 Task: Look for space in Eagle Pass, United States from 12th August, 2023 to 16th August, 2023 for 8 adults in price range Rs.10000 to Rs.16000. Place can be private room with 8 bedrooms having 8 beds and 8 bathrooms. Property type can be house, flat, guest house, hotel. Amenities needed are: wifi, TV, free parkinig on premises, gym, breakfast. Booking option can be shelf check-in. Required host language is English.
Action: Mouse moved to (588, 143)
Screenshot: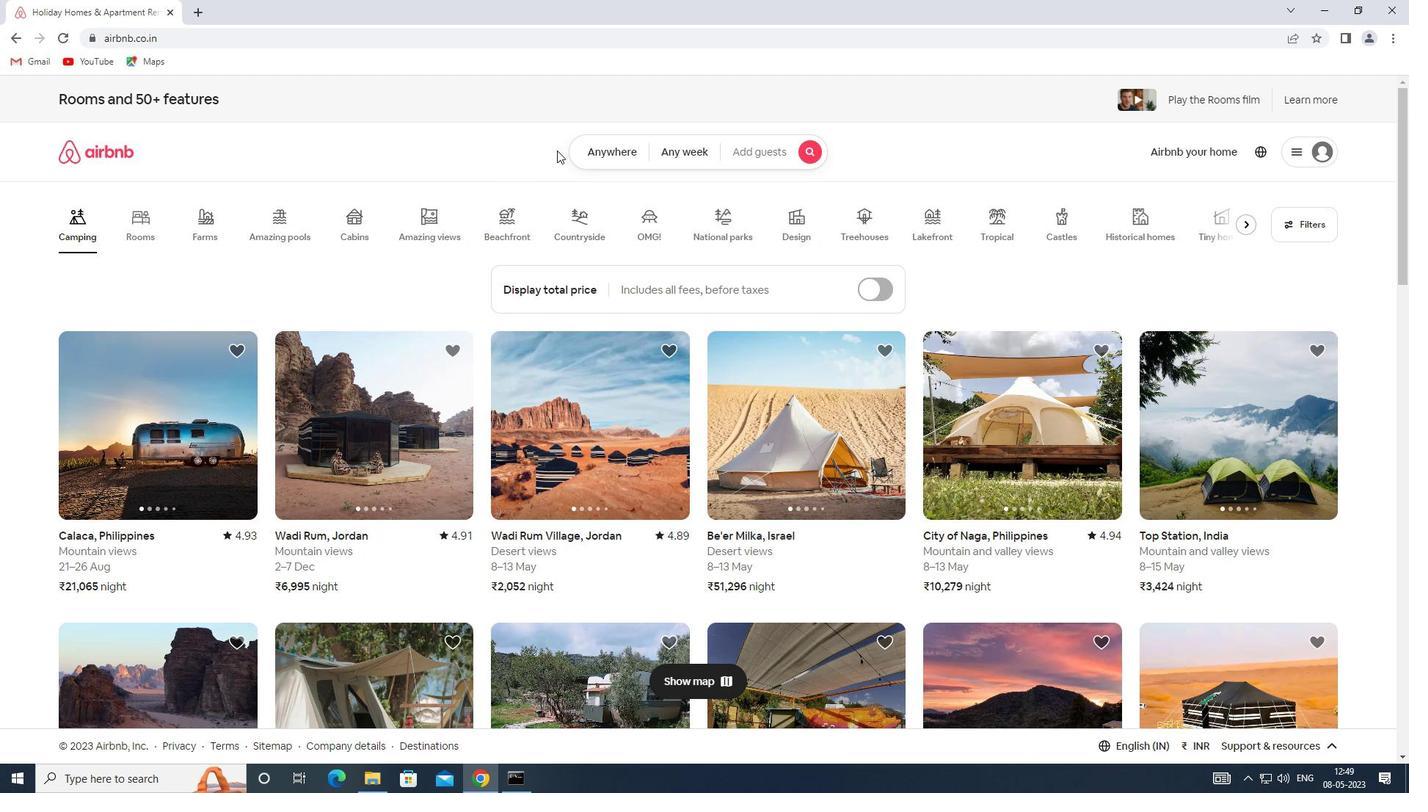 
Action: Mouse pressed left at (588, 143)
Screenshot: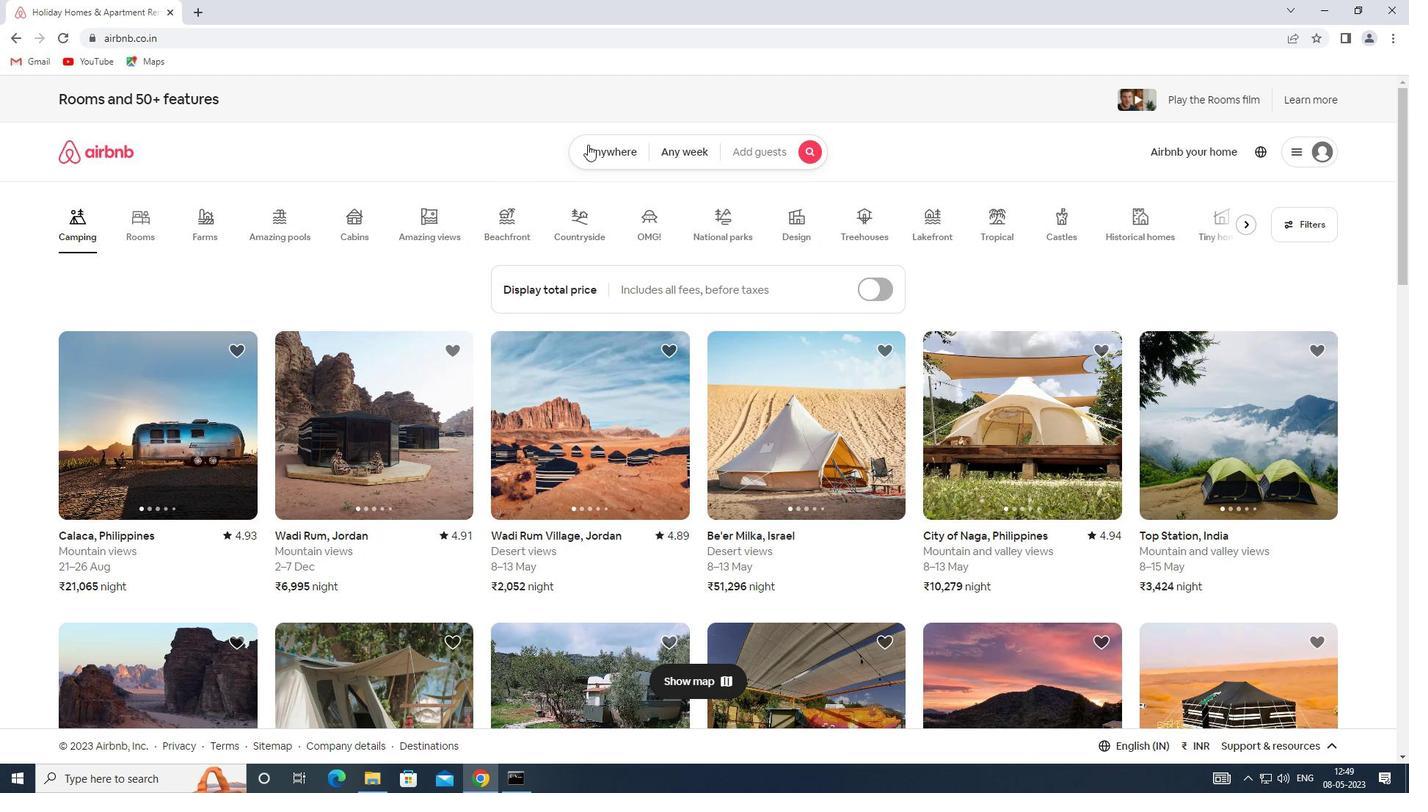 
Action: Mouse moved to (458, 213)
Screenshot: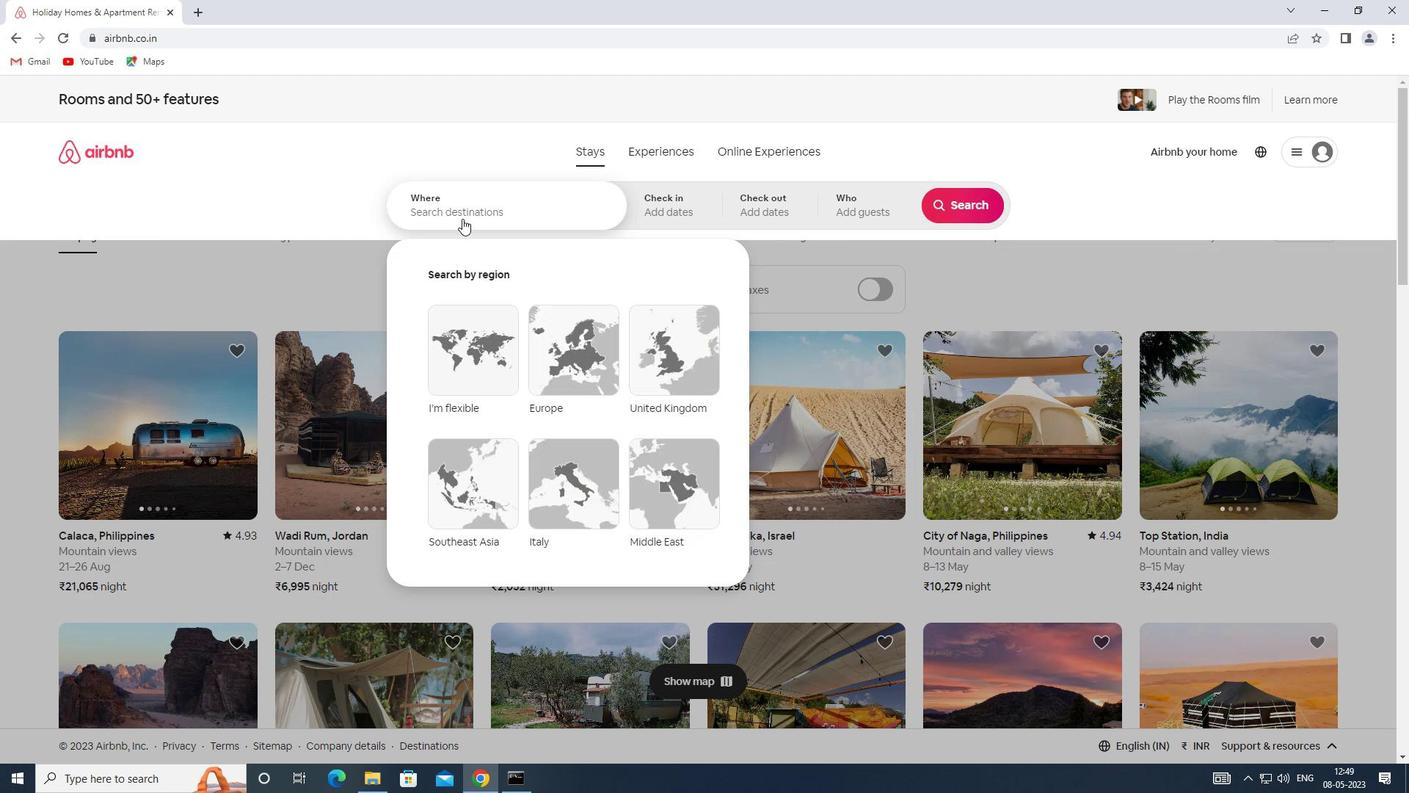 
Action: Mouse pressed left at (458, 213)
Screenshot: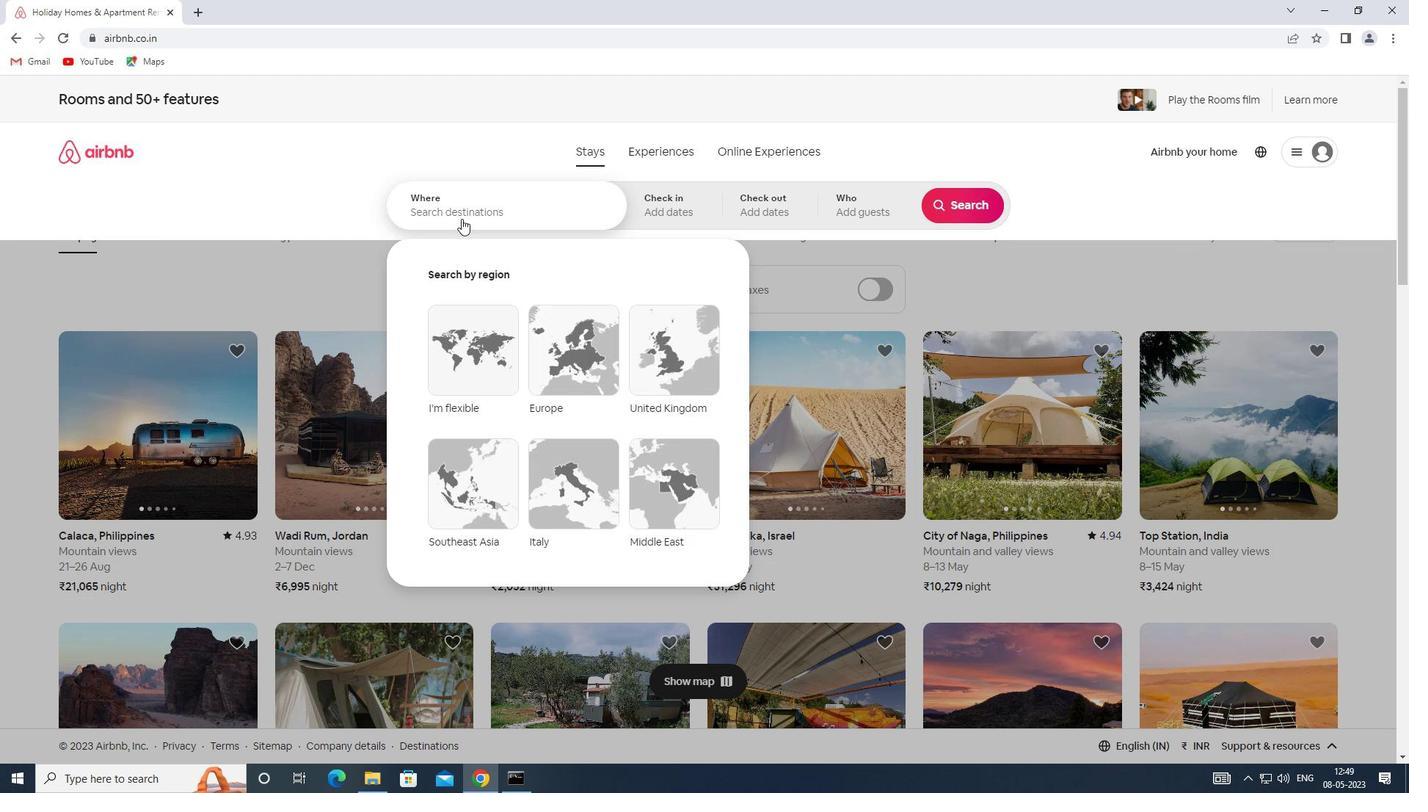 
Action: Key pressed <Key.shift>SPACE<Key.space>IN<Key.space><Key.shift>EAGLE<Key.space><Key.shift>PASS,<Key.shift>UNITED<Key.space><Key.shift><Key.shift>TA<Key.backspace><Key.backspace><Key.shift><Key.shift><Key.shift><Key.shift><Key.shift><Key.shift><Key.shift><Key.shift>STATES
Screenshot: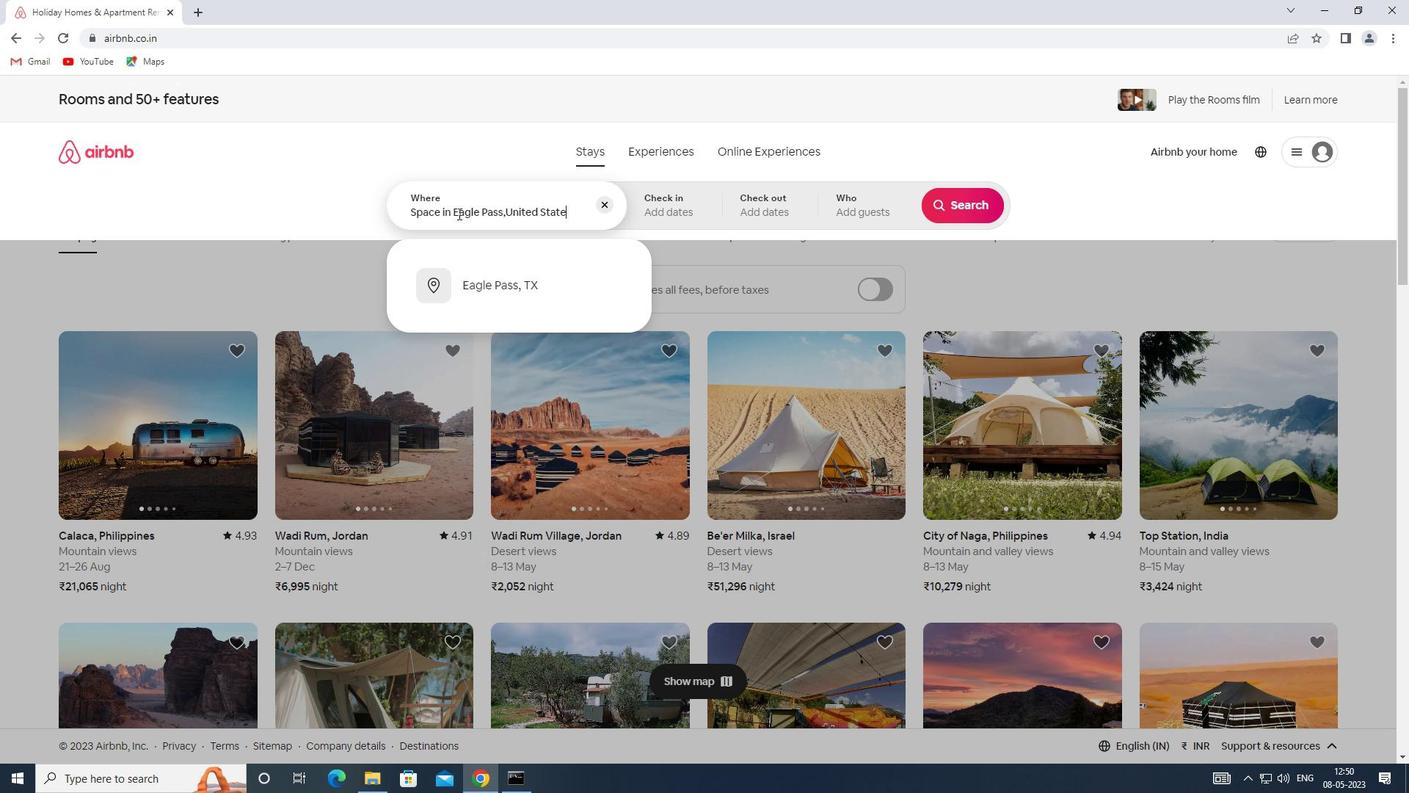 
Action: Mouse moved to (637, 194)
Screenshot: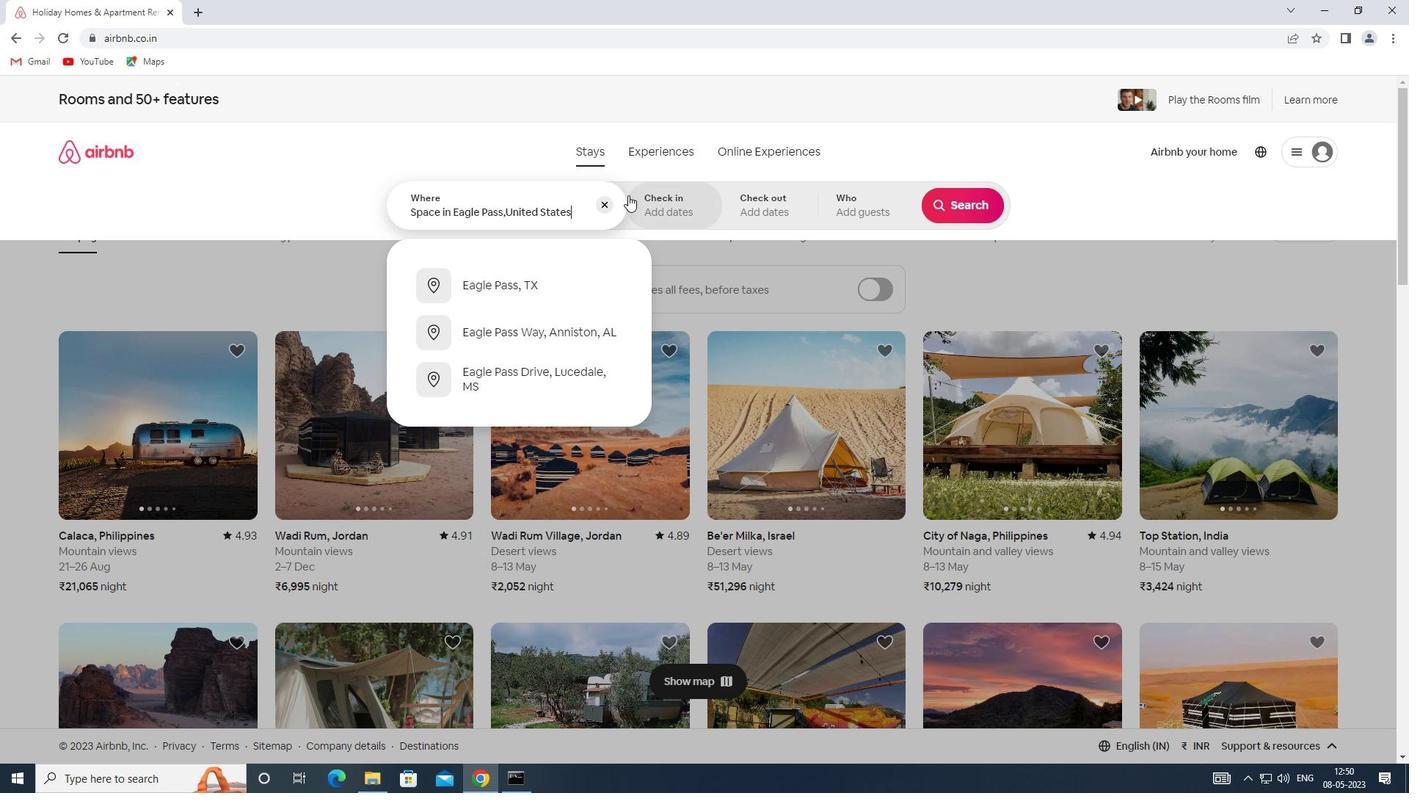 
Action: Mouse pressed left at (637, 194)
Screenshot: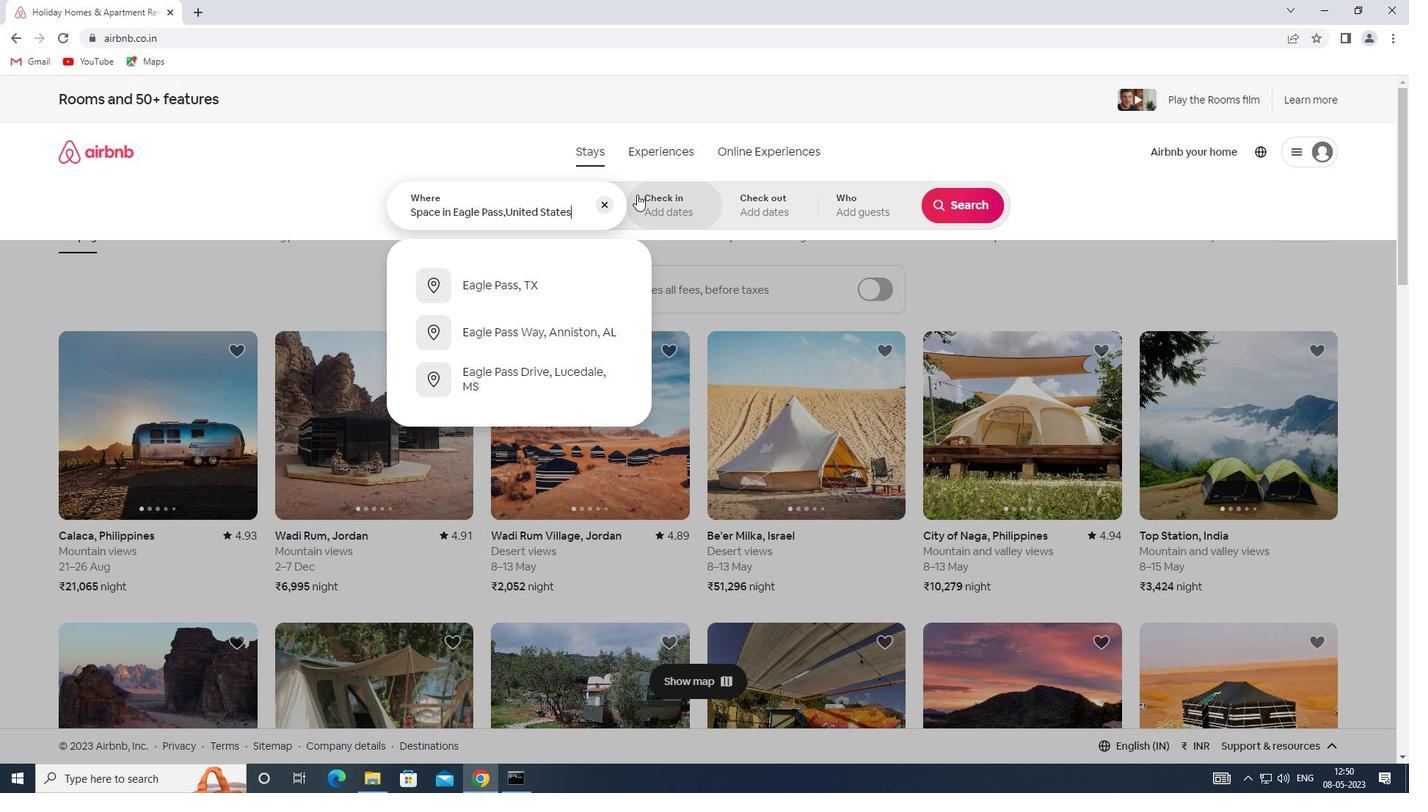 
Action: Mouse moved to (969, 318)
Screenshot: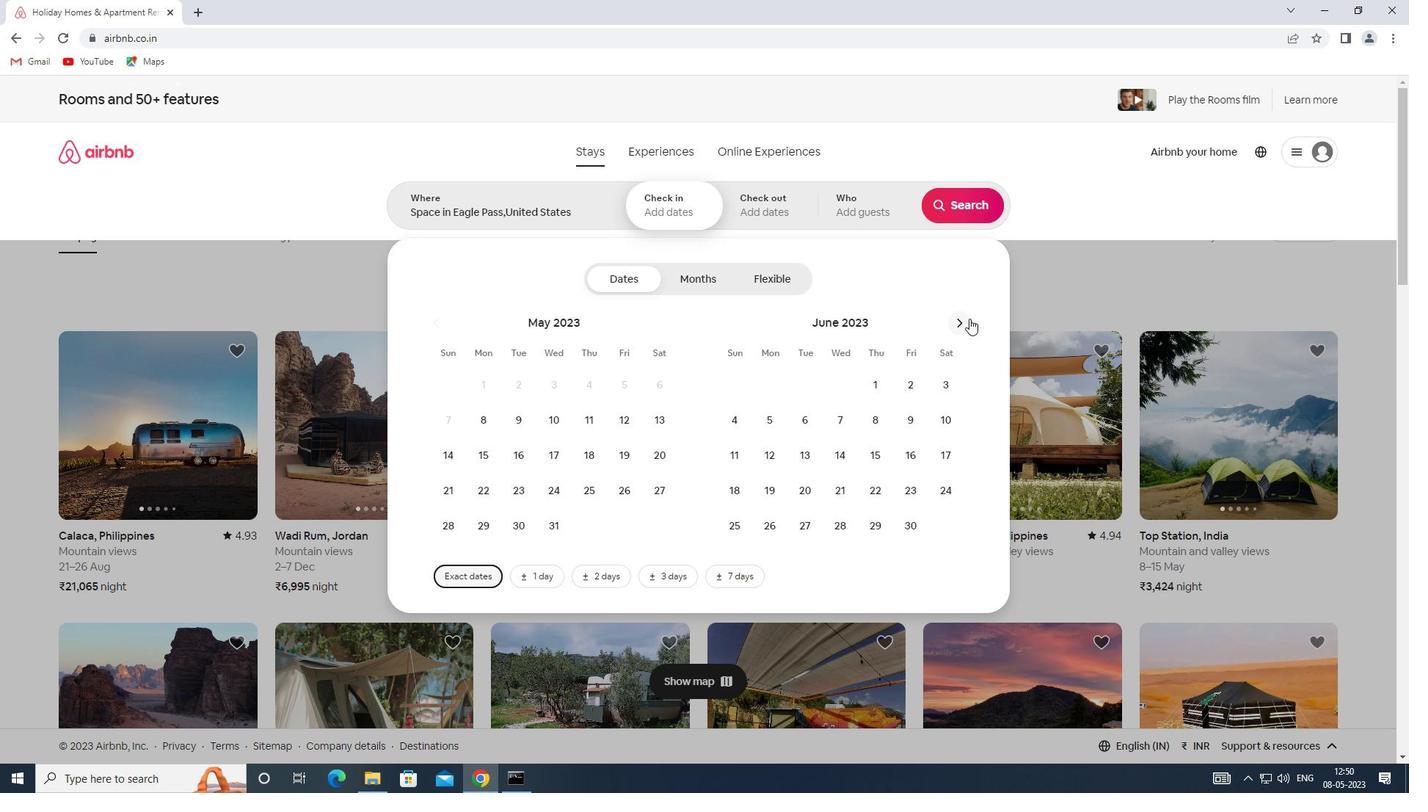
Action: Mouse pressed left at (969, 318)
Screenshot: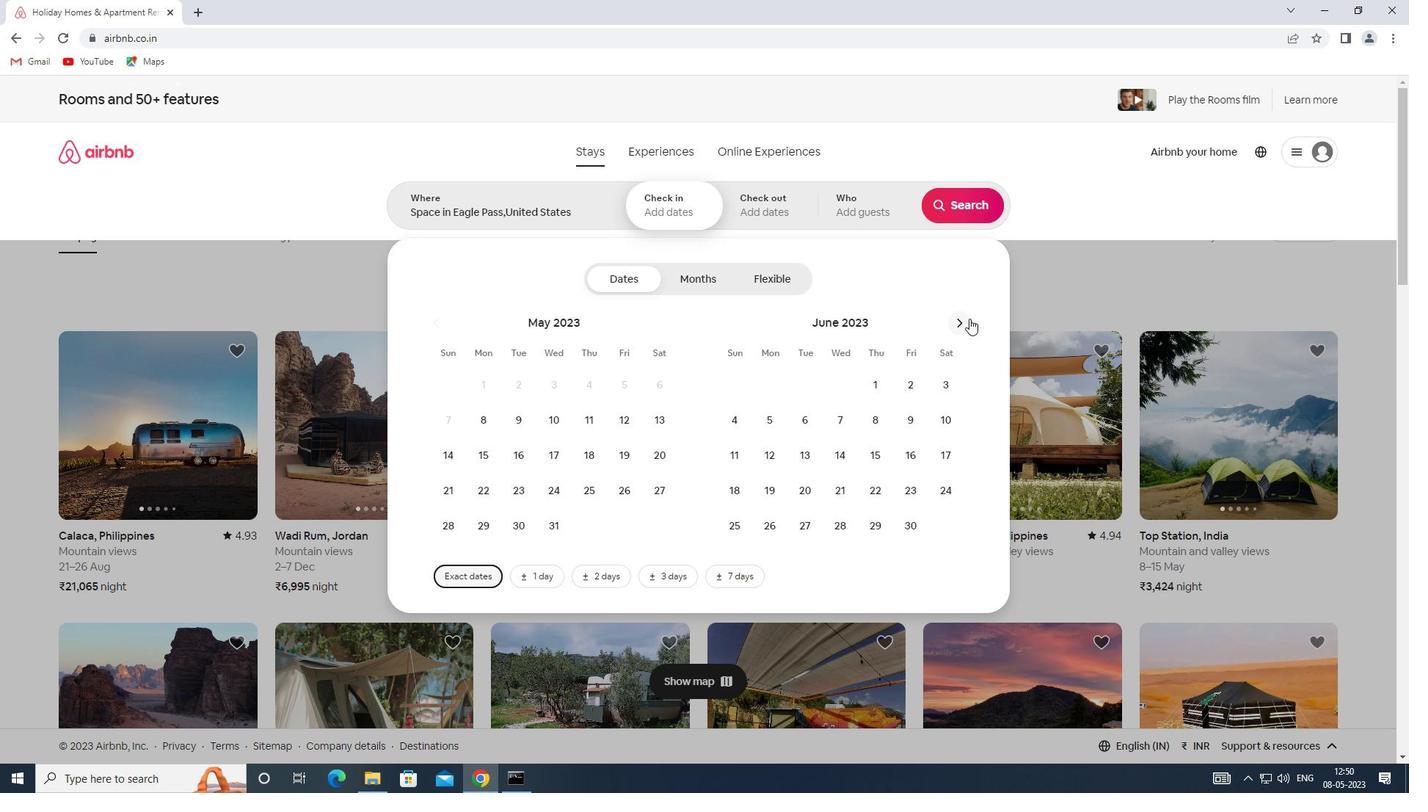 
Action: Mouse pressed left at (969, 318)
Screenshot: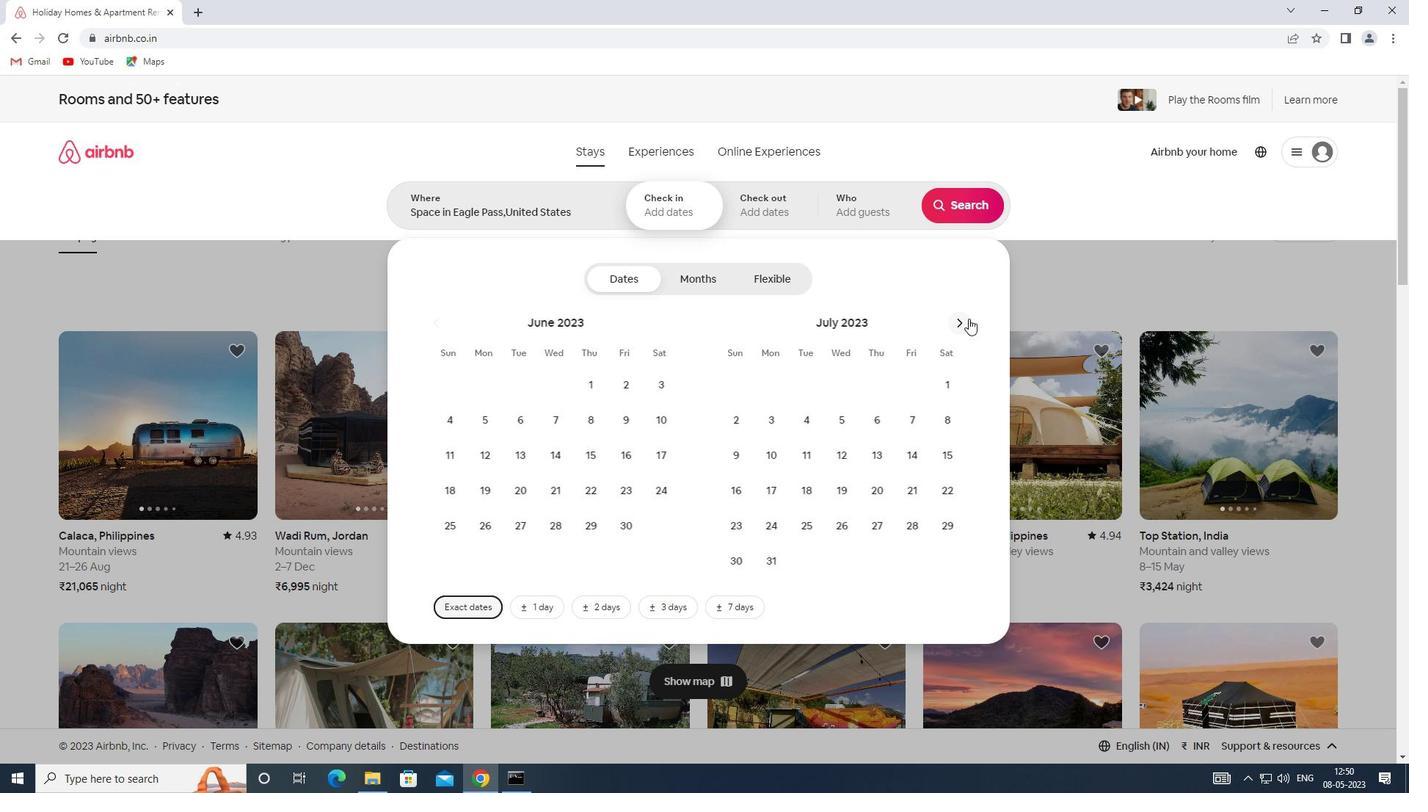 
Action: Mouse moved to (944, 423)
Screenshot: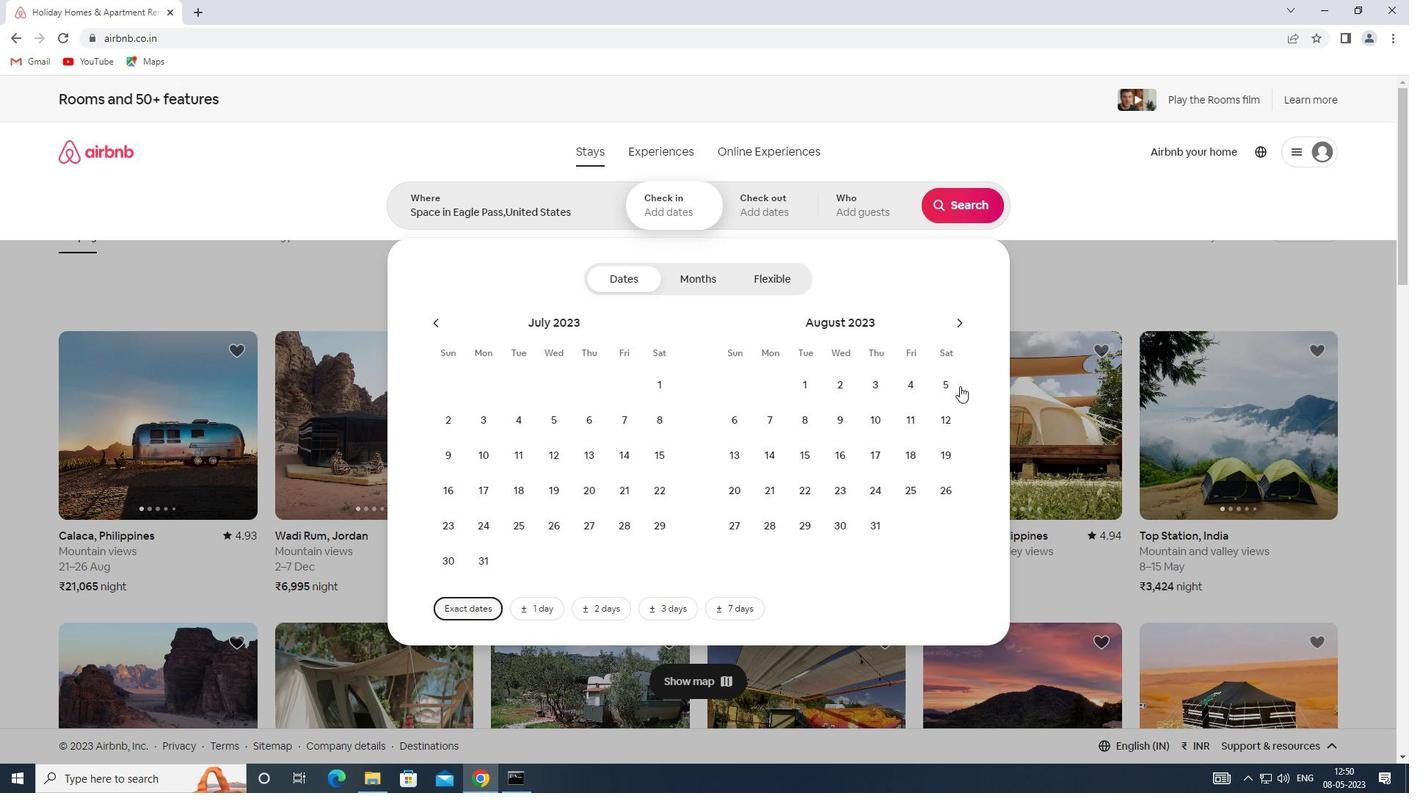 
Action: Mouse pressed left at (944, 423)
Screenshot: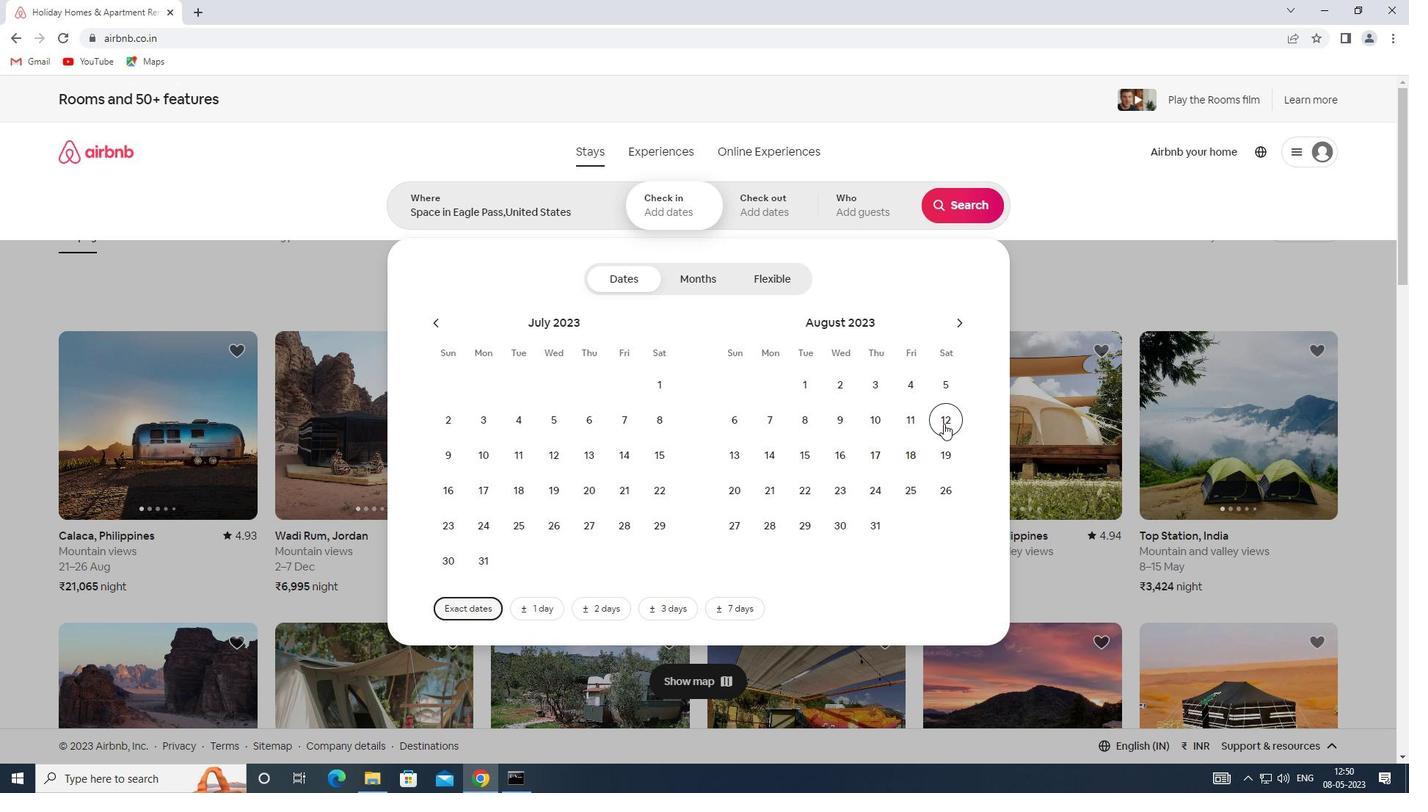 
Action: Mouse moved to (846, 467)
Screenshot: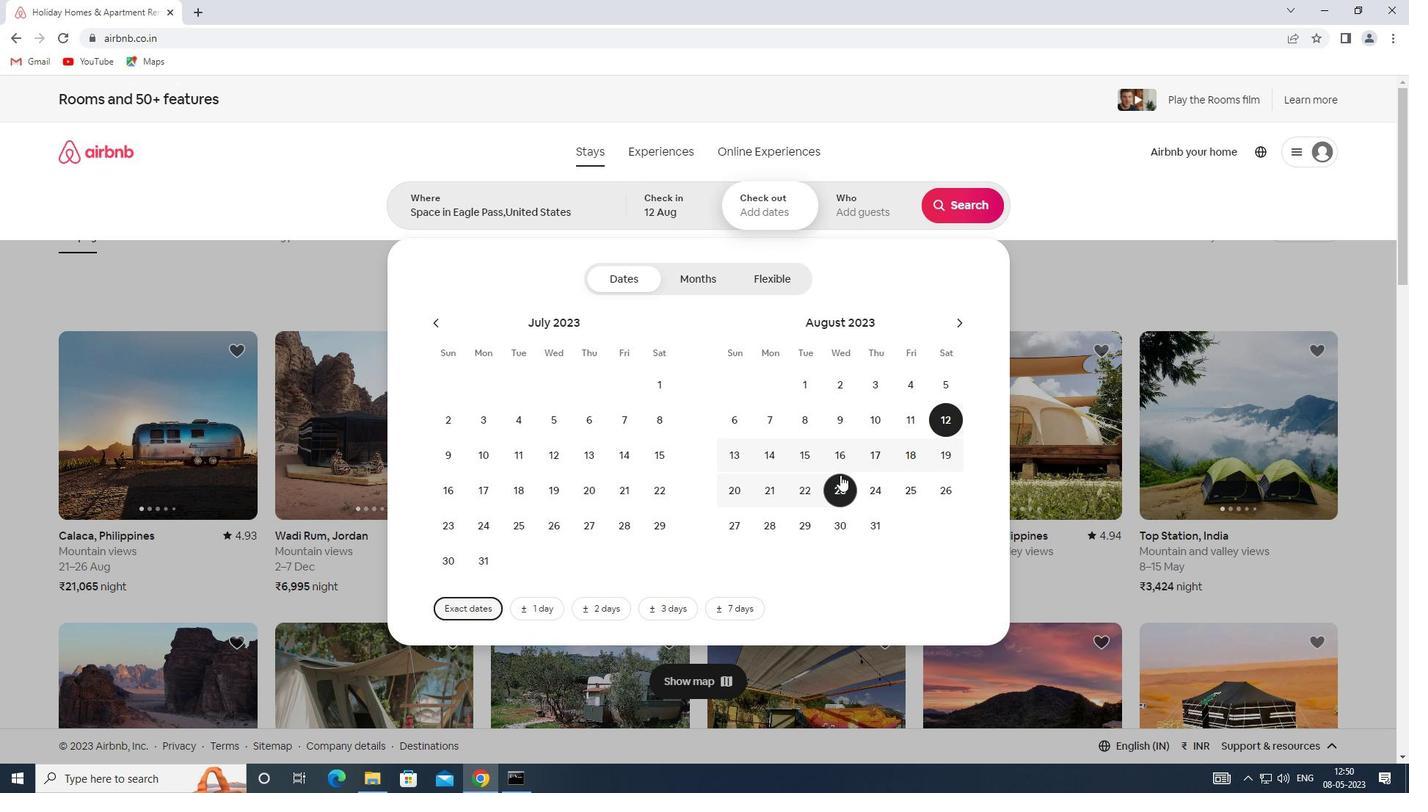 
Action: Mouse pressed left at (846, 467)
Screenshot: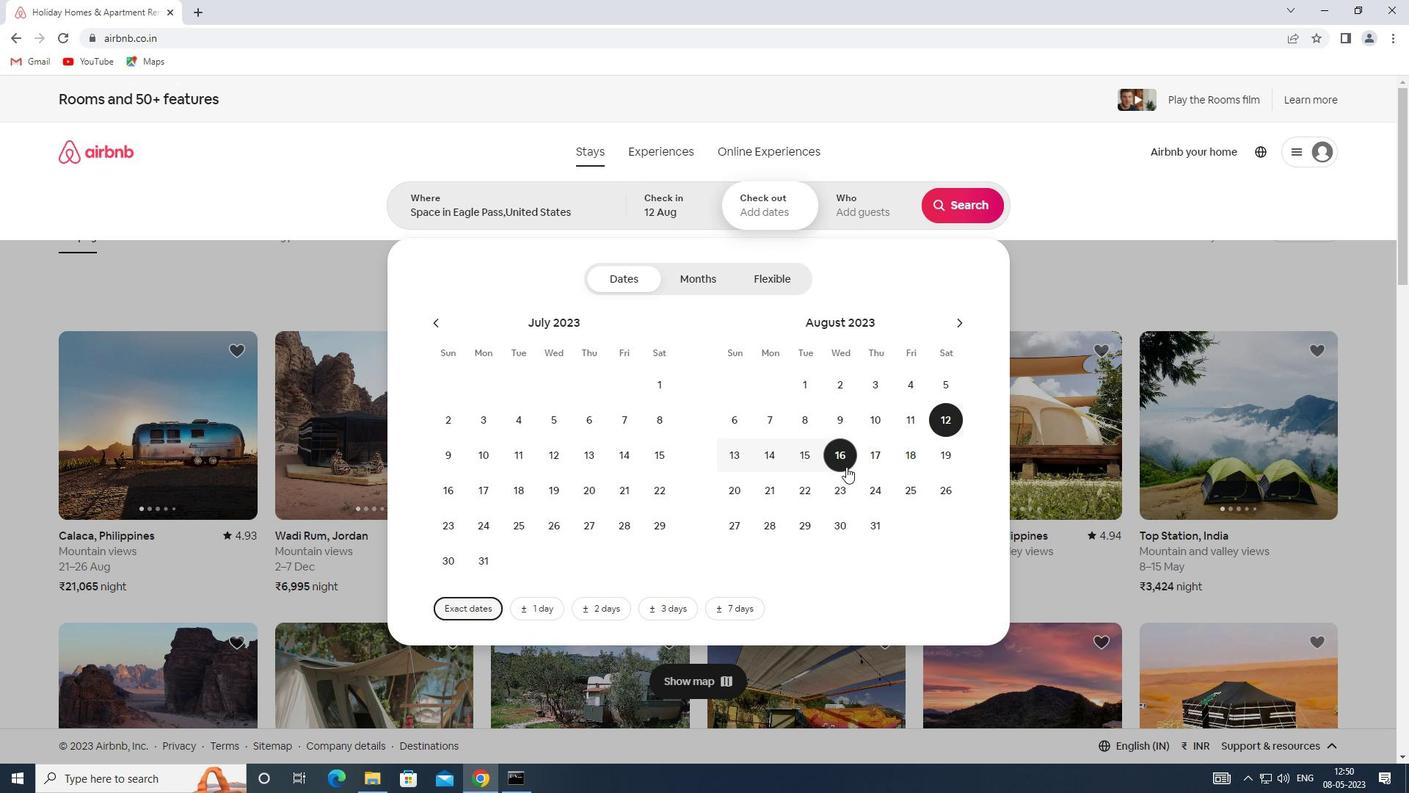 
Action: Mouse moved to (848, 216)
Screenshot: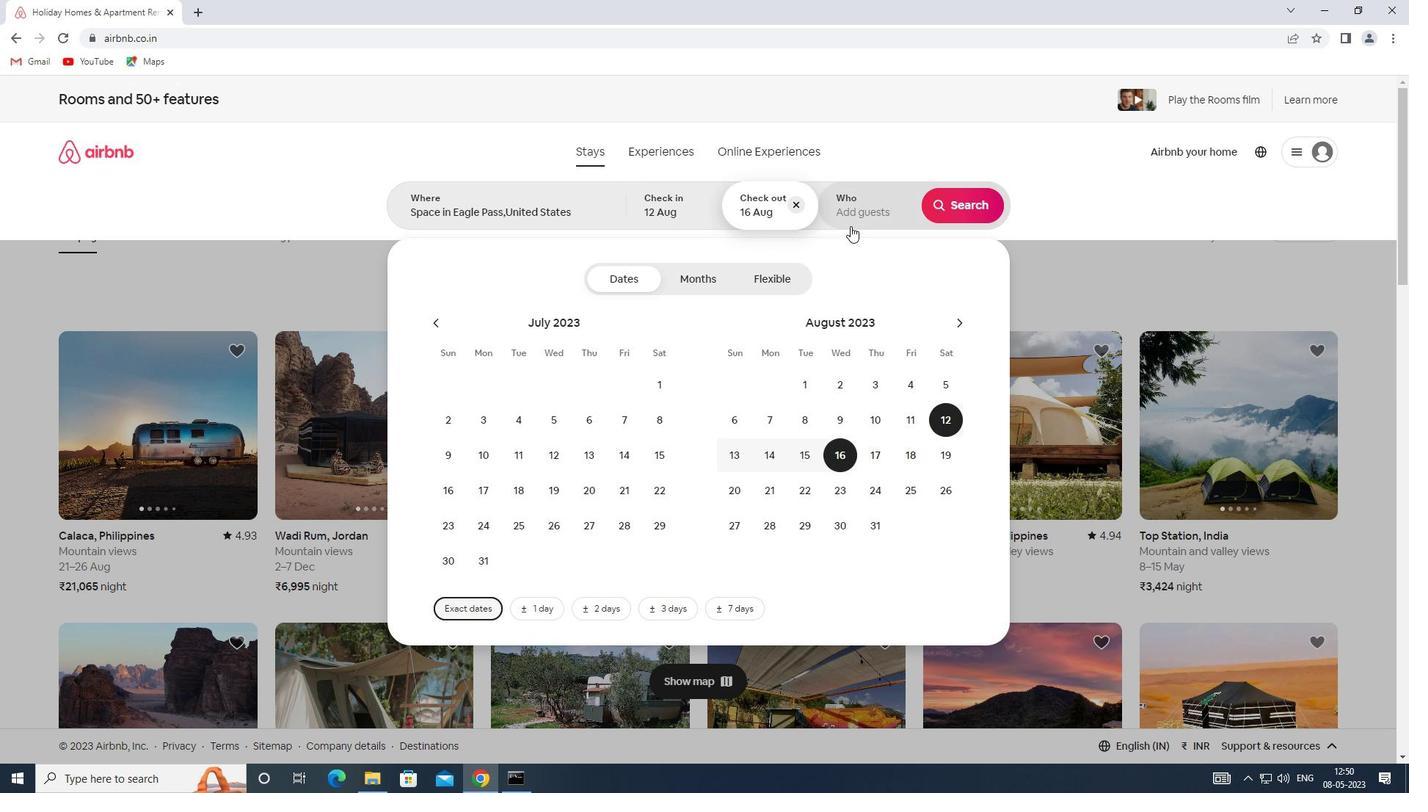 
Action: Mouse pressed left at (848, 216)
Screenshot: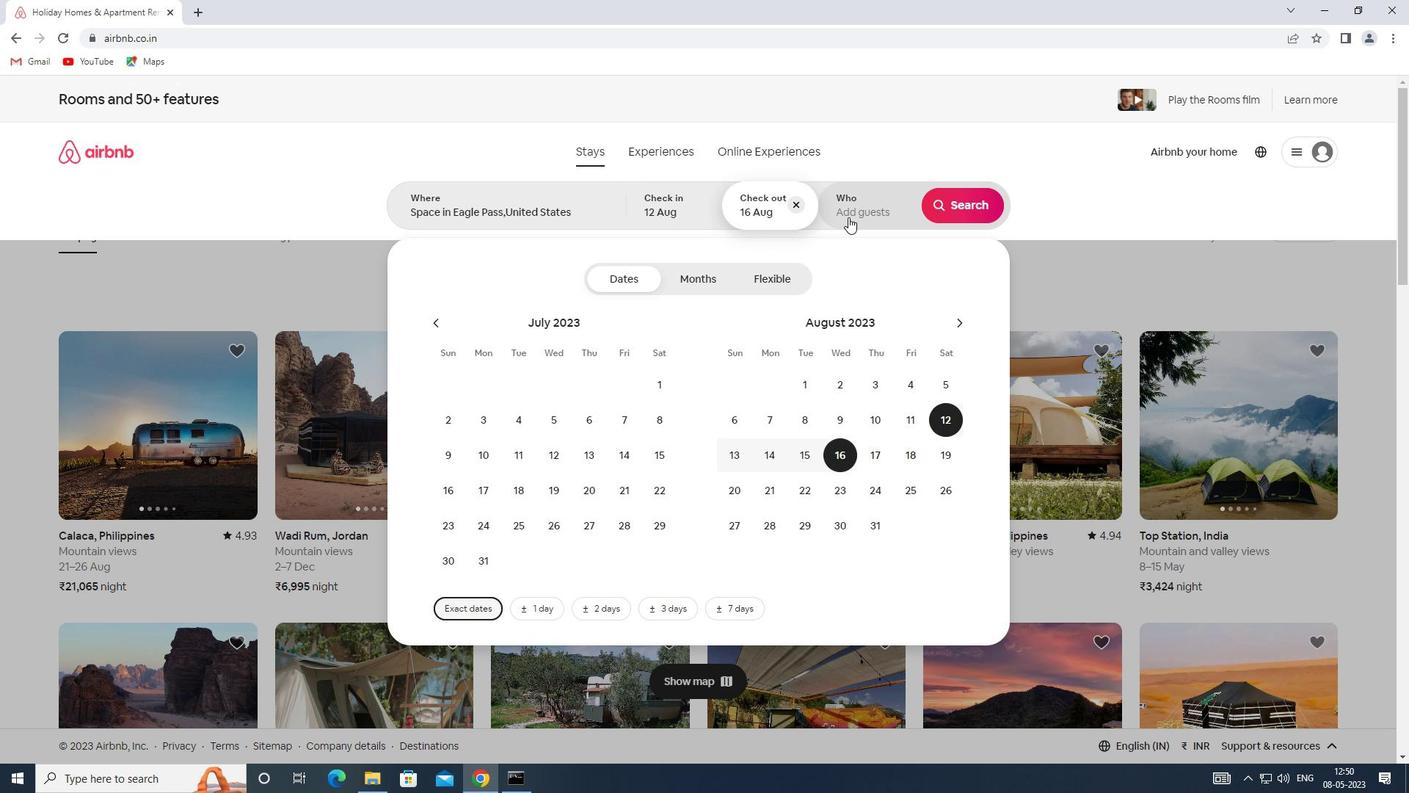 
Action: Mouse moved to (962, 276)
Screenshot: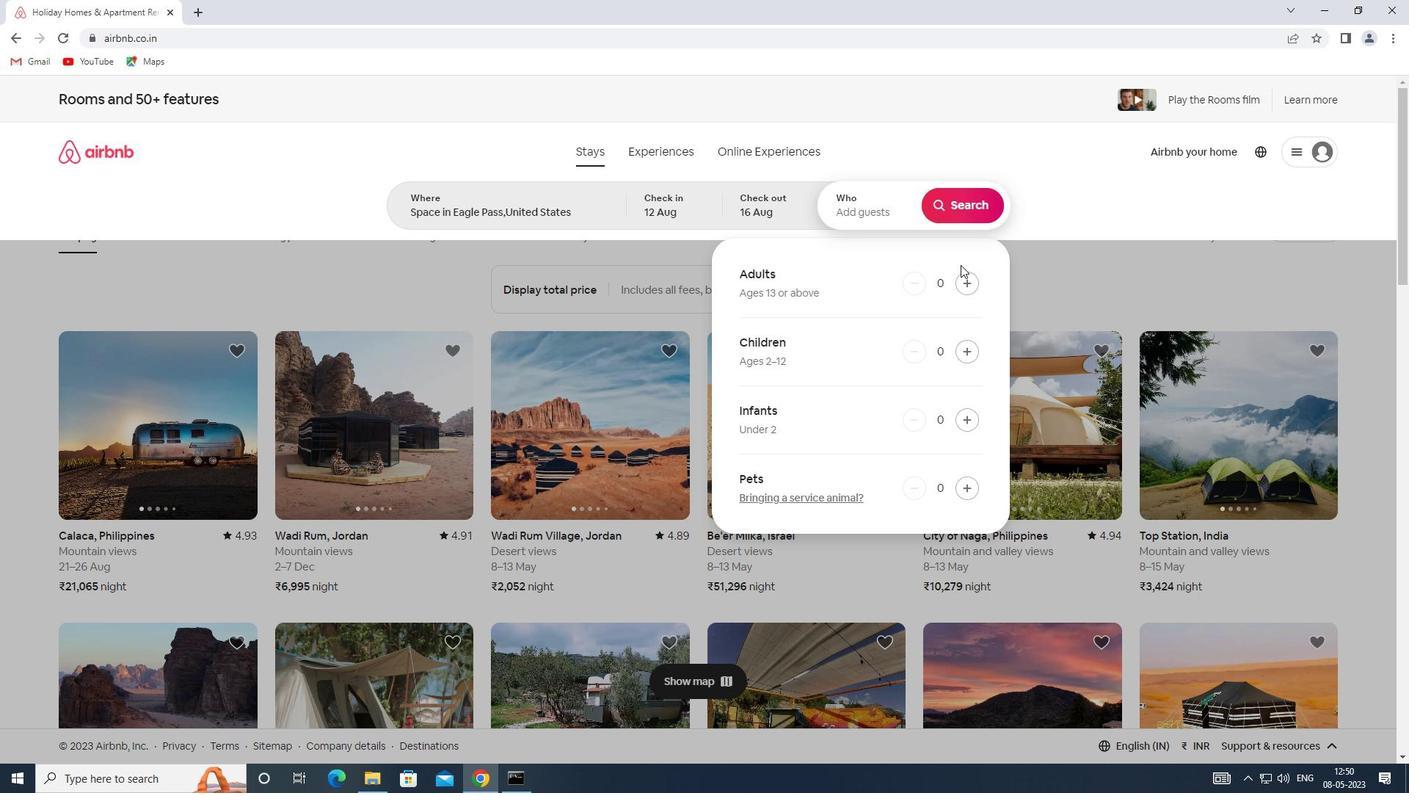 
Action: Mouse pressed left at (962, 276)
Screenshot: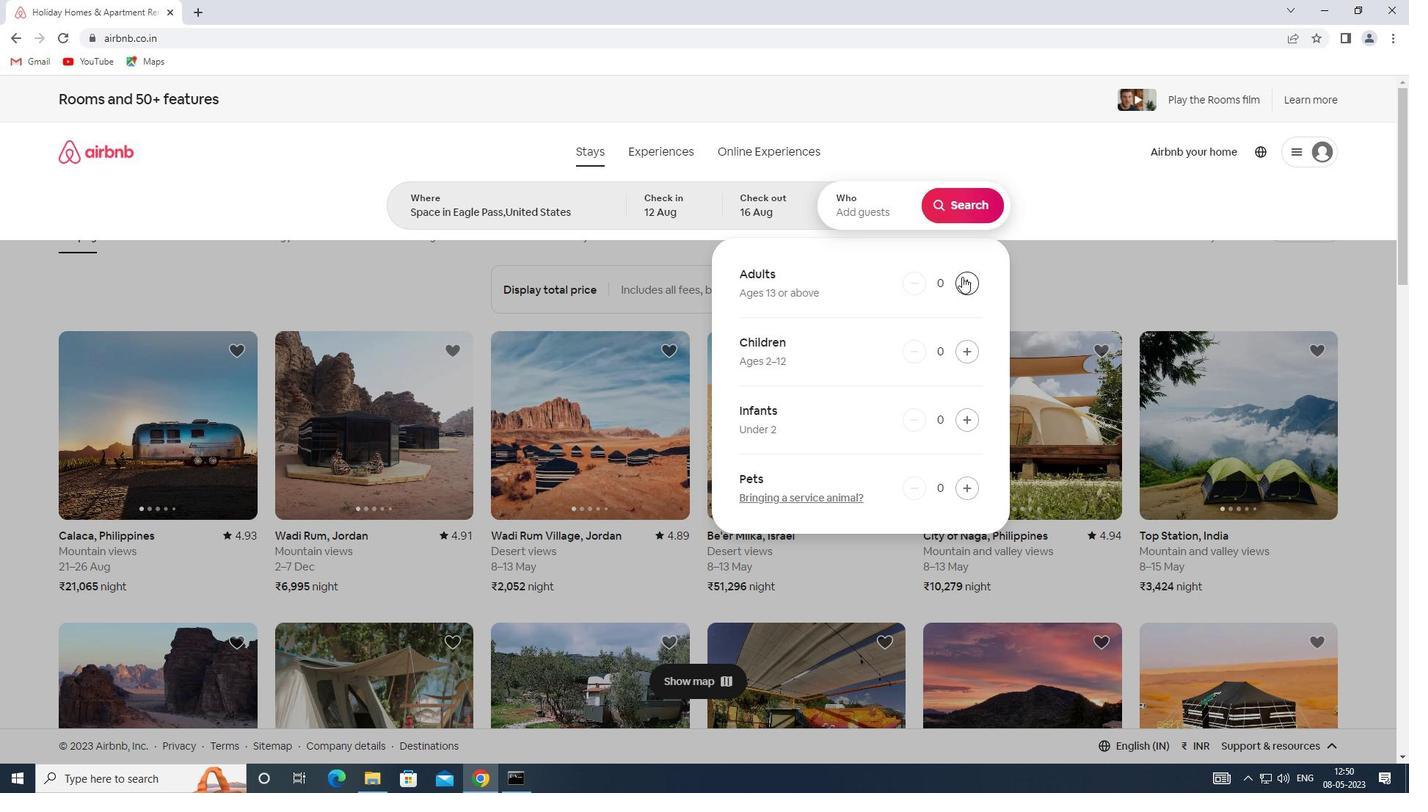 
Action: Mouse pressed left at (962, 276)
Screenshot: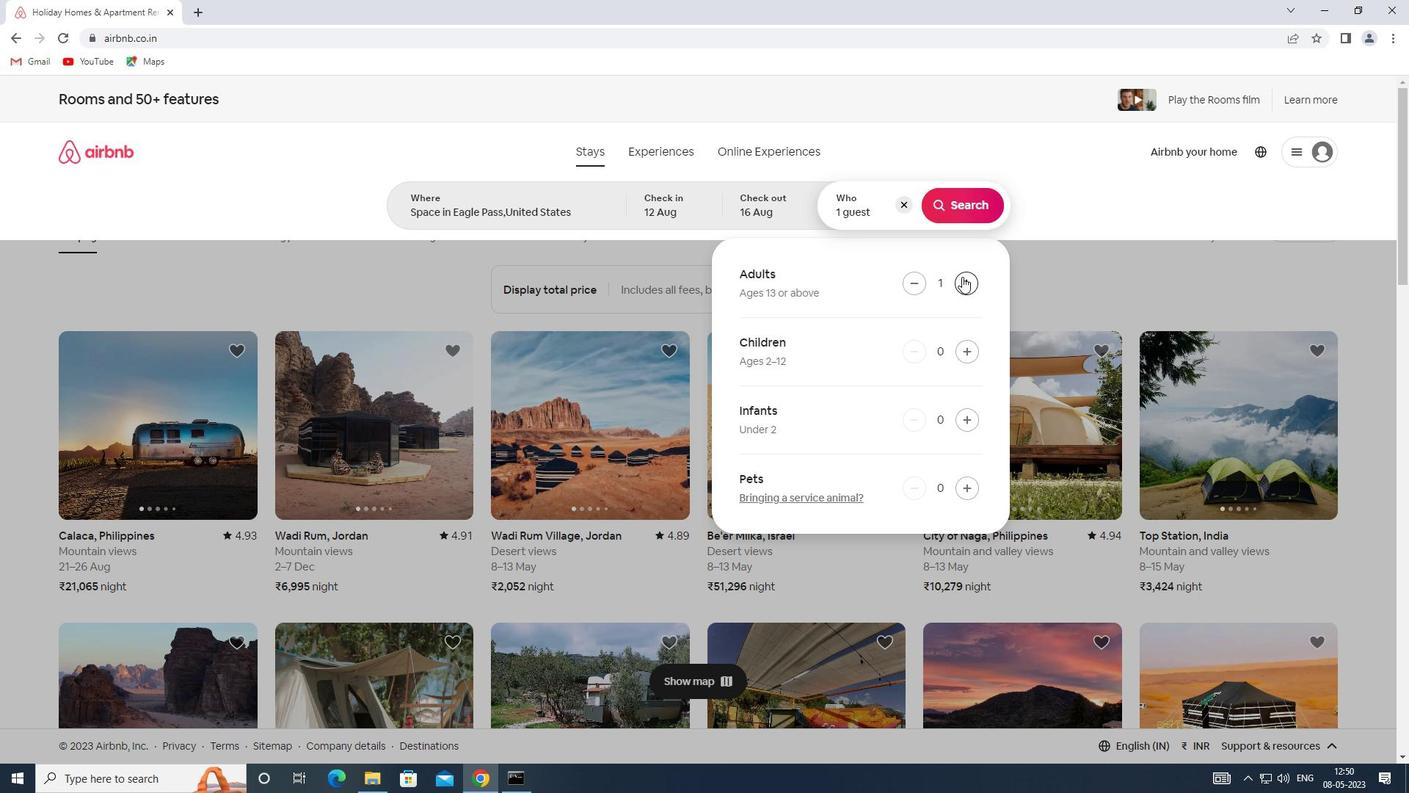 
Action: Mouse pressed left at (962, 276)
Screenshot: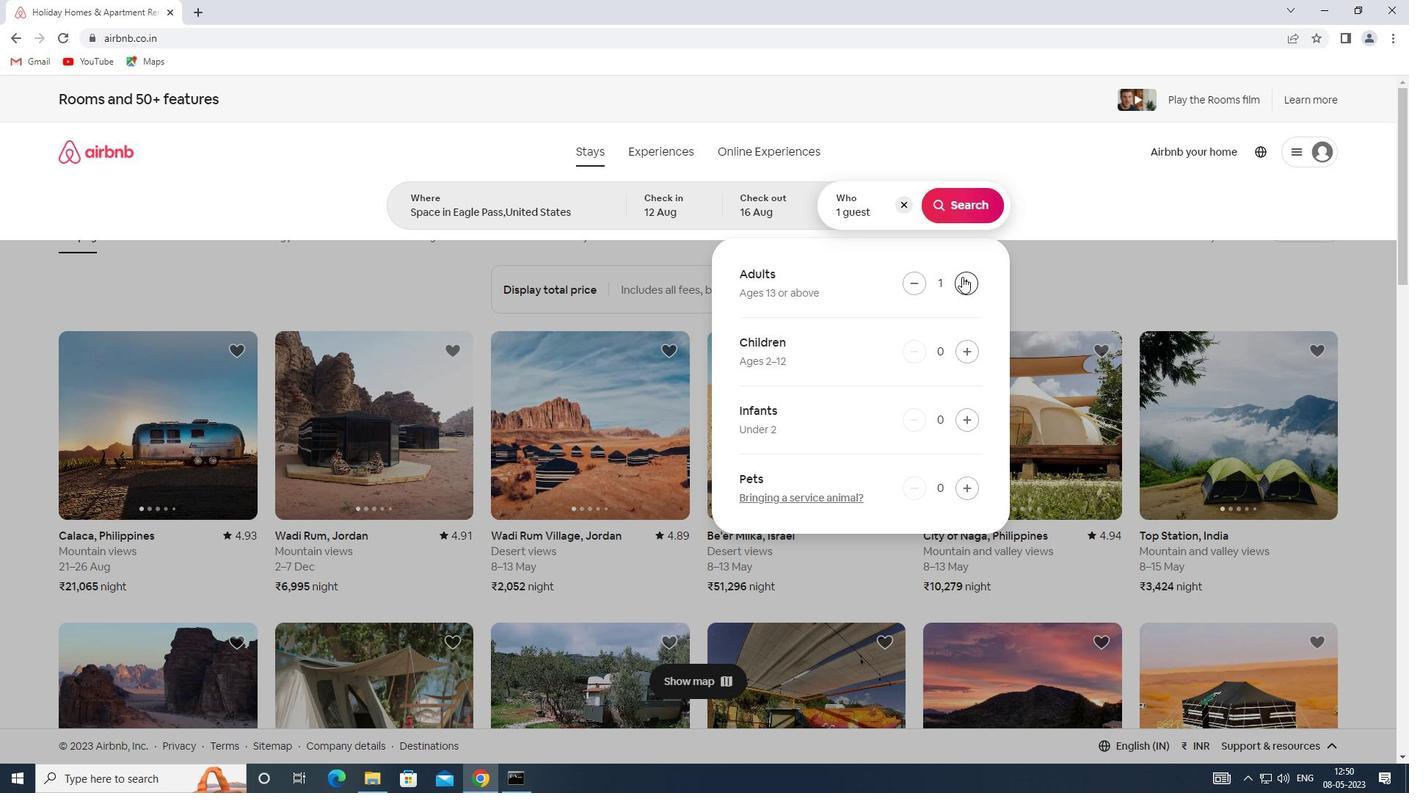 
Action: Mouse pressed left at (962, 276)
Screenshot: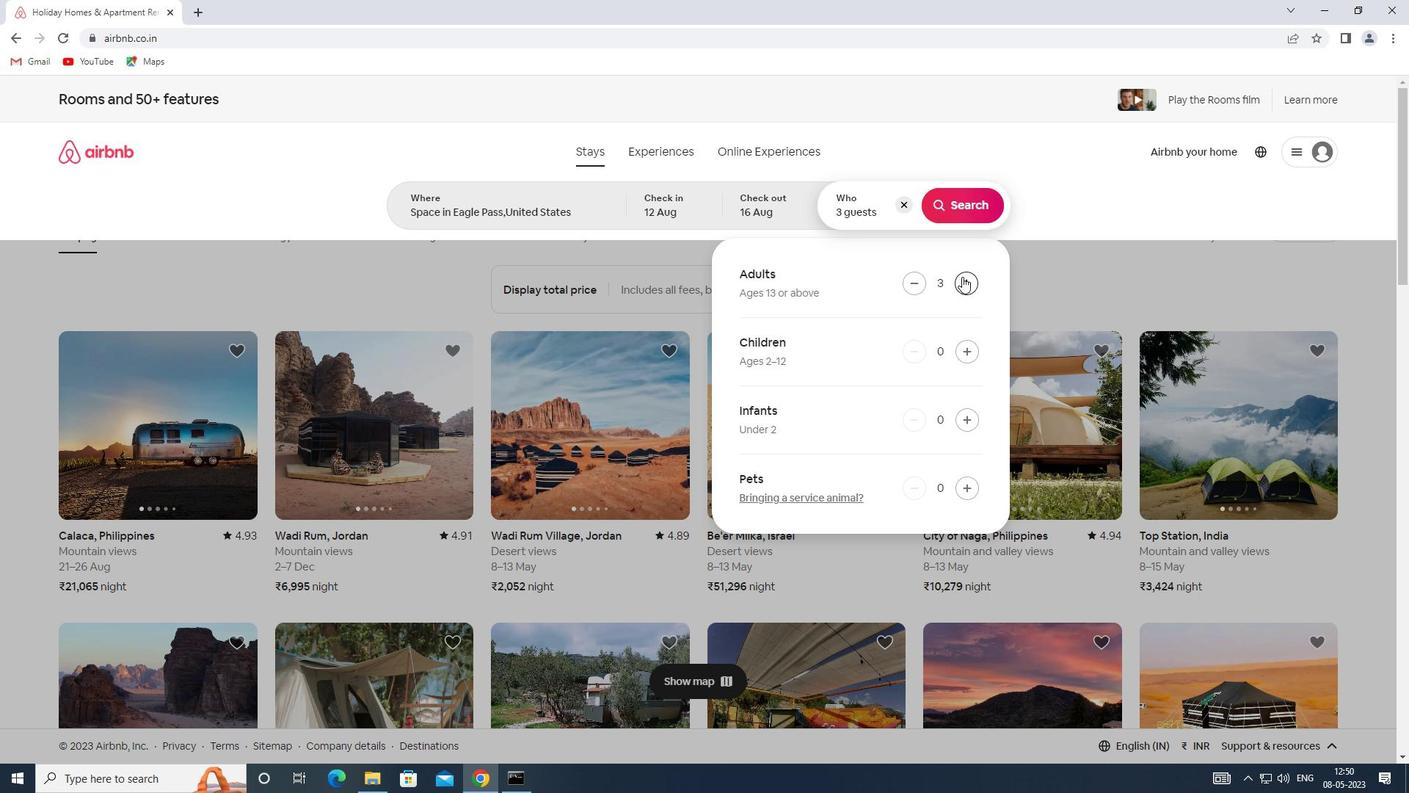 
Action: Mouse pressed left at (962, 276)
Screenshot: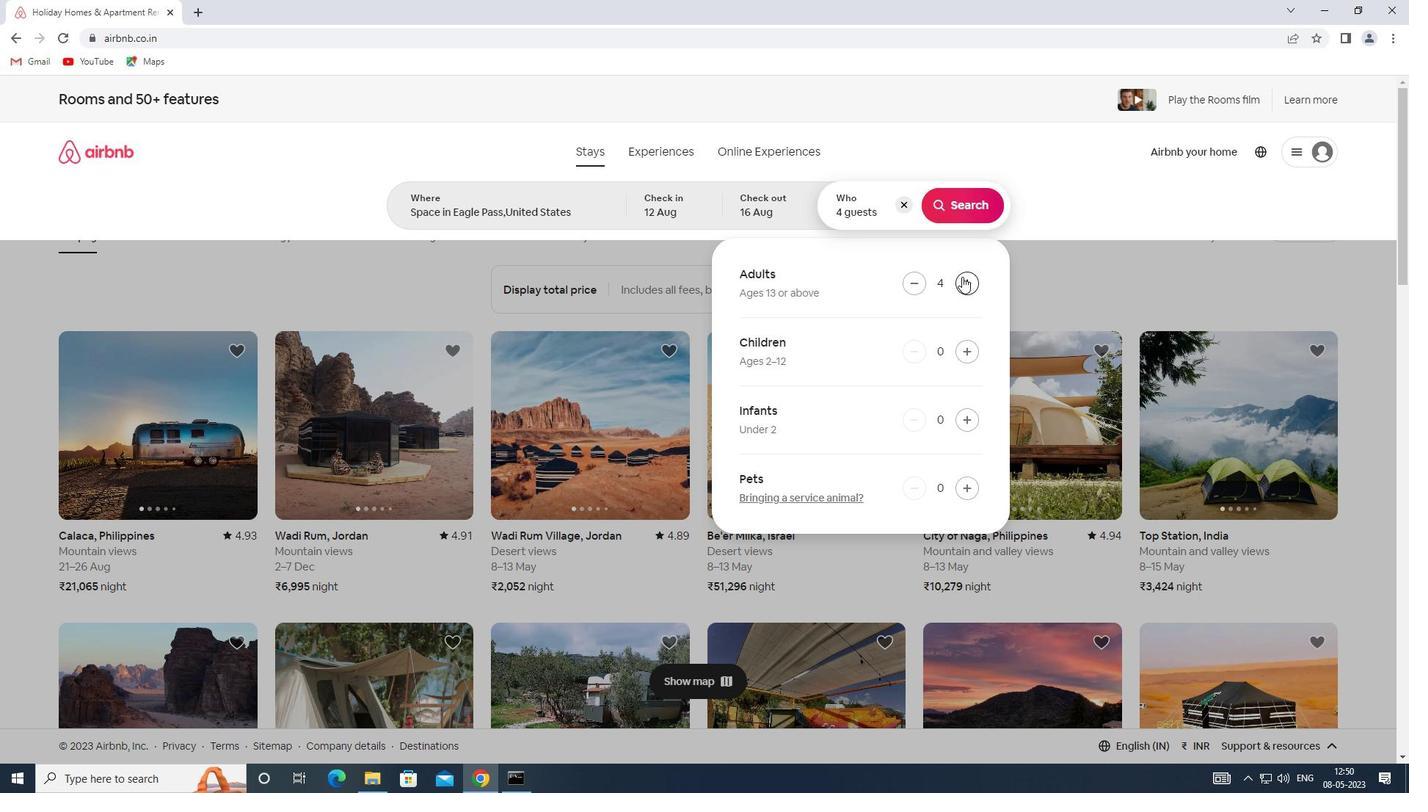 
Action: Mouse pressed left at (962, 276)
Screenshot: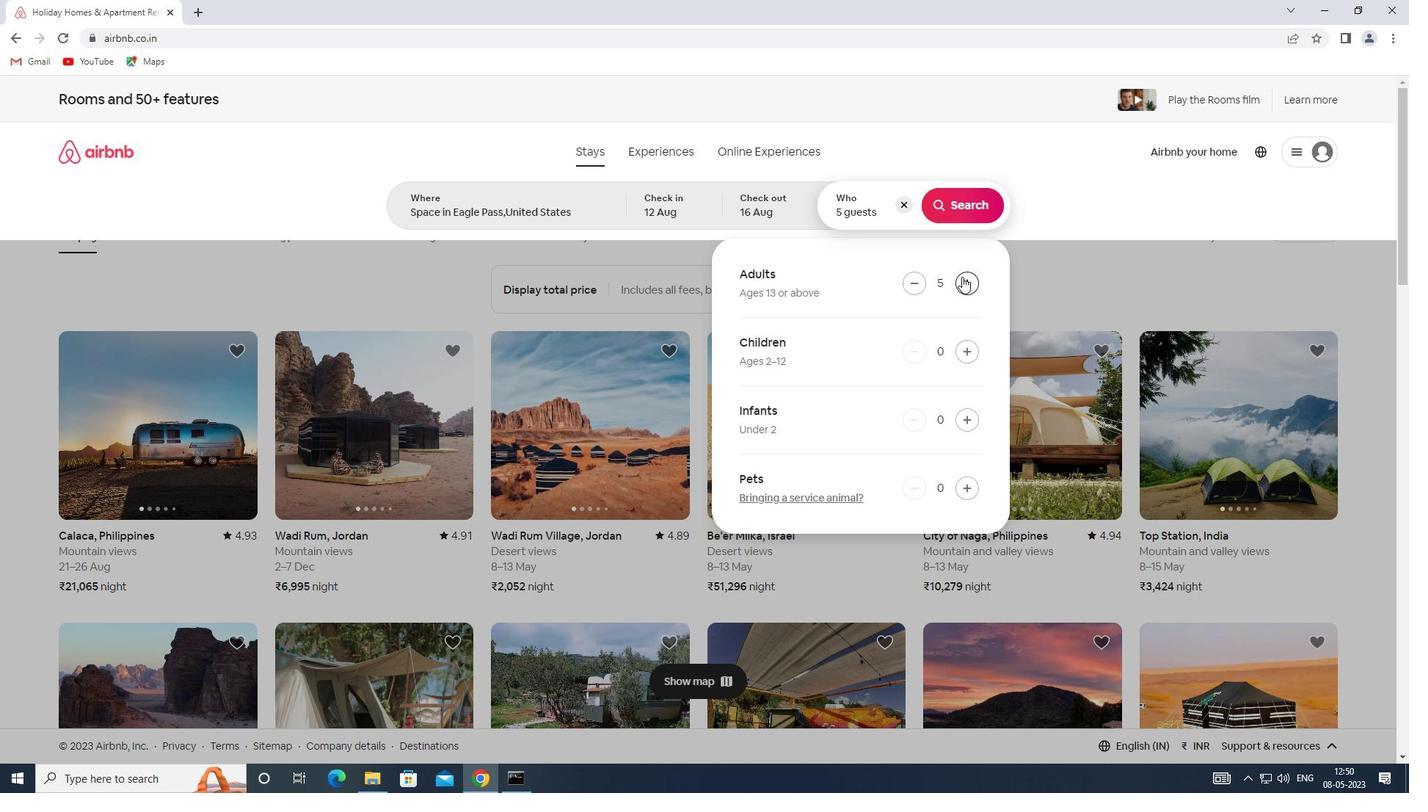 
Action: Mouse pressed left at (962, 276)
Screenshot: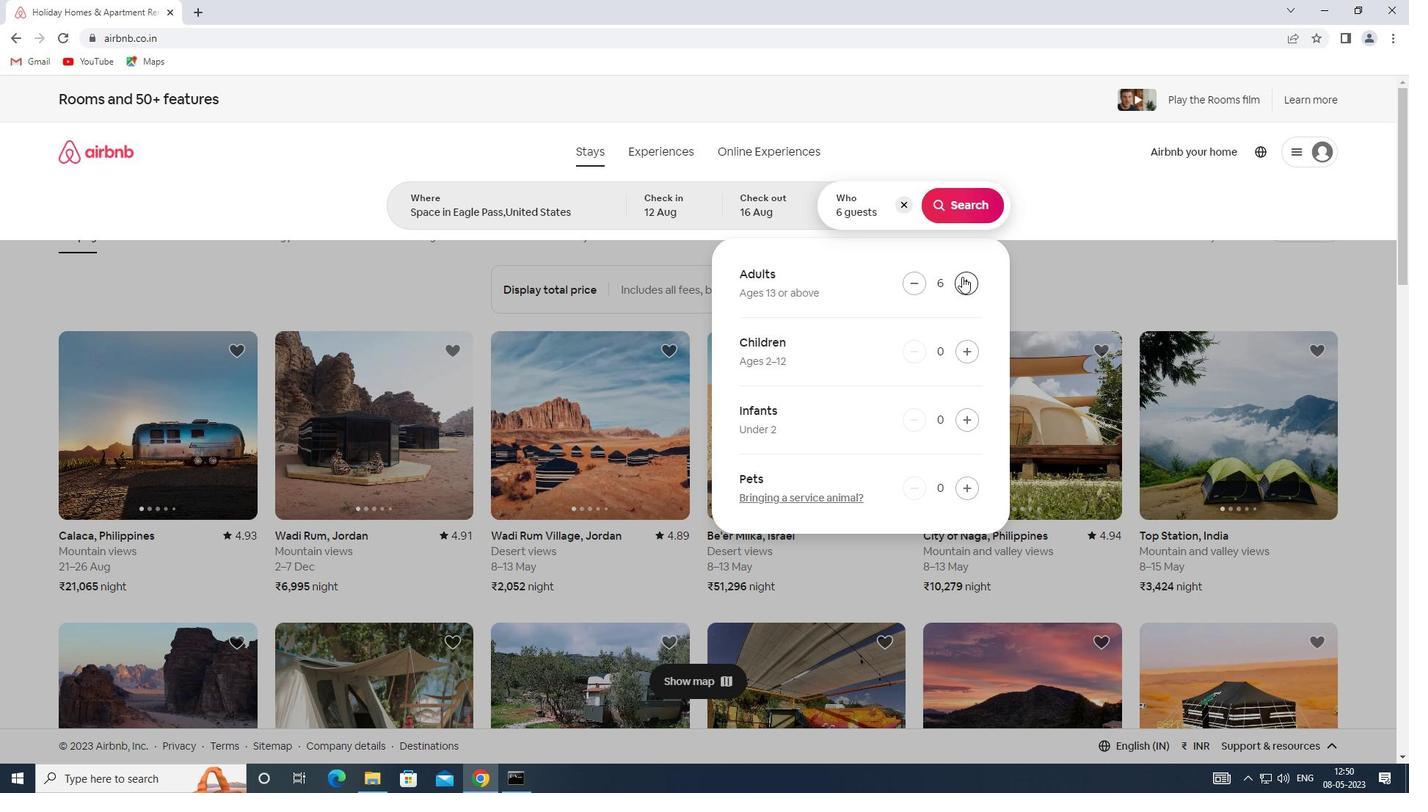 
Action: Mouse pressed left at (962, 276)
Screenshot: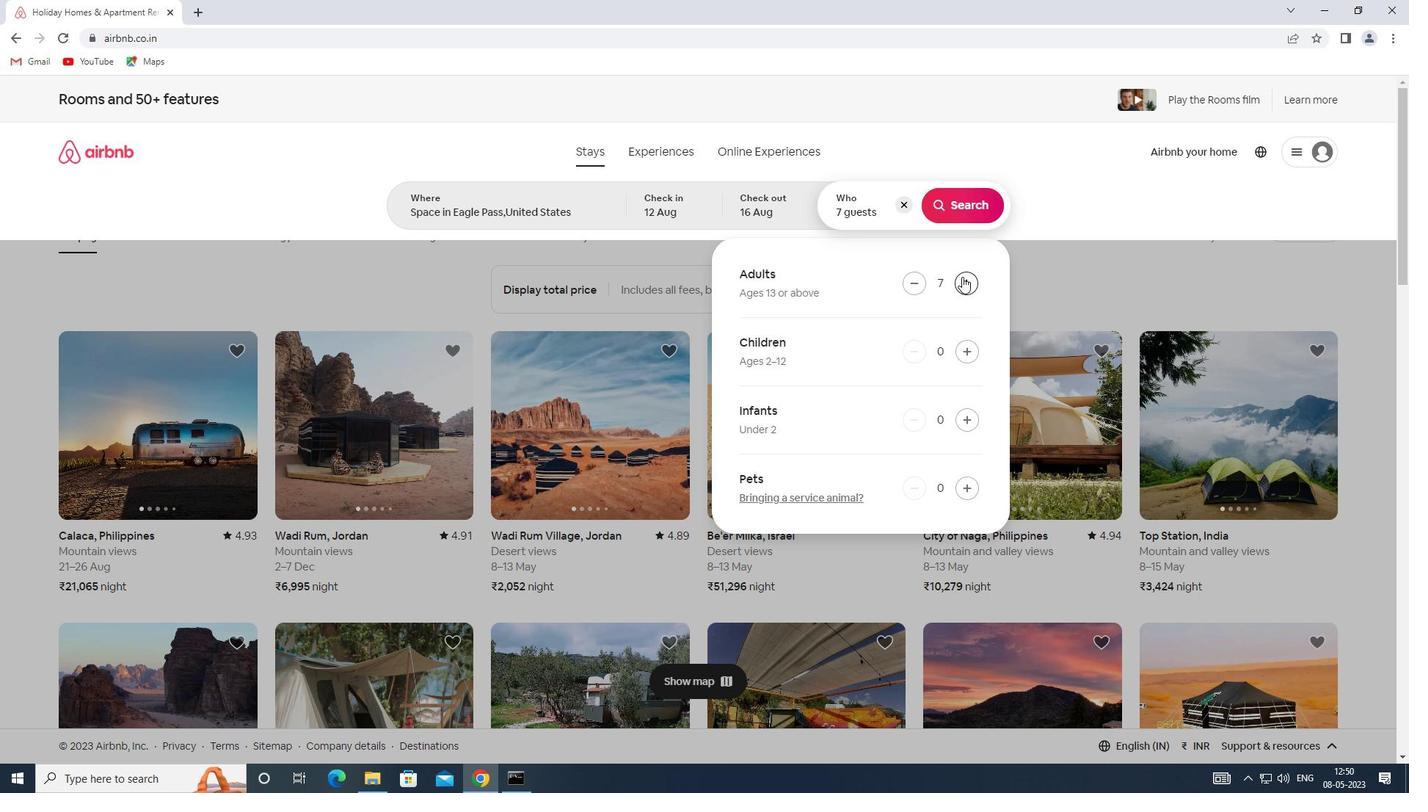 
Action: Mouse moved to (966, 194)
Screenshot: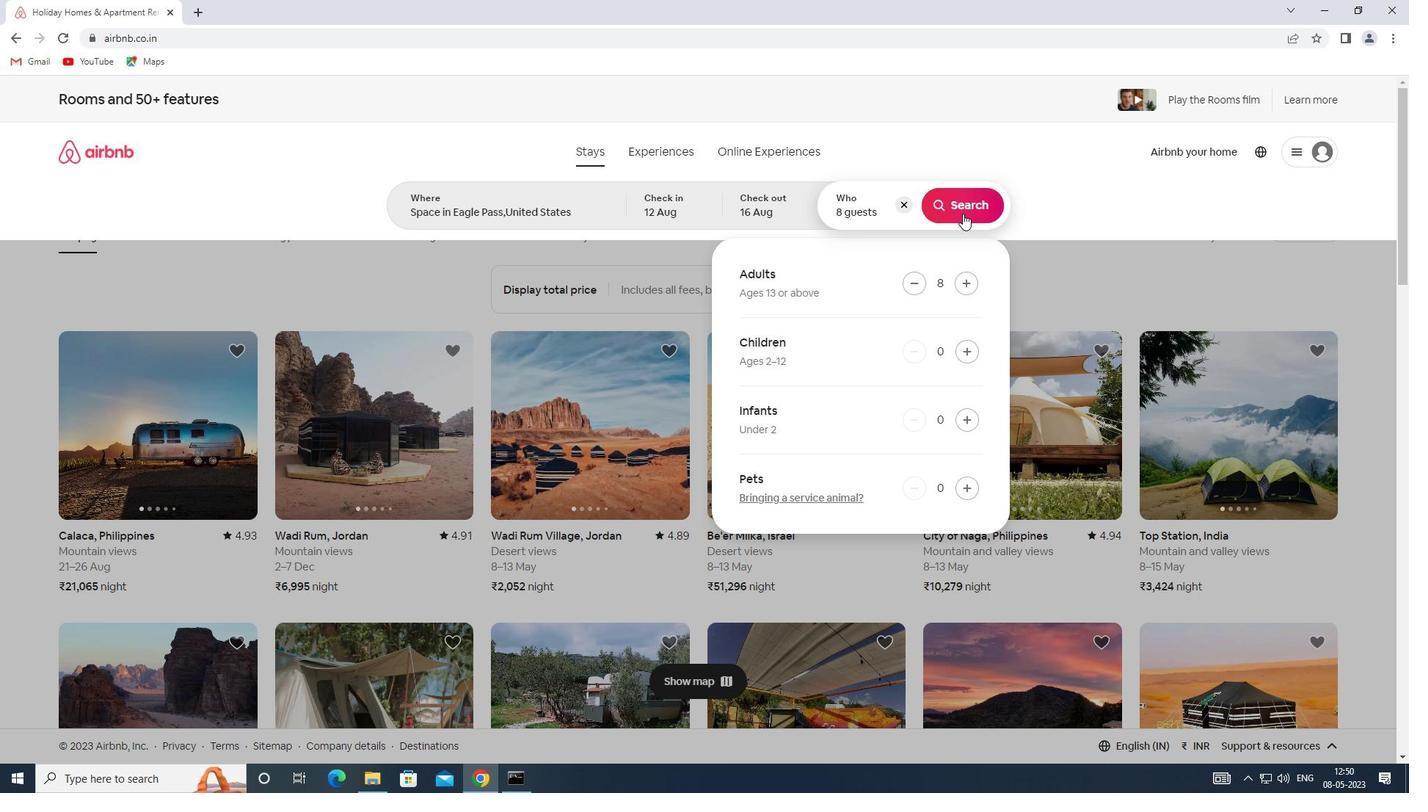 
Action: Mouse pressed left at (966, 194)
Screenshot: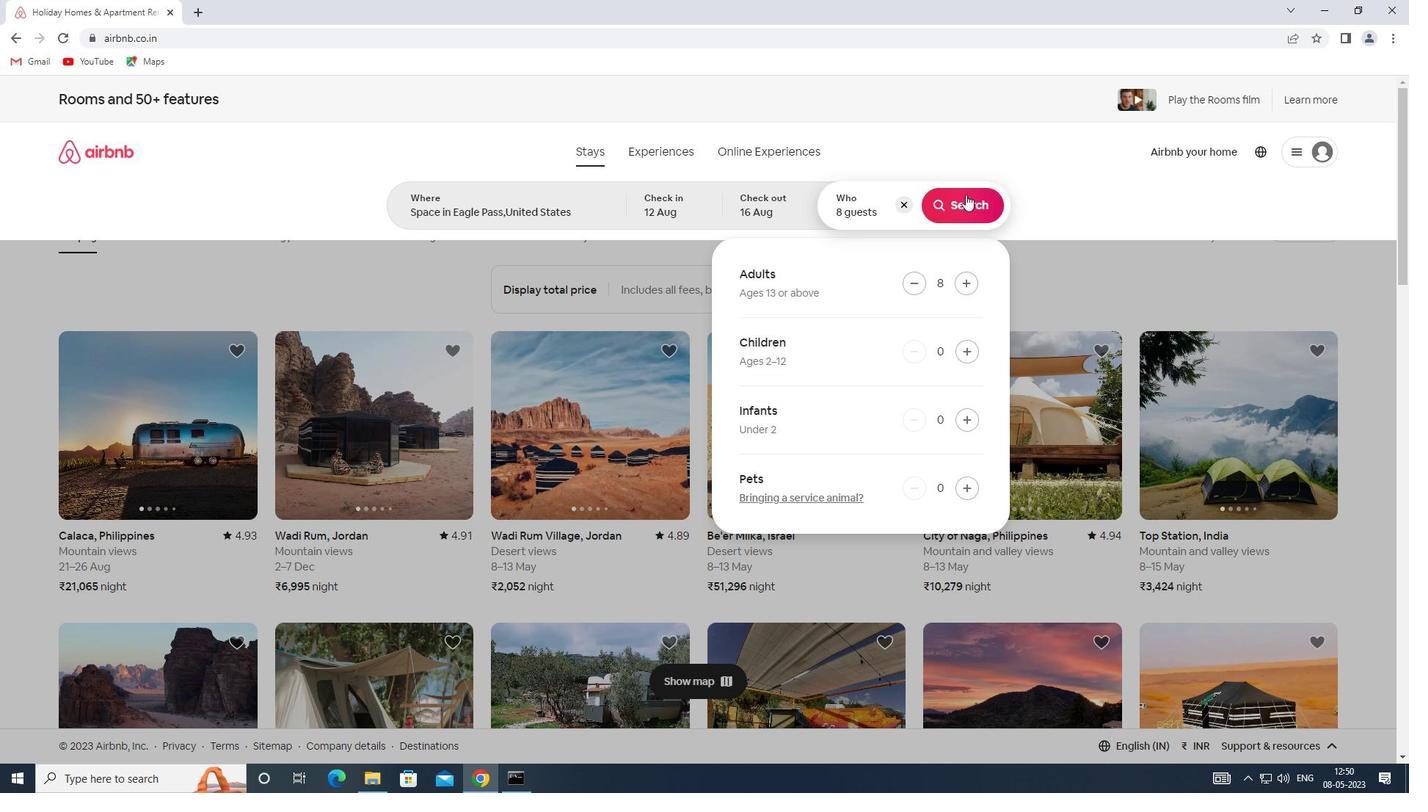 
Action: Mouse moved to (1336, 160)
Screenshot: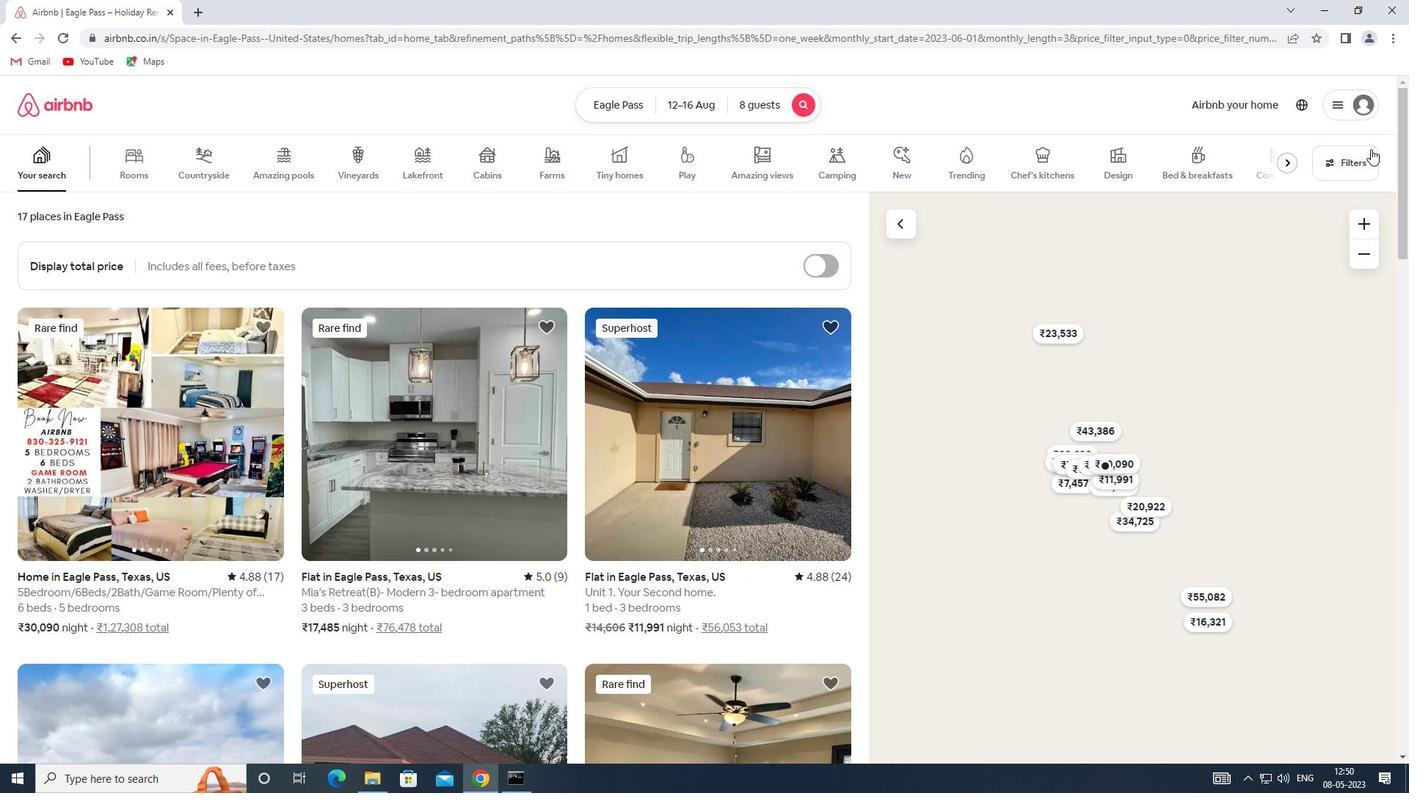
Action: Mouse pressed left at (1336, 160)
Screenshot: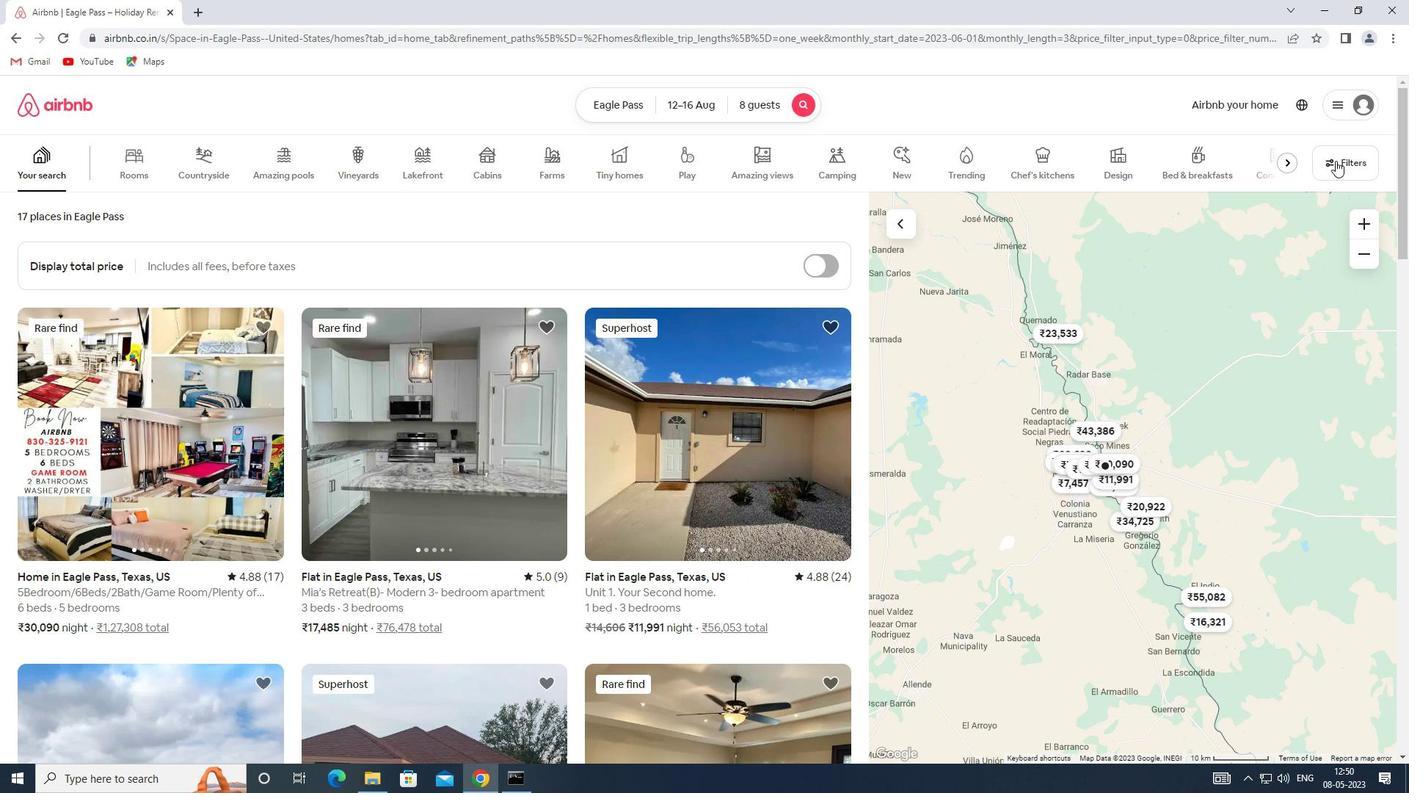 
Action: Mouse moved to (507, 525)
Screenshot: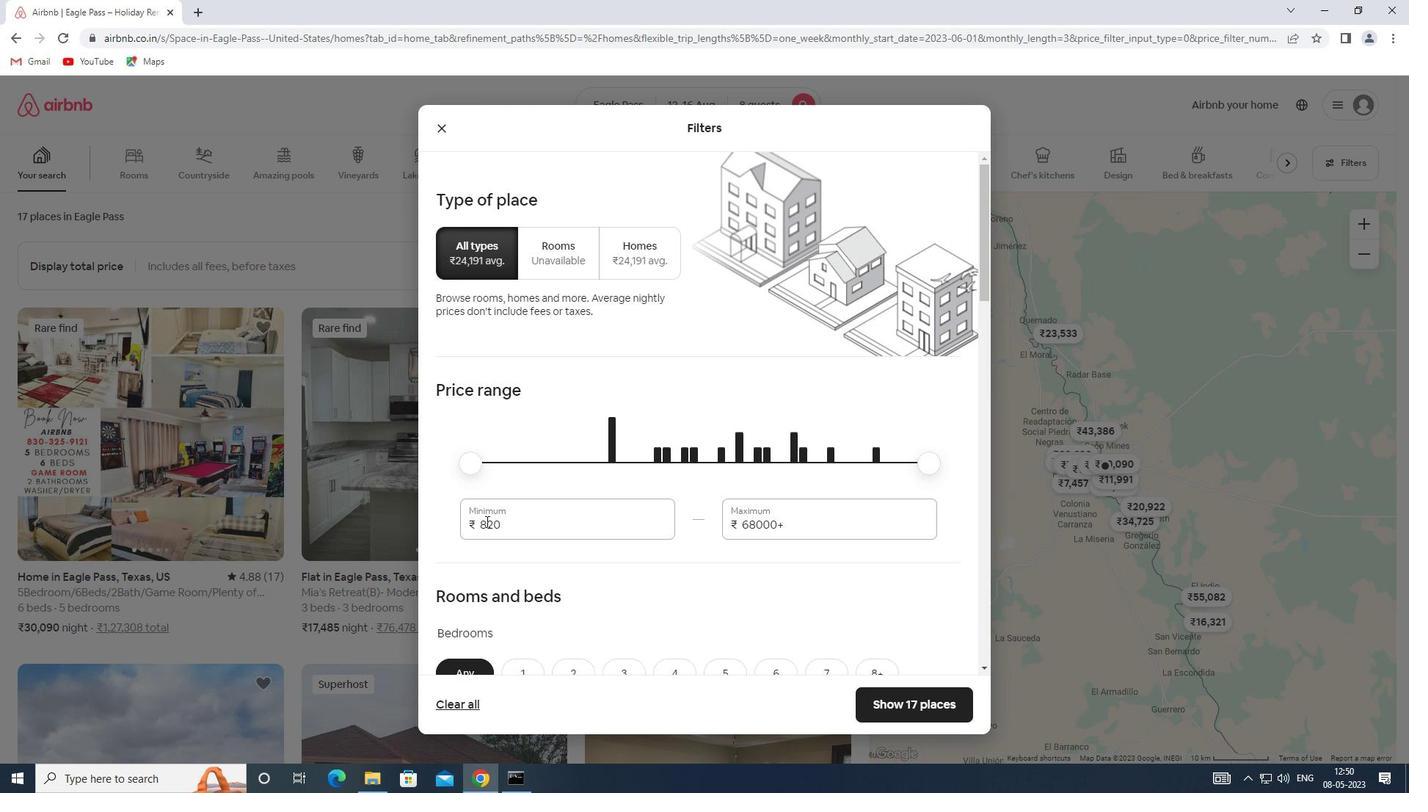 
Action: Mouse pressed left at (507, 525)
Screenshot: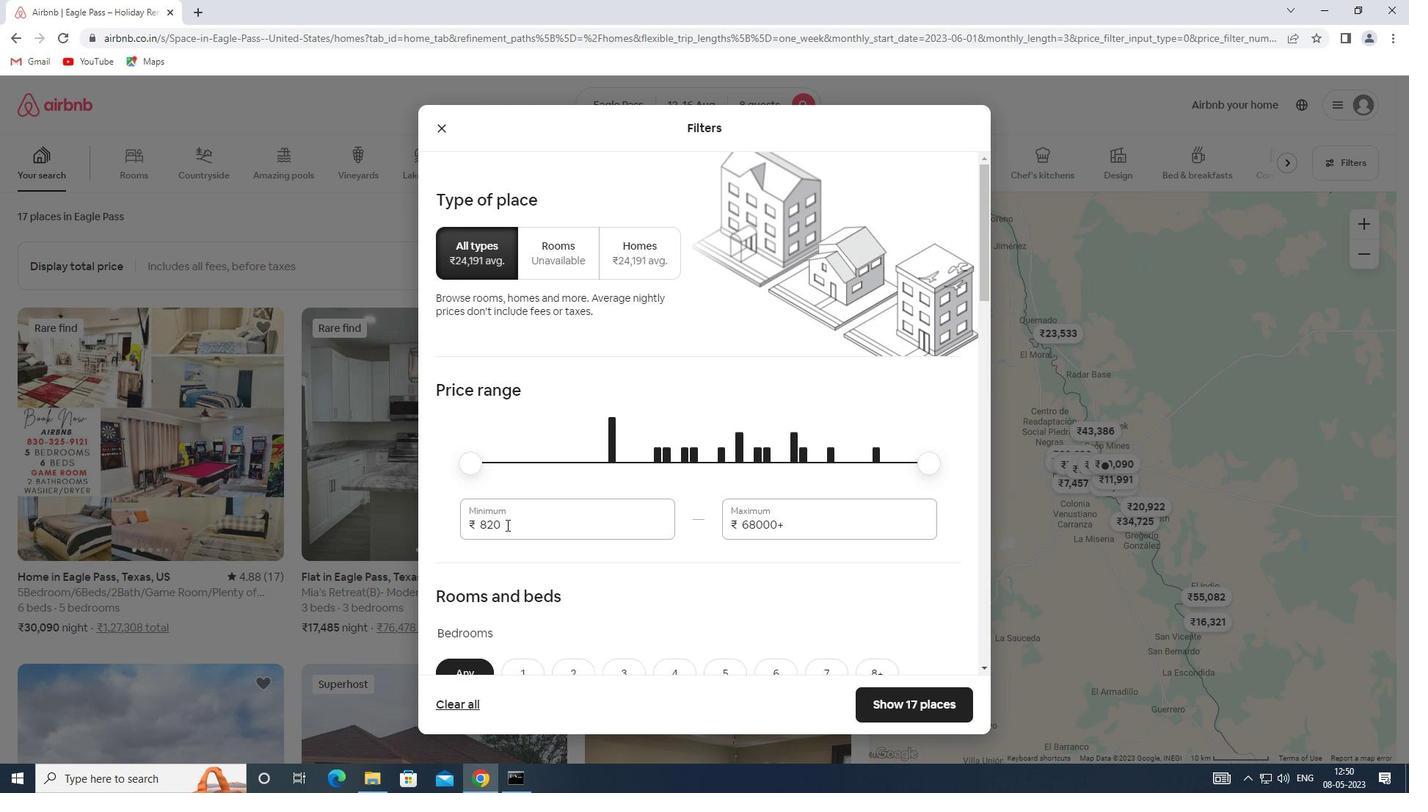 
Action: Mouse moved to (431, 525)
Screenshot: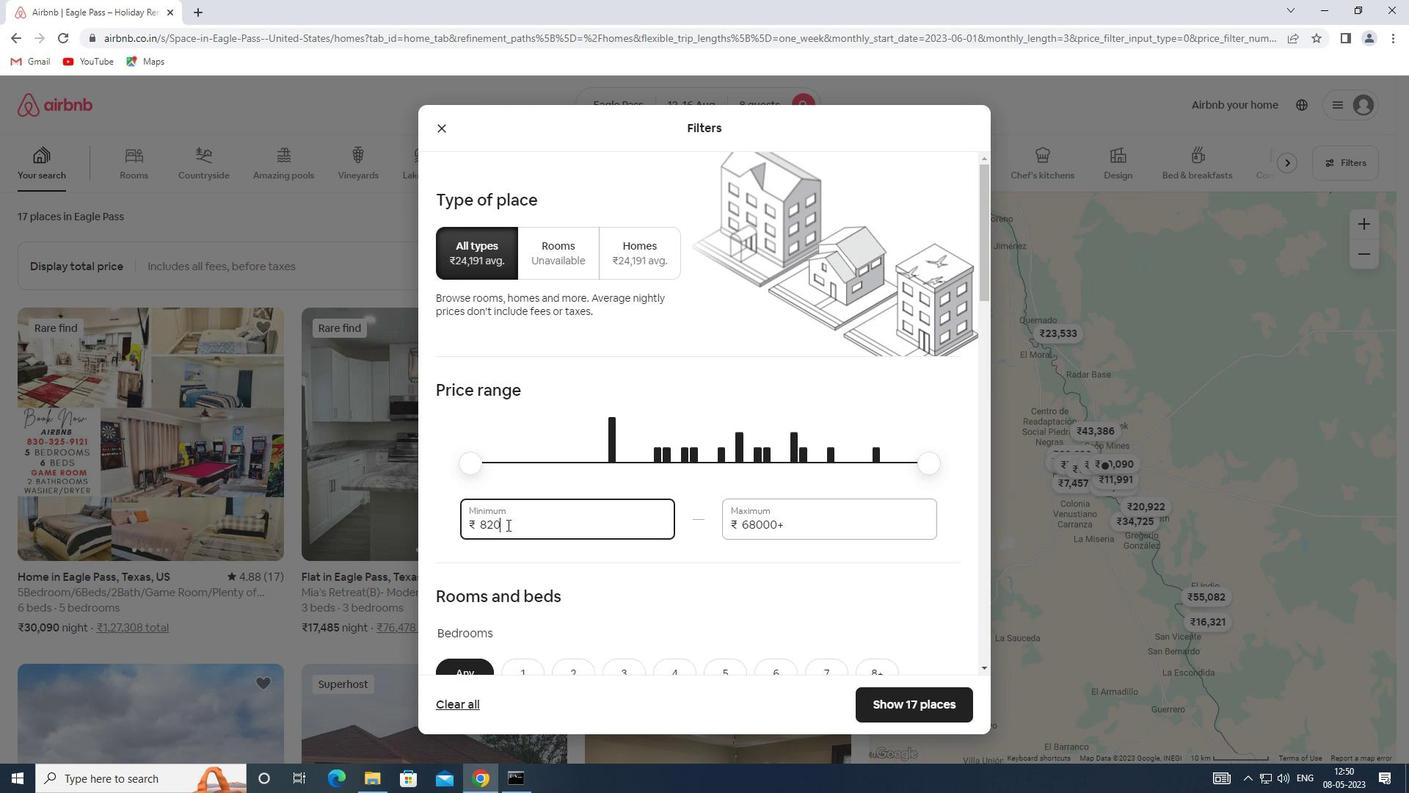 
Action: Key pressed 10000
Screenshot: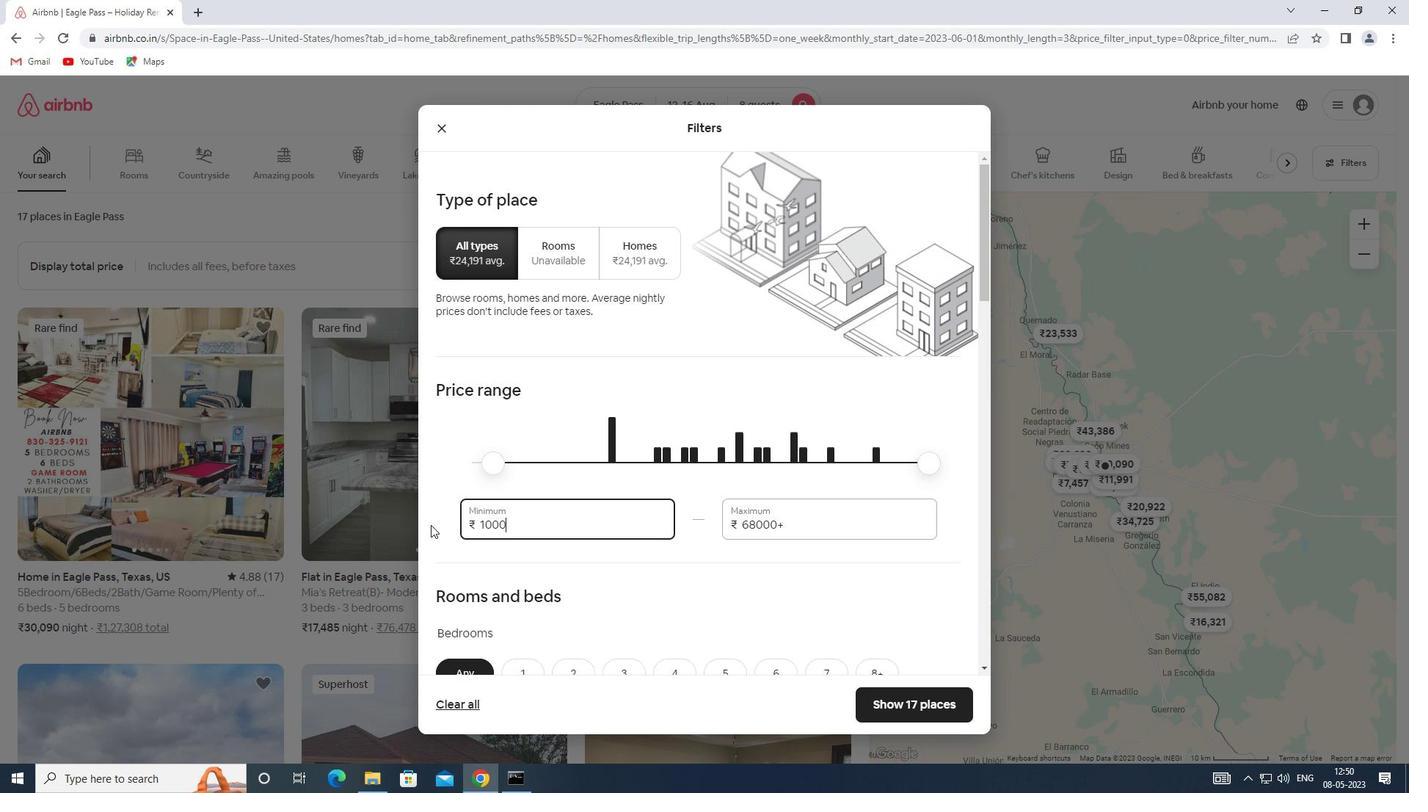 
Action: Mouse moved to (784, 530)
Screenshot: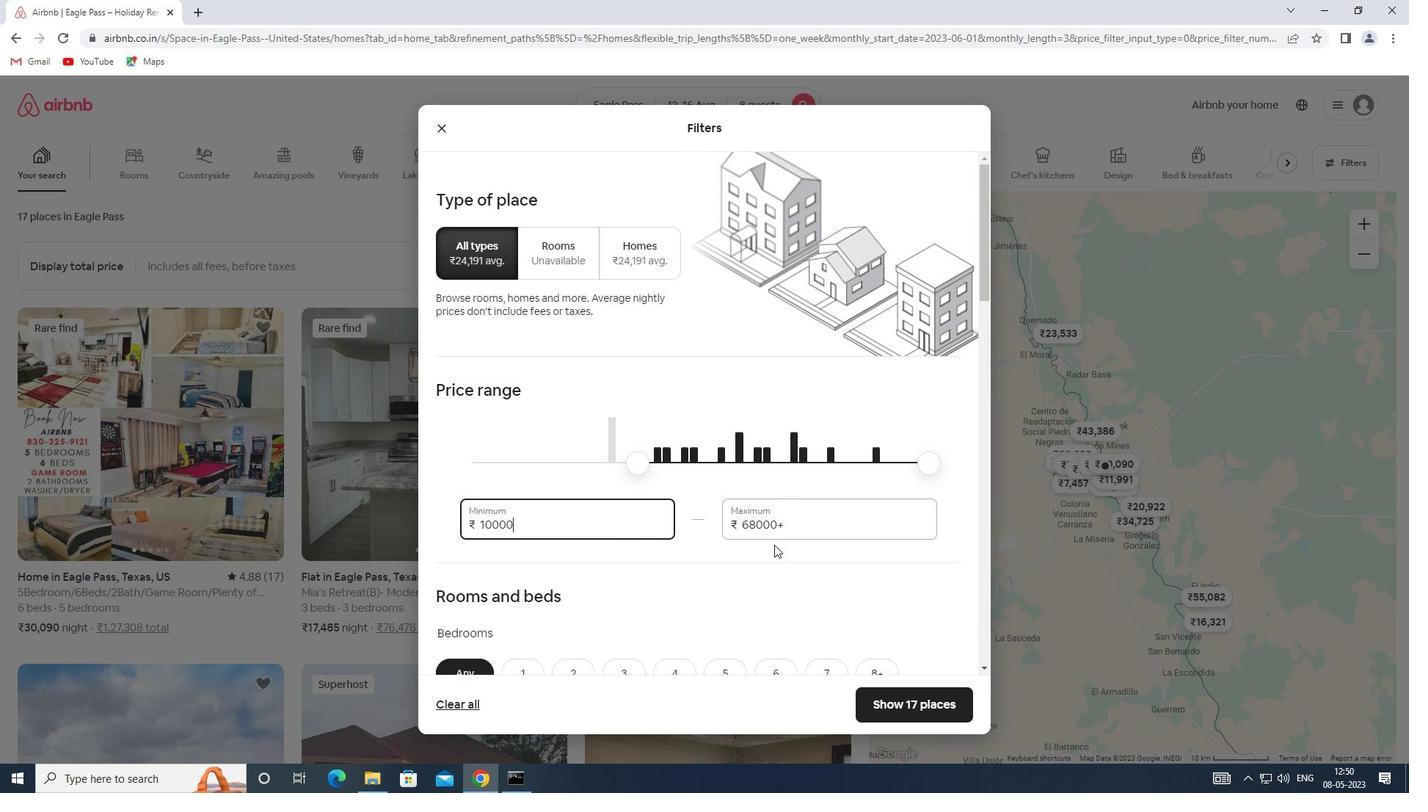 
Action: Mouse pressed left at (784, 530)
Screenshot: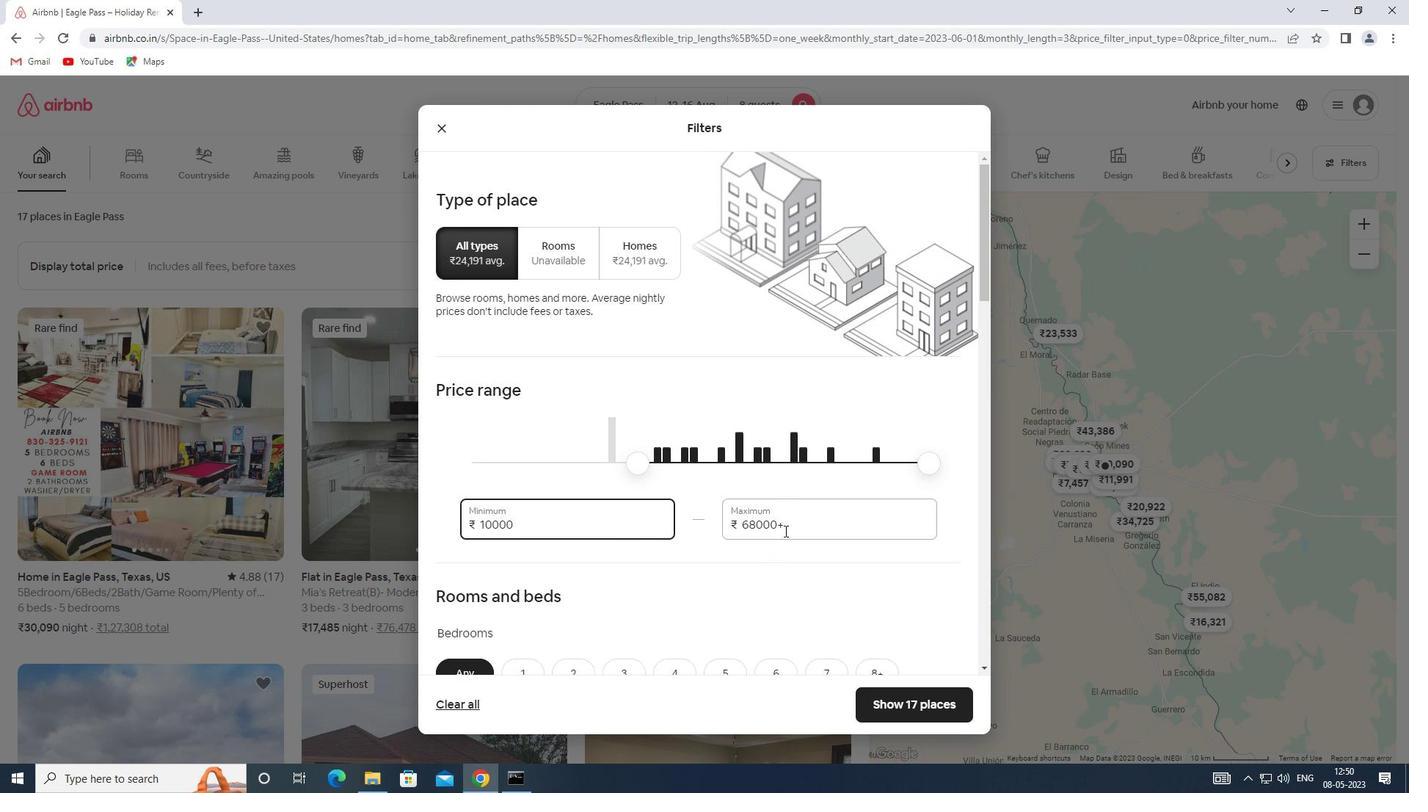
Action: Mouse moved to (697, 532)
Screenshot: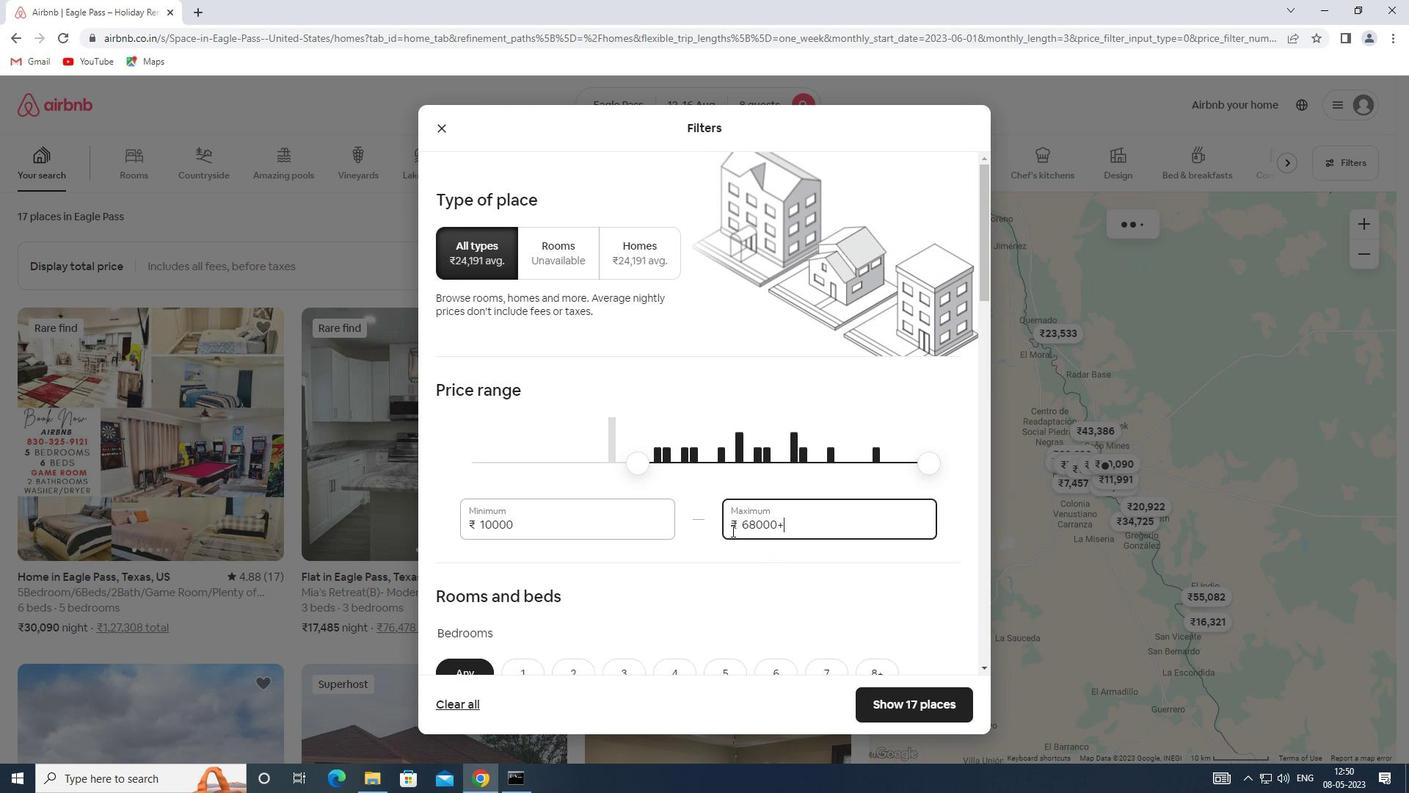 
Action: Key pressed 16000
Screenshot: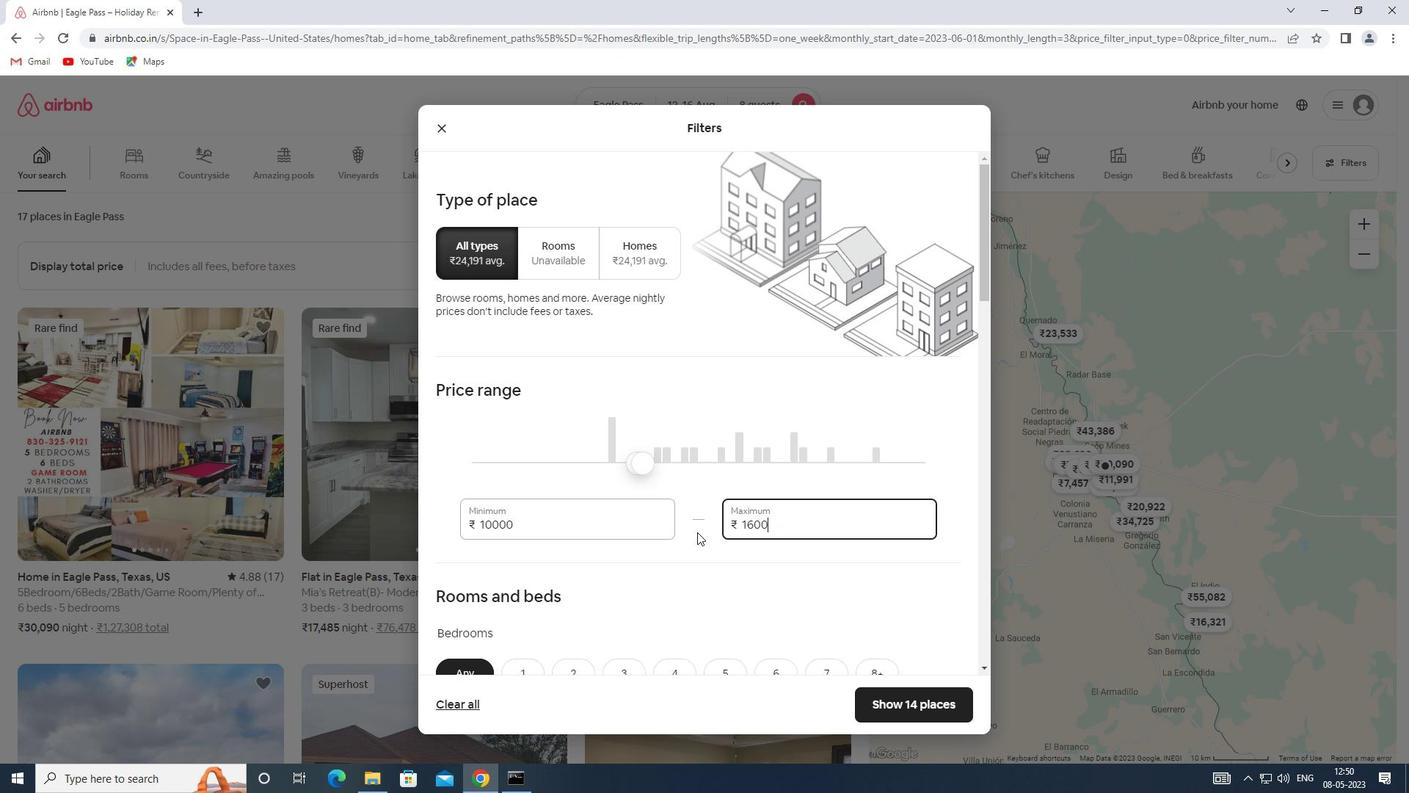 
Action: Mouse scrolled (697, 531) with delta (0, 0)
Screenshot: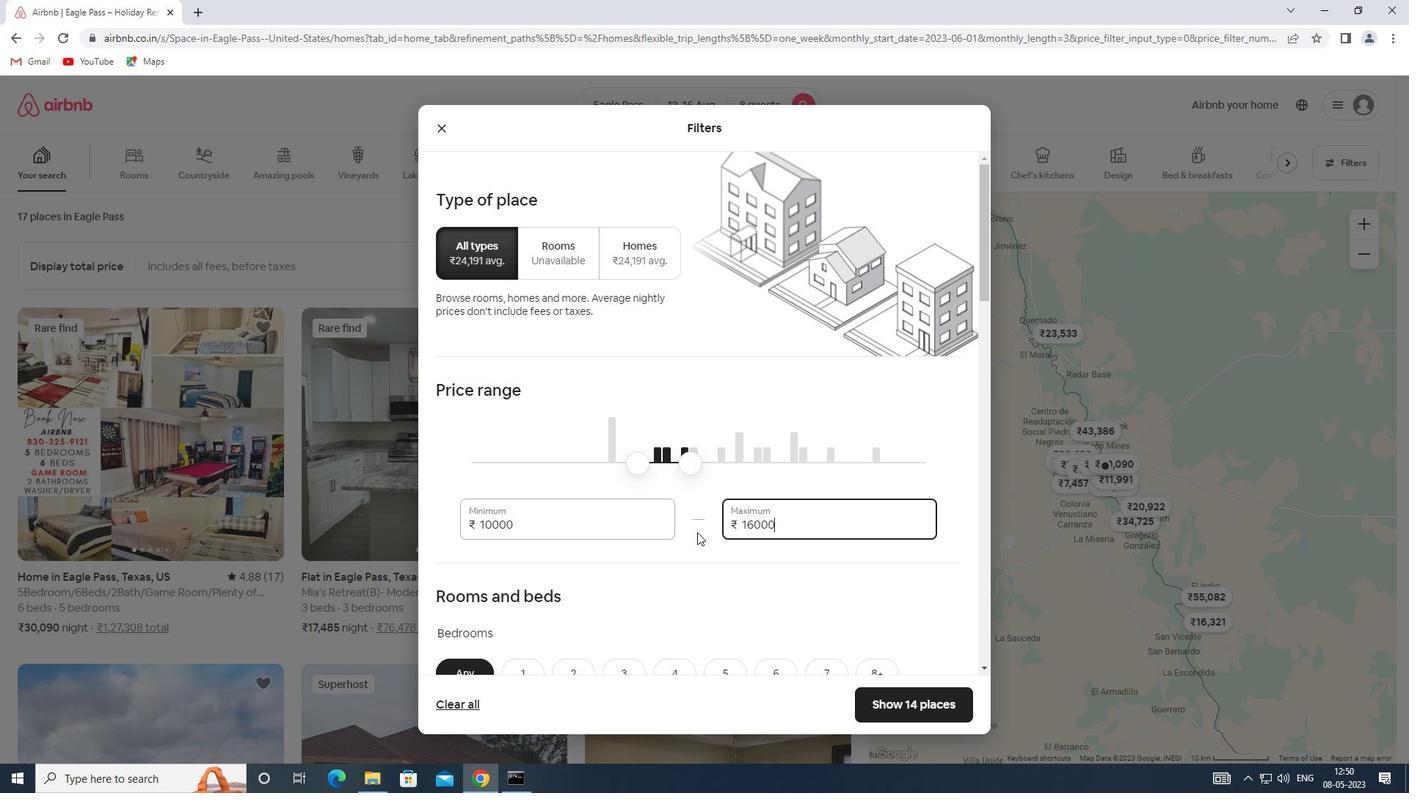 
Action: Mouse scrolled (697, 531) with delta (0, 0)
Screenshot: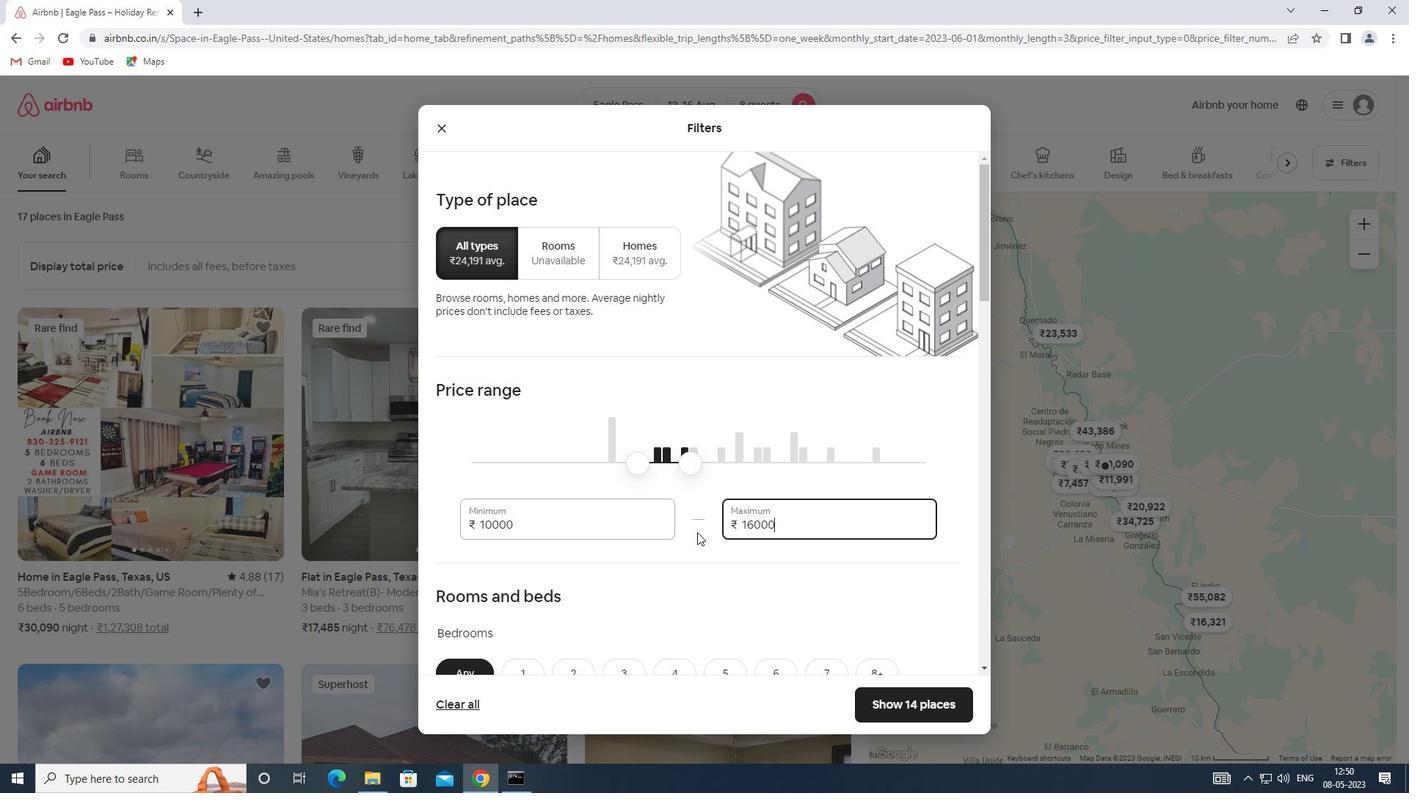 
Action: Mouse scrolled (697, 531) with delta (0, 0)
Screenshot: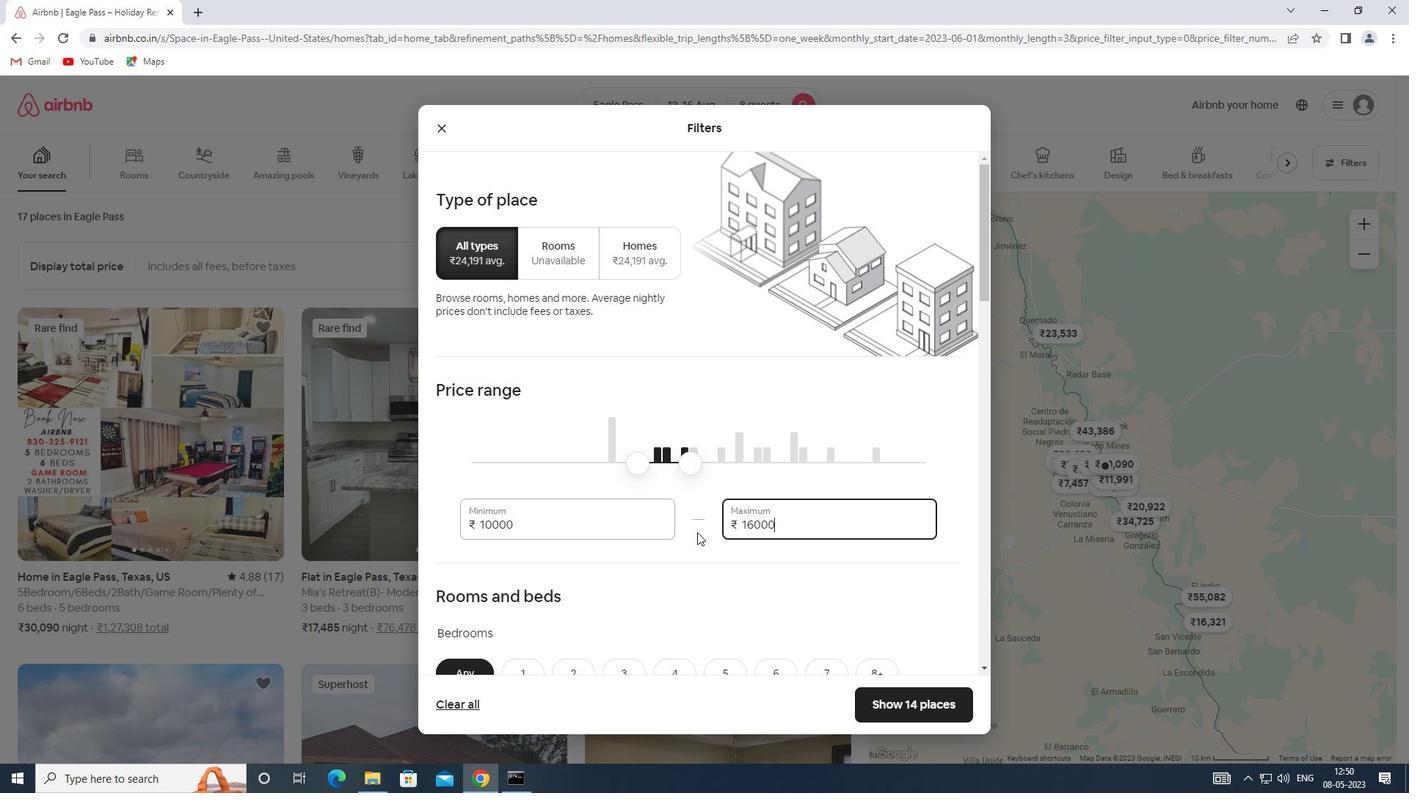 
Action: Mouse moved to (861, 459)
Screenshot: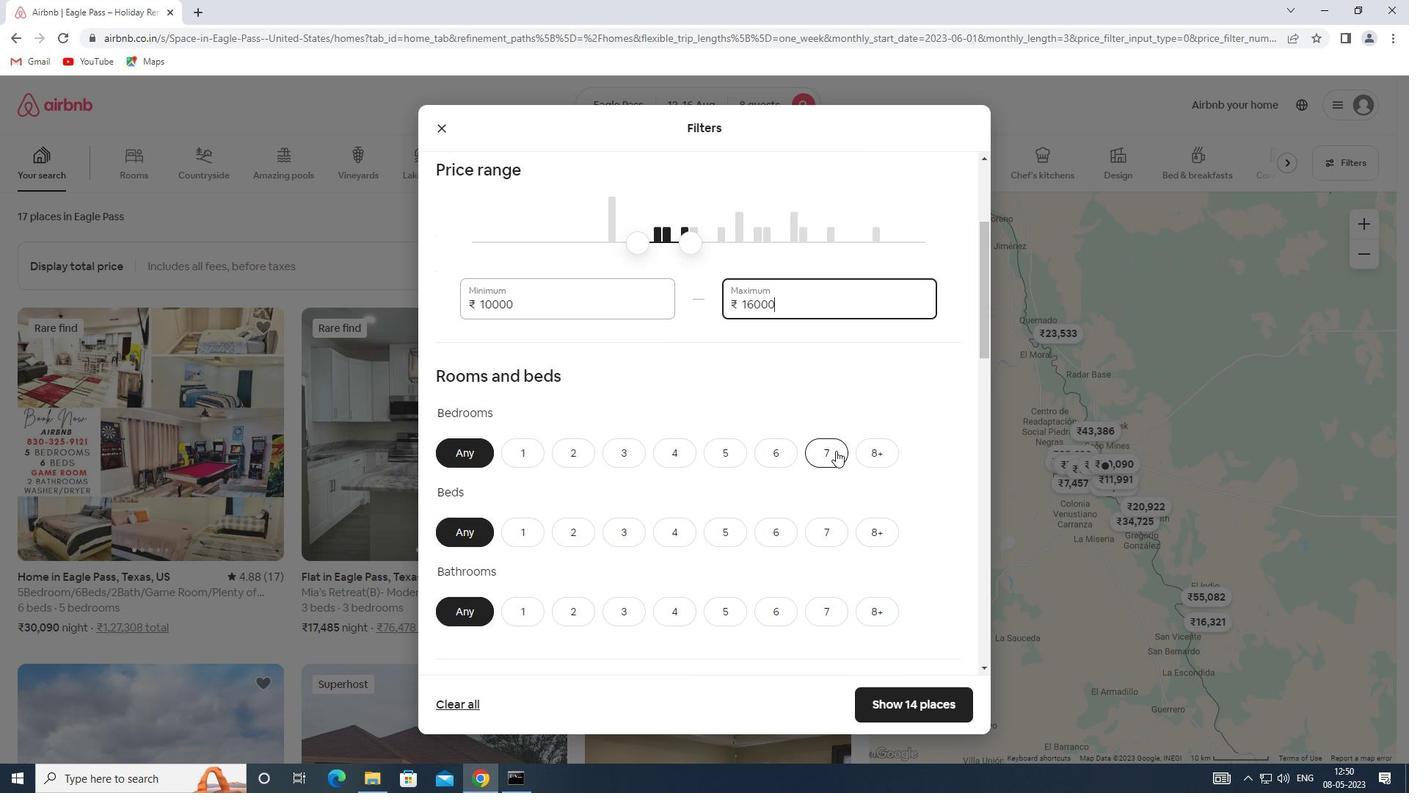 
Action: Mouse pressed left at (861, 459)
Screenshot: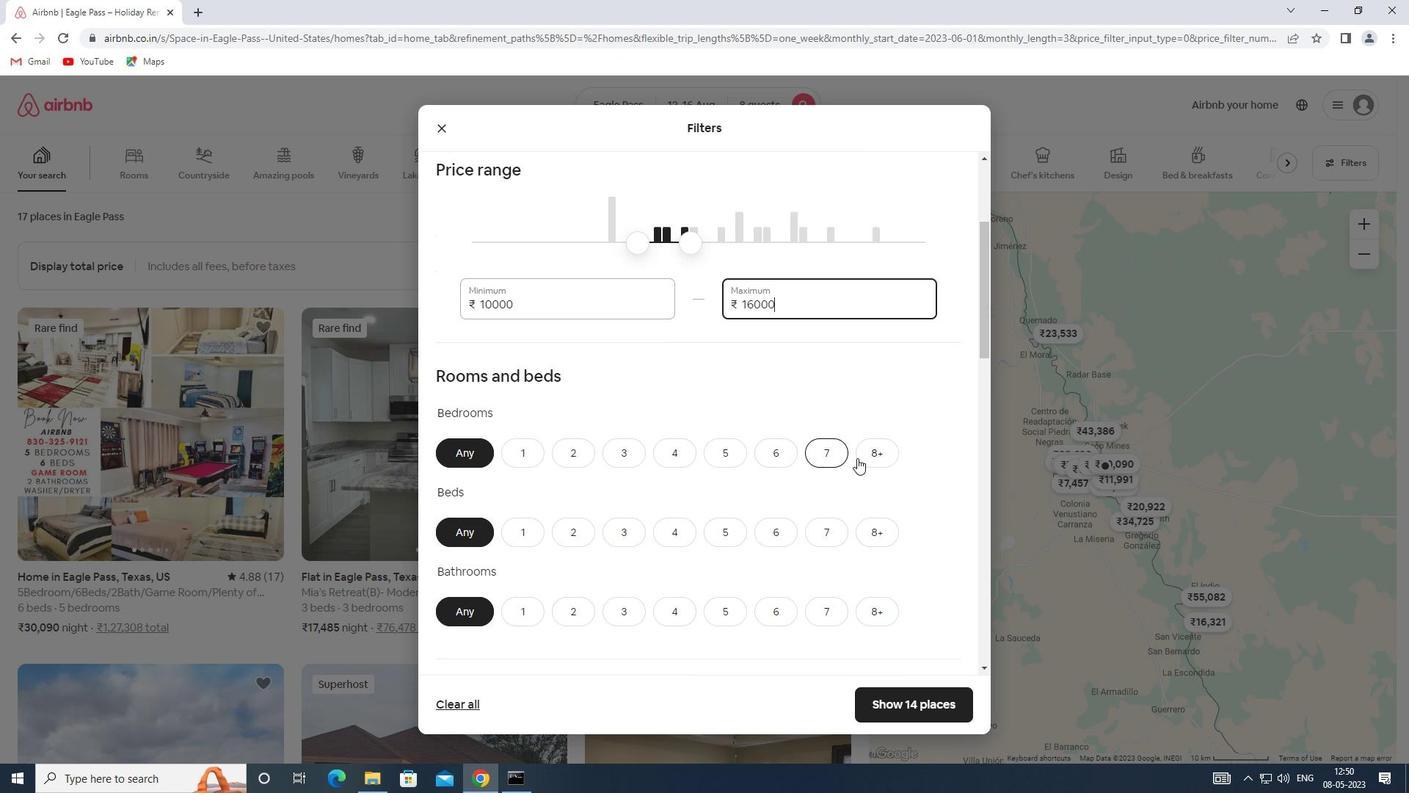 
Action: Mouse moved to (862, 524)
Screenshot: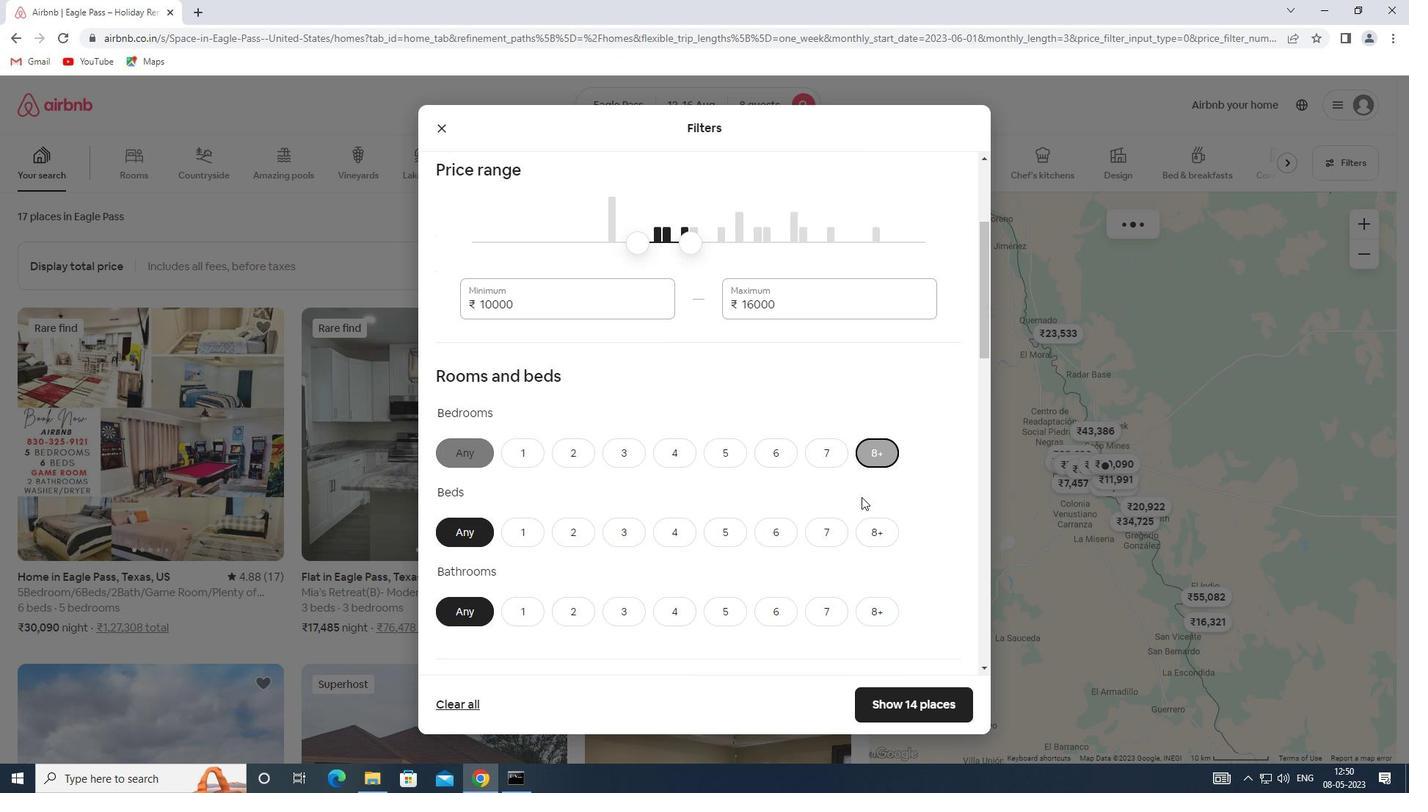 
Action: Mouse pressed left at (862, 524)
Screenshot: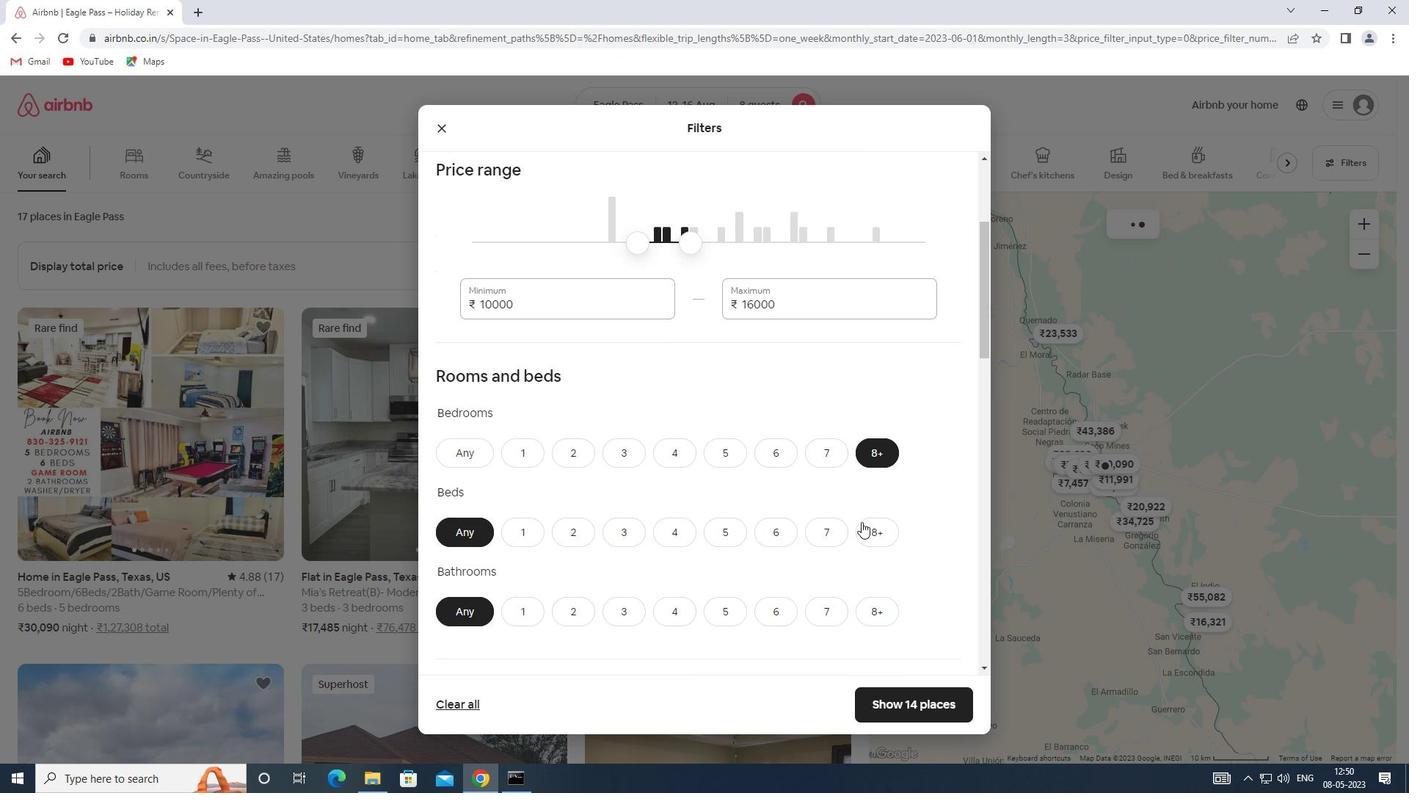 
Action: Mouse moved to (867, 608)
Screenshot: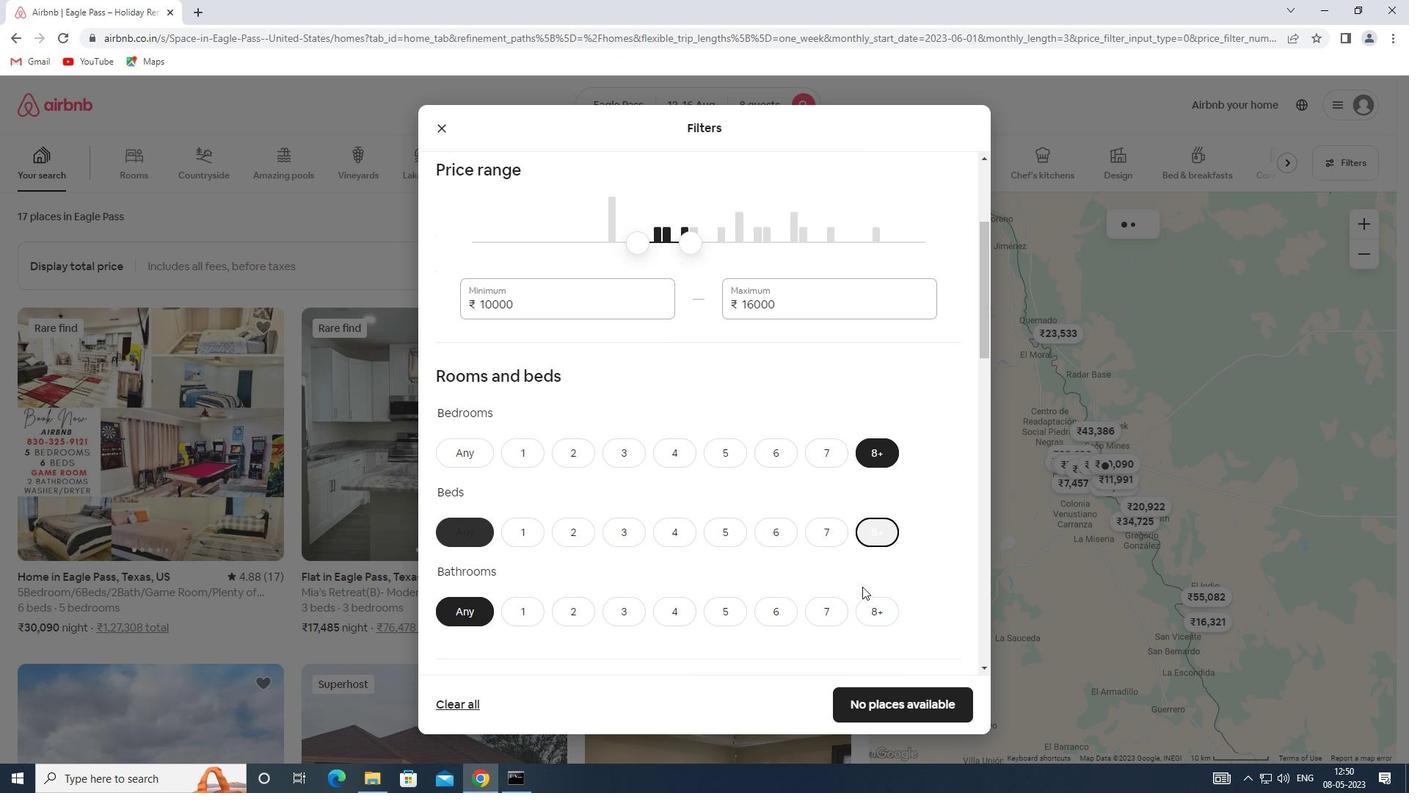 
Action: Mouse pressed left at (867, 608)
Screenshot: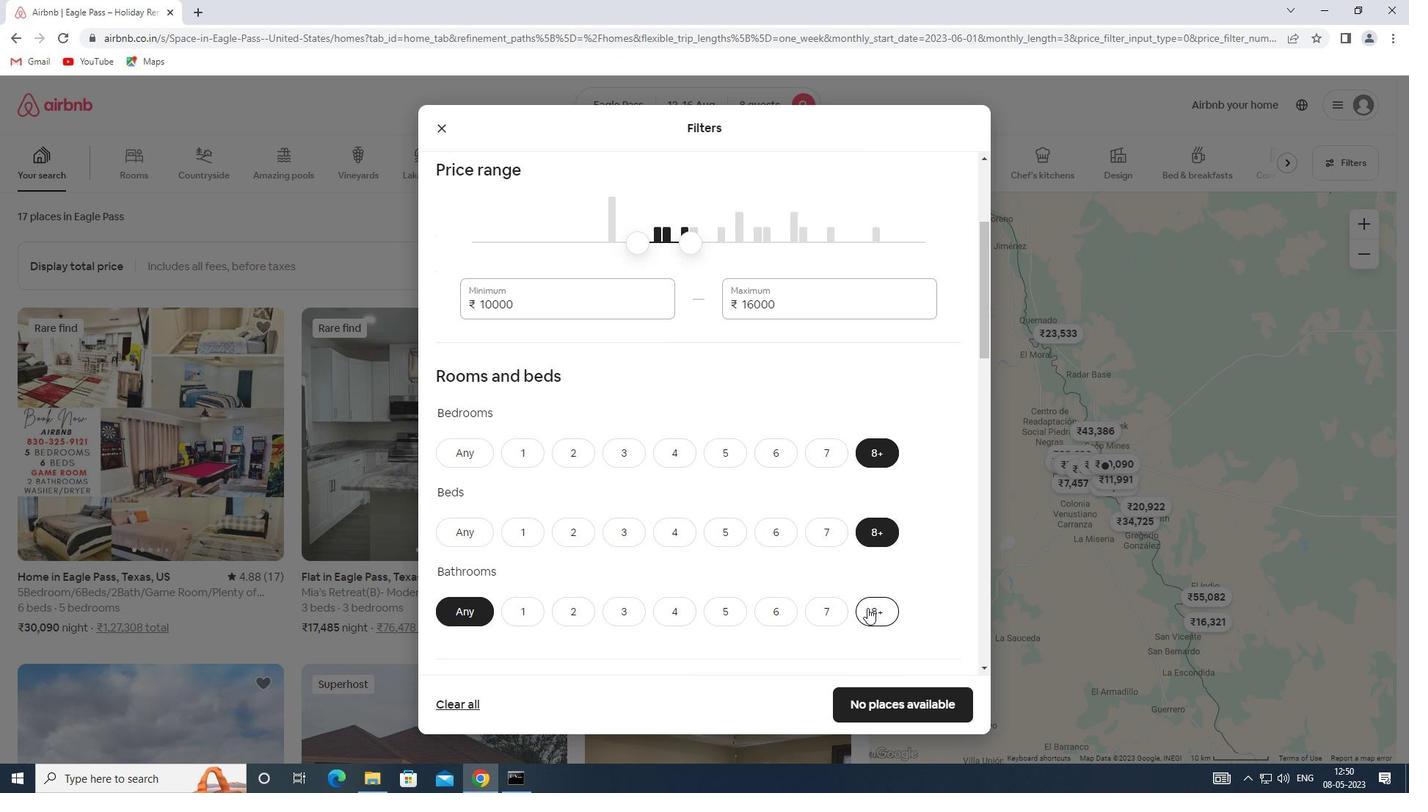 
Action: Mouse moved to (867, 599)
Screenshot: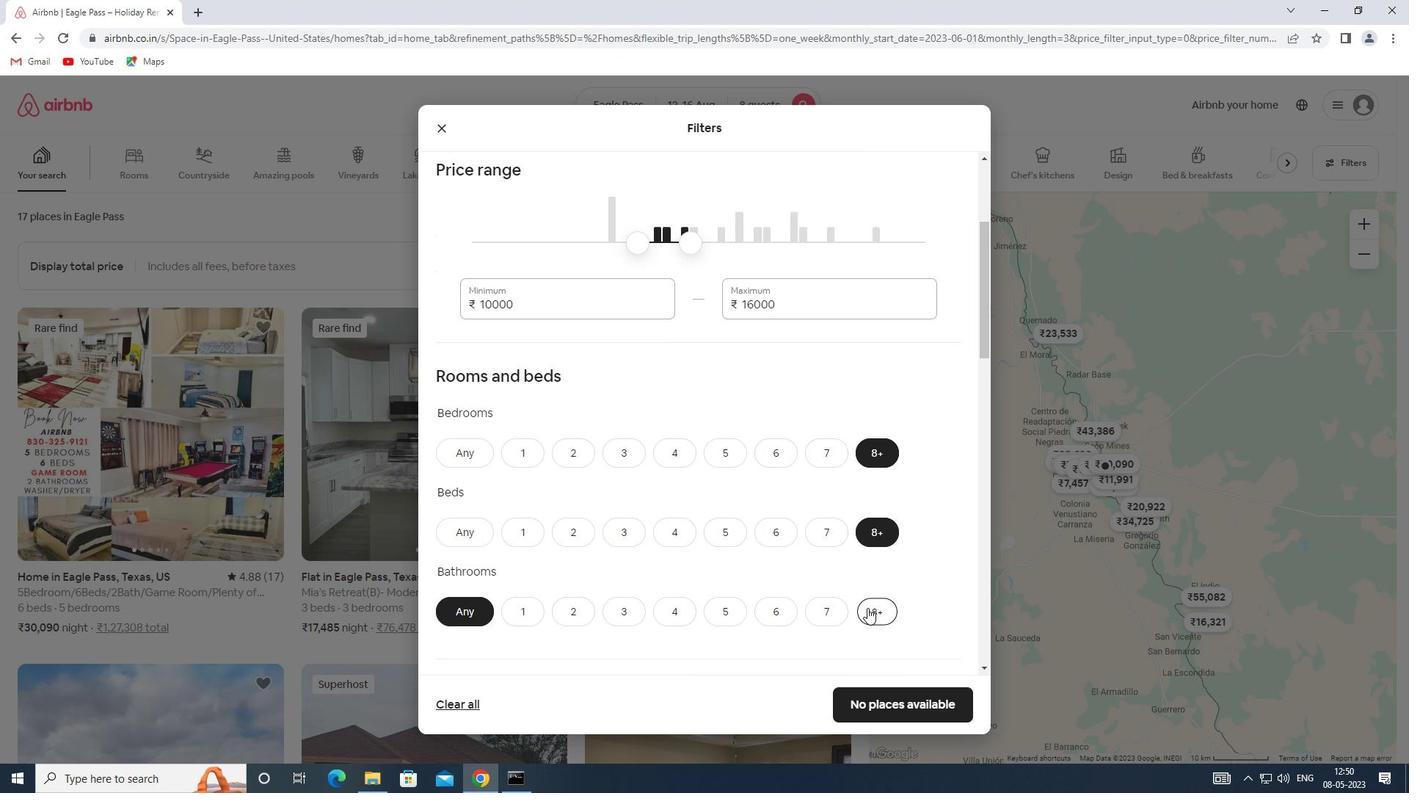 
Action: Mouse scrolled (867, 598) with delta (0, 0)
Screenshot: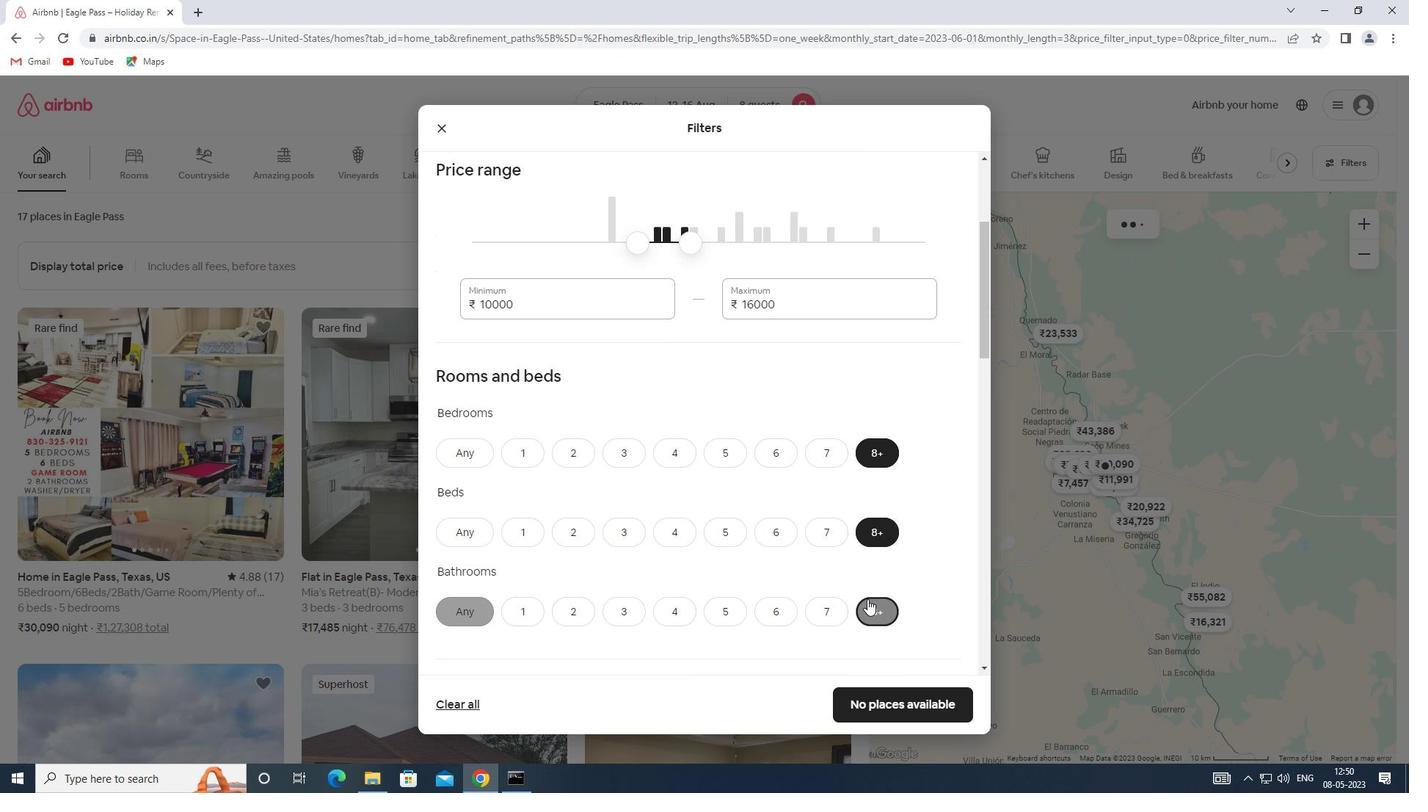 
Action: Mouse moved to (867, 597)
Screenshot: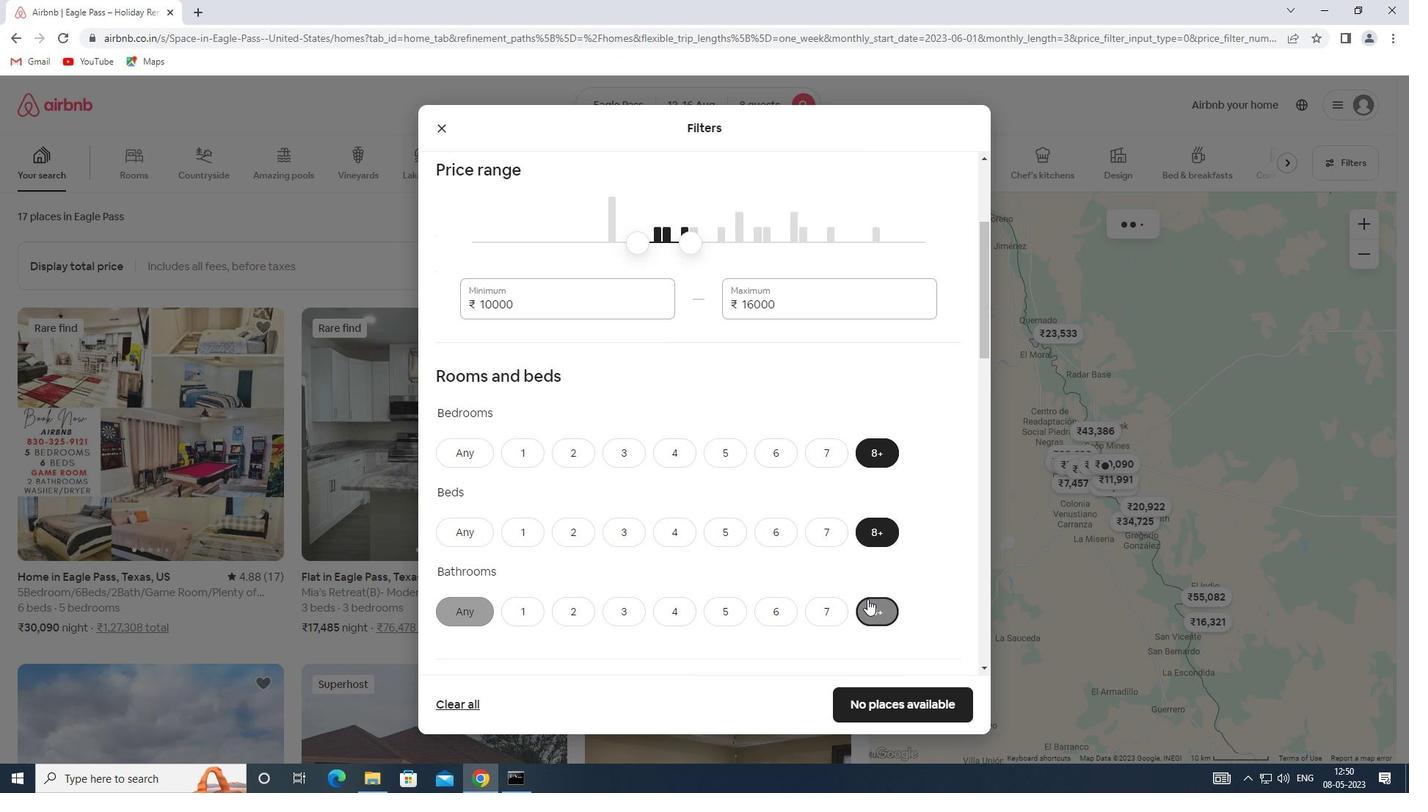 
Action: Mouse scrolled (867, 596) with delta (0, 0)
Screenshot: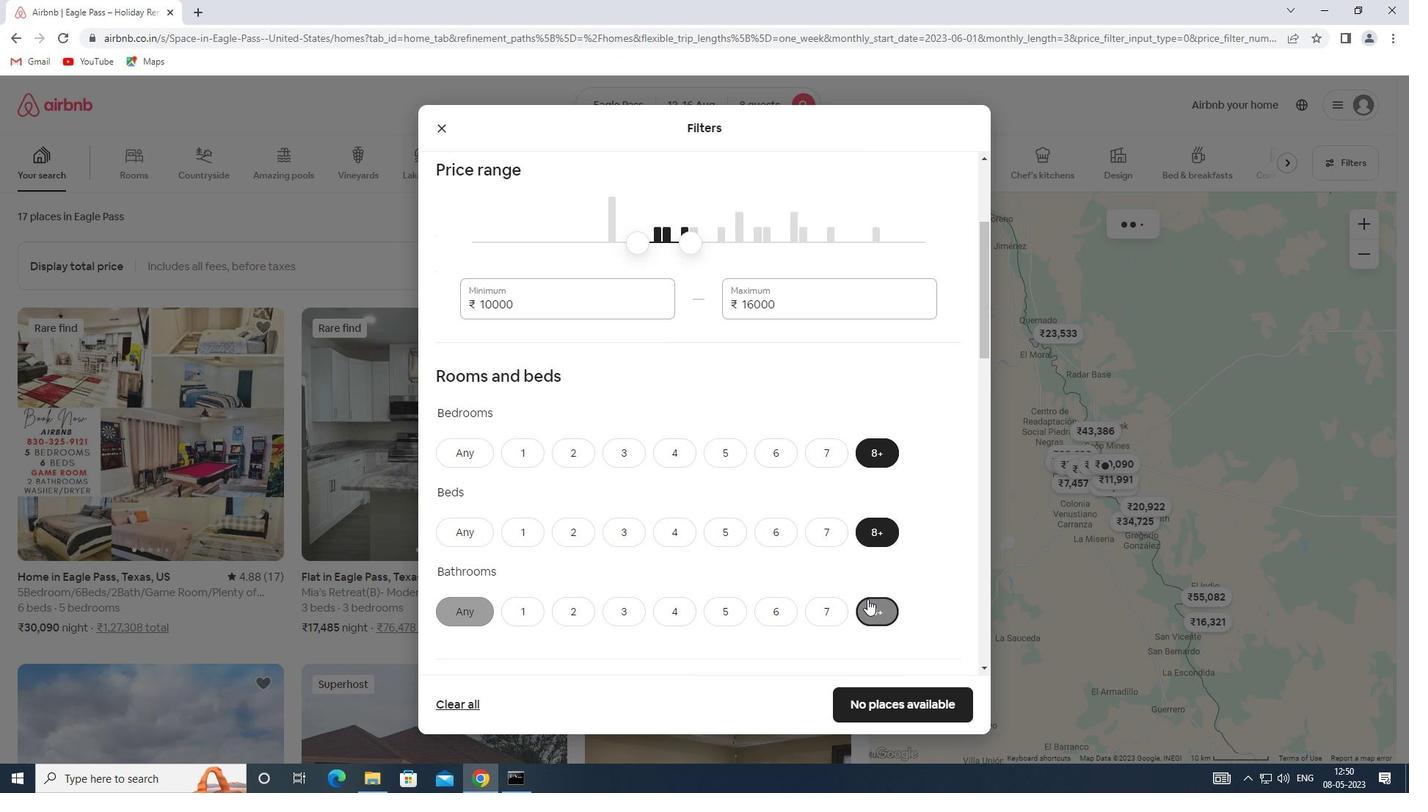 
Action: Mouse moved to (865, 588)
Screenshot: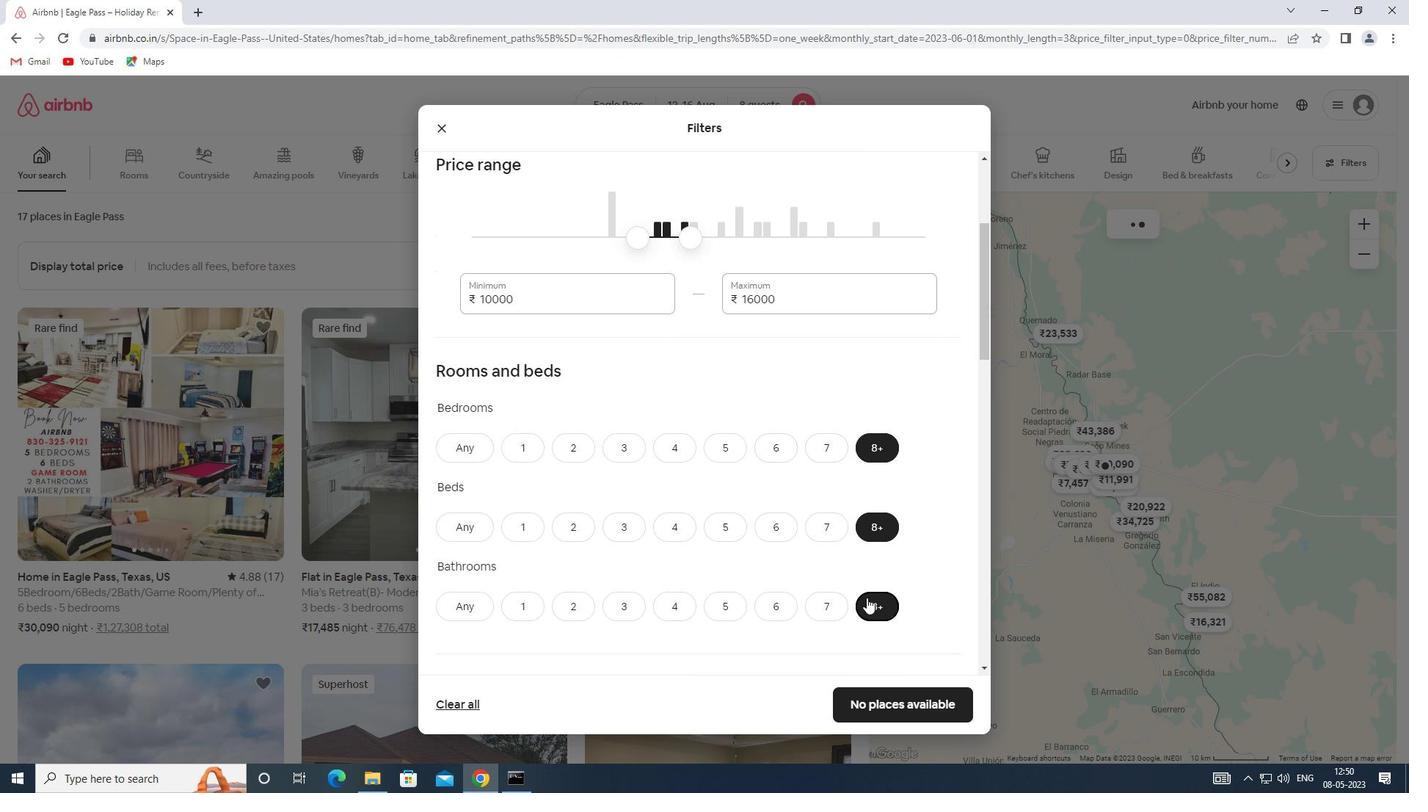 
Action: Mouse scrolled (865, 588) with delta (0, 0)
Screenshot: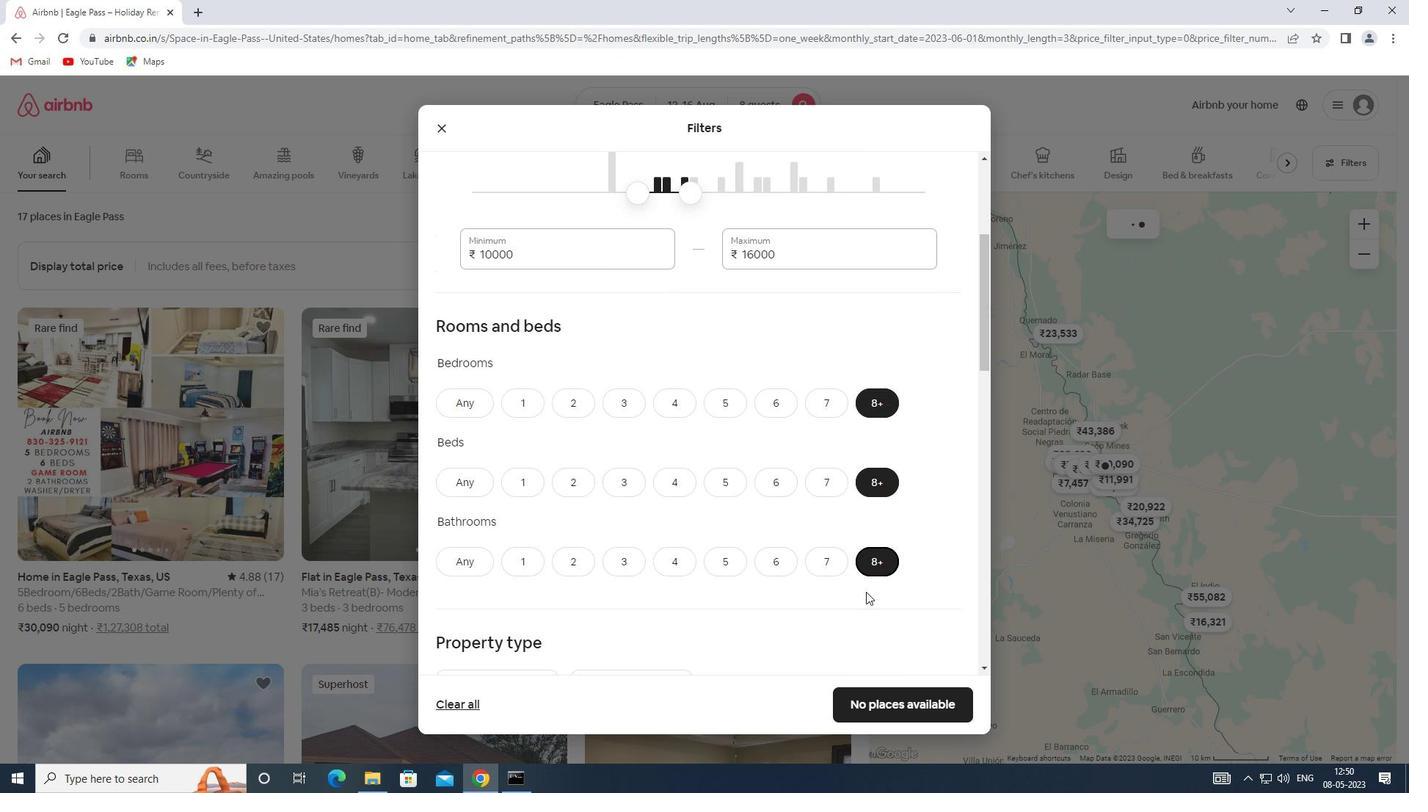 
Action: Mouse scrolled (865, 588) with delta (0, 0)
Screenshot: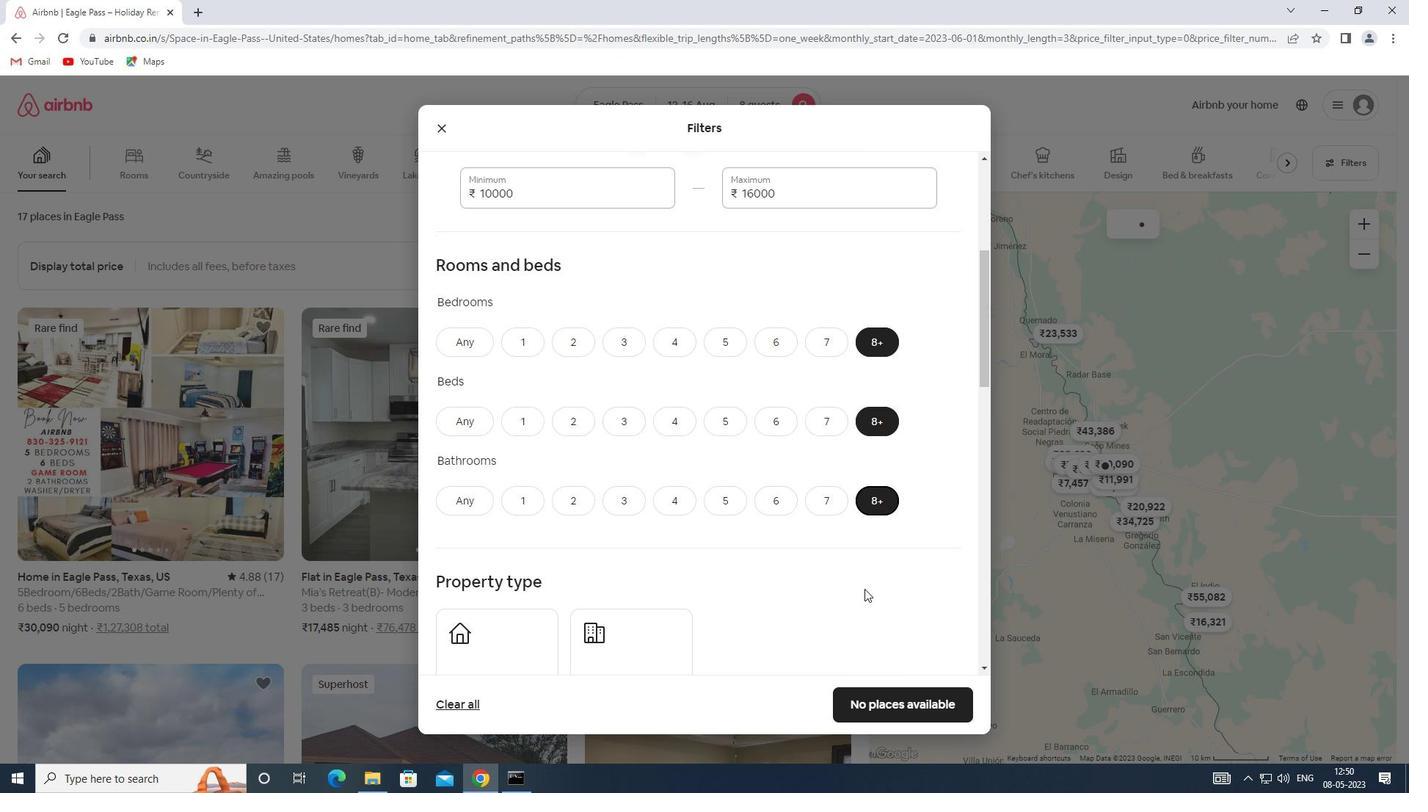 
Action: Mouse moved to (542, 484)
Screenshot: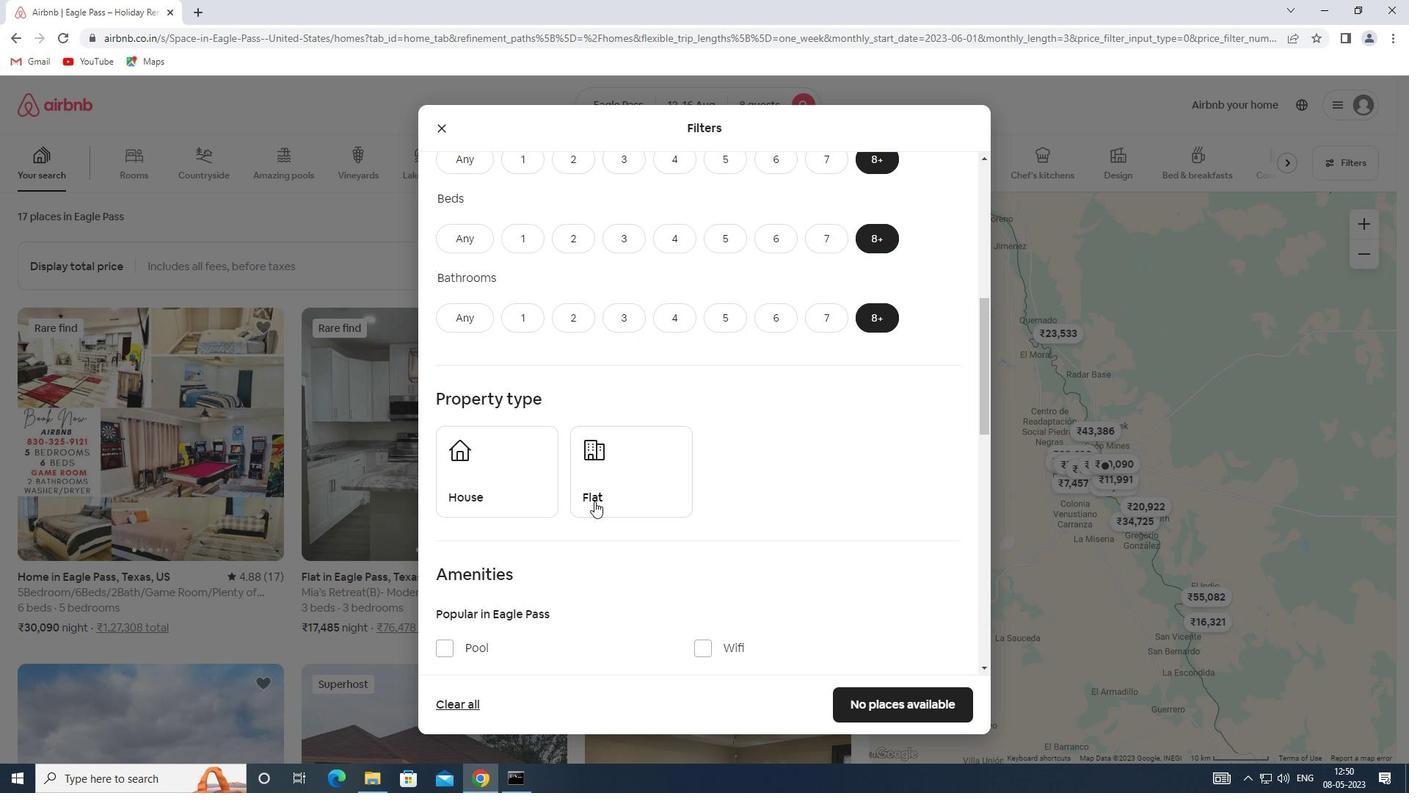 
Action: Mouse pressed left at (542, 484)
Screenshot: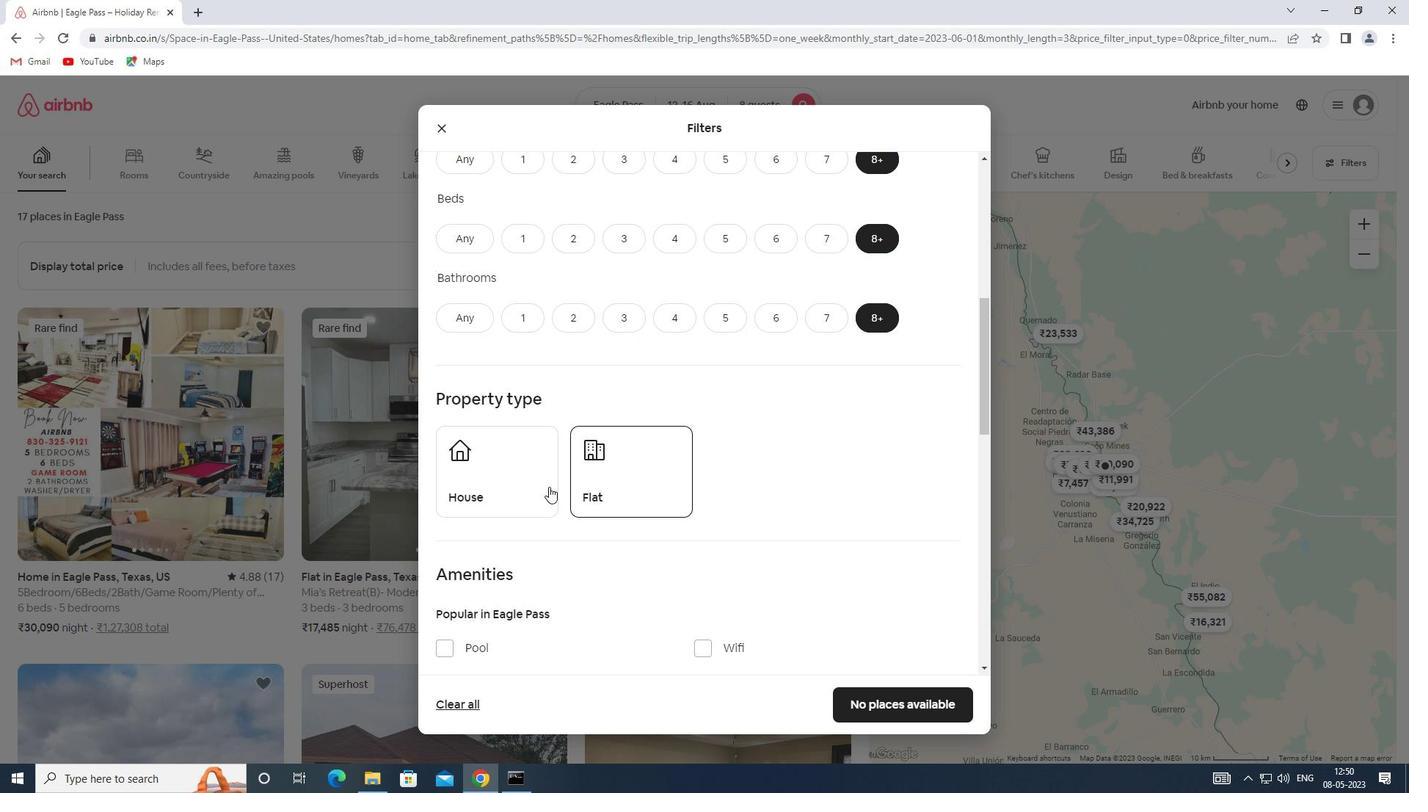
Action: Mouse moved to (605, 481)
Screenshot: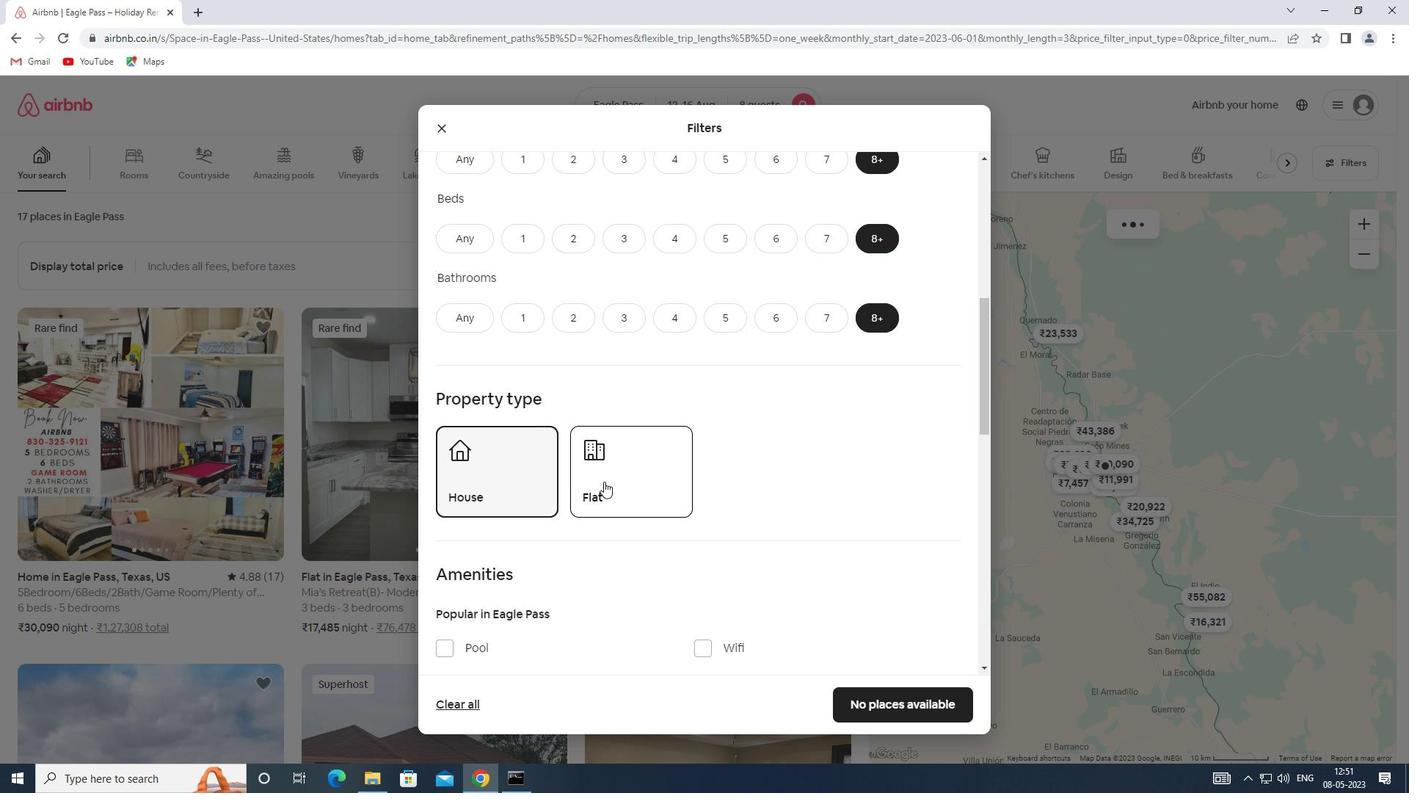 
Action: Mouse pressed left at (605, 481)
Screenshot: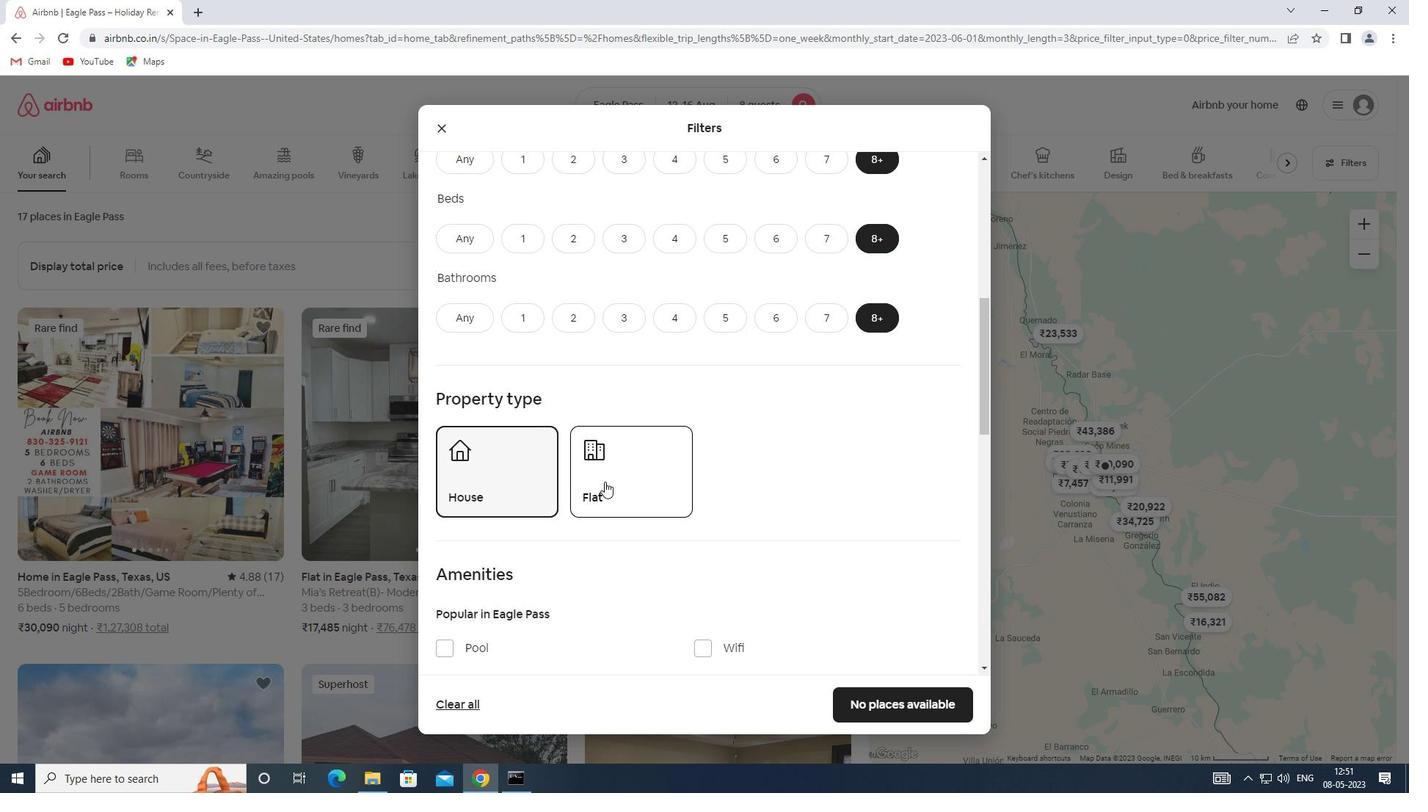 
Action: Mouse scrolled (605, 480) with delta (0, 0)
Screenshot: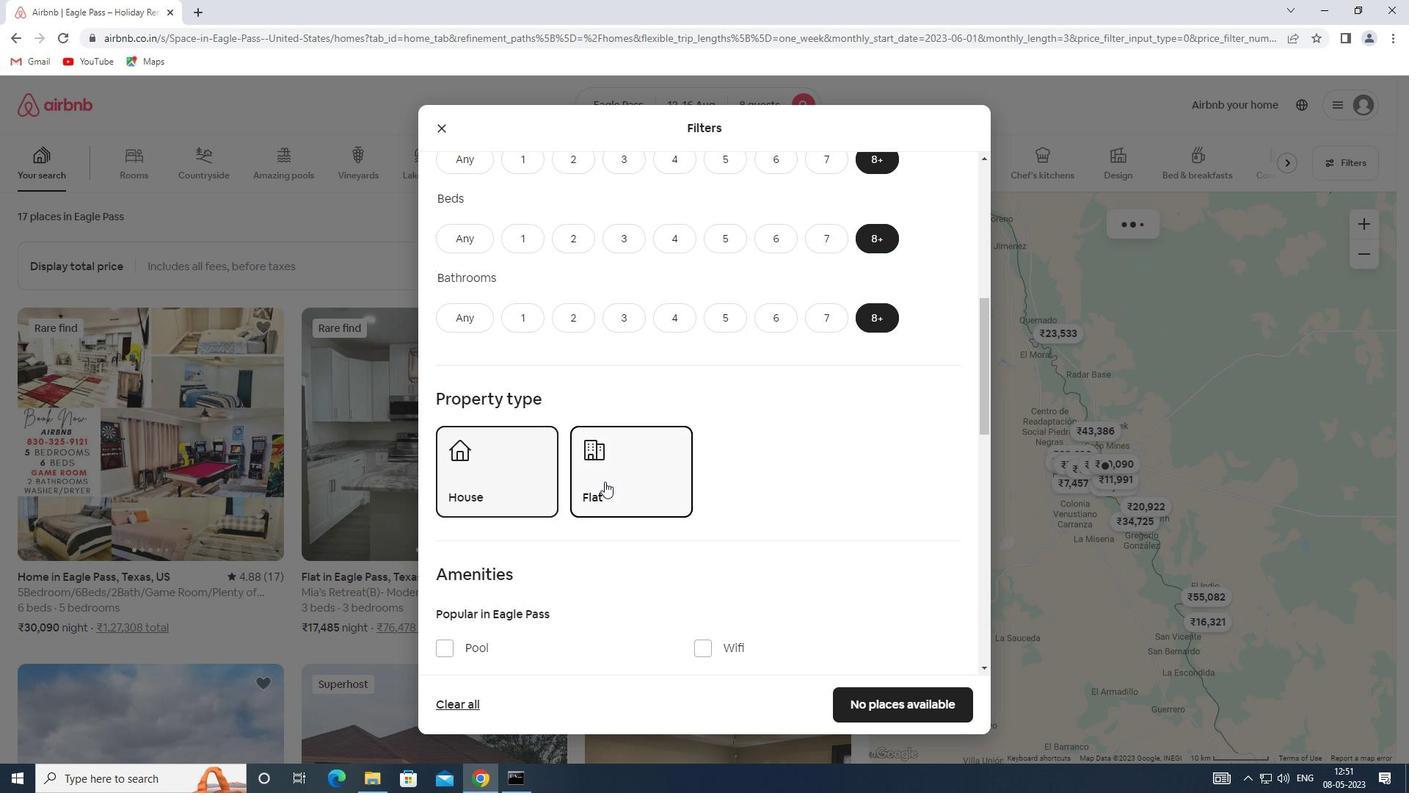 
Action: Mouse scrolled (605, 480) with delta (0, 0)
Screenshot: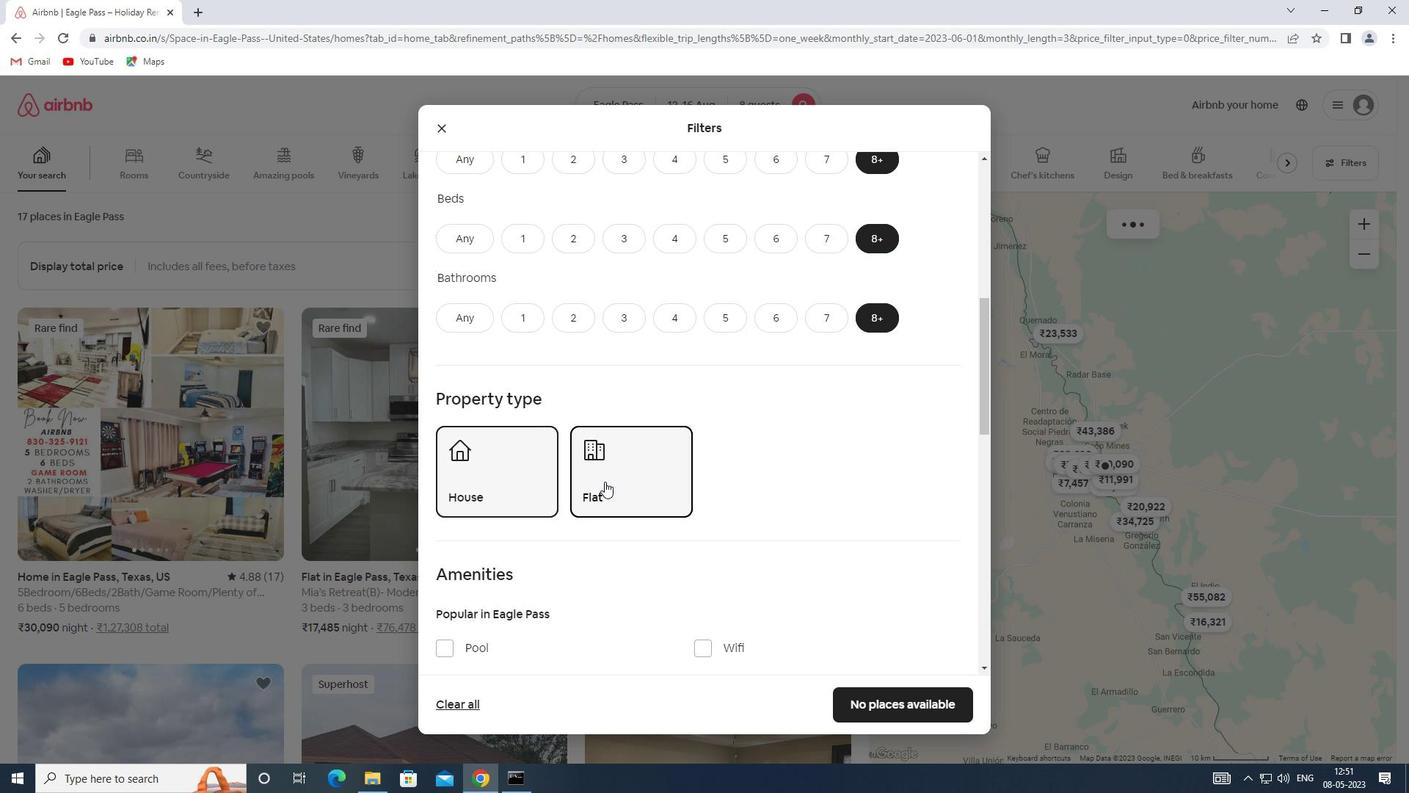 
Action: Mouse scrolled (605, 480) with delta (0, 0)
Screenshot: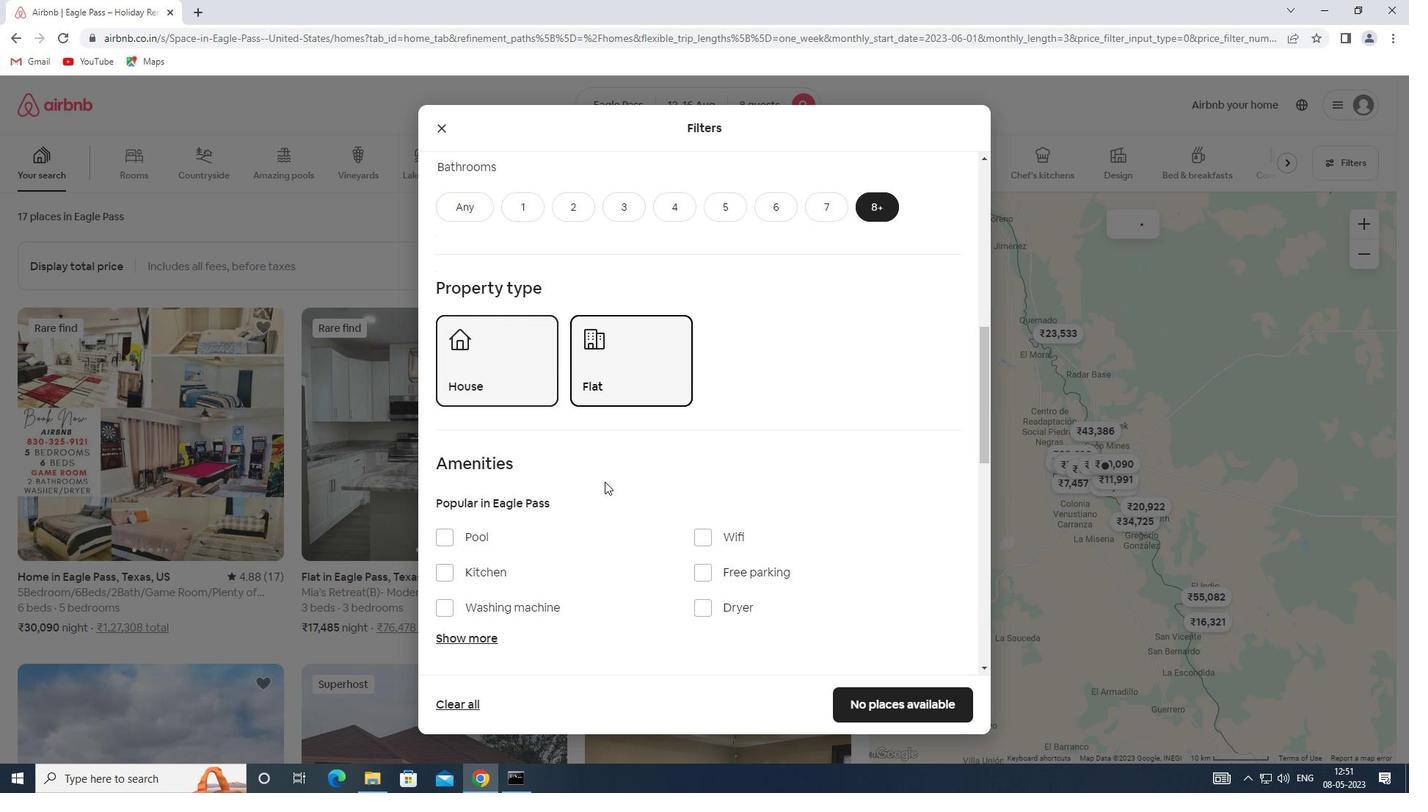 
Action: Mouse moved to (452, 519)
Screenshot: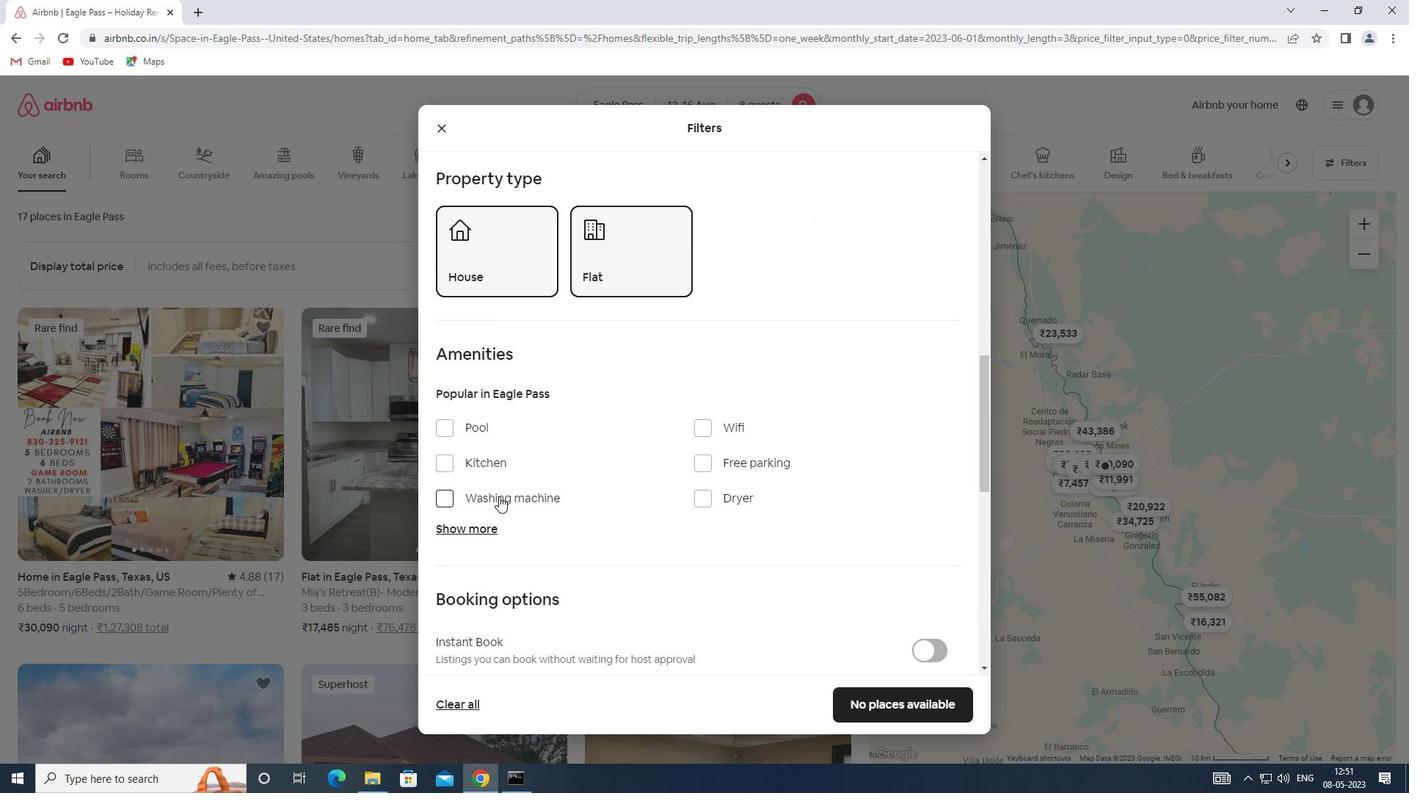 
Action: Mouse pressed left at (452, 519)
Screenshot: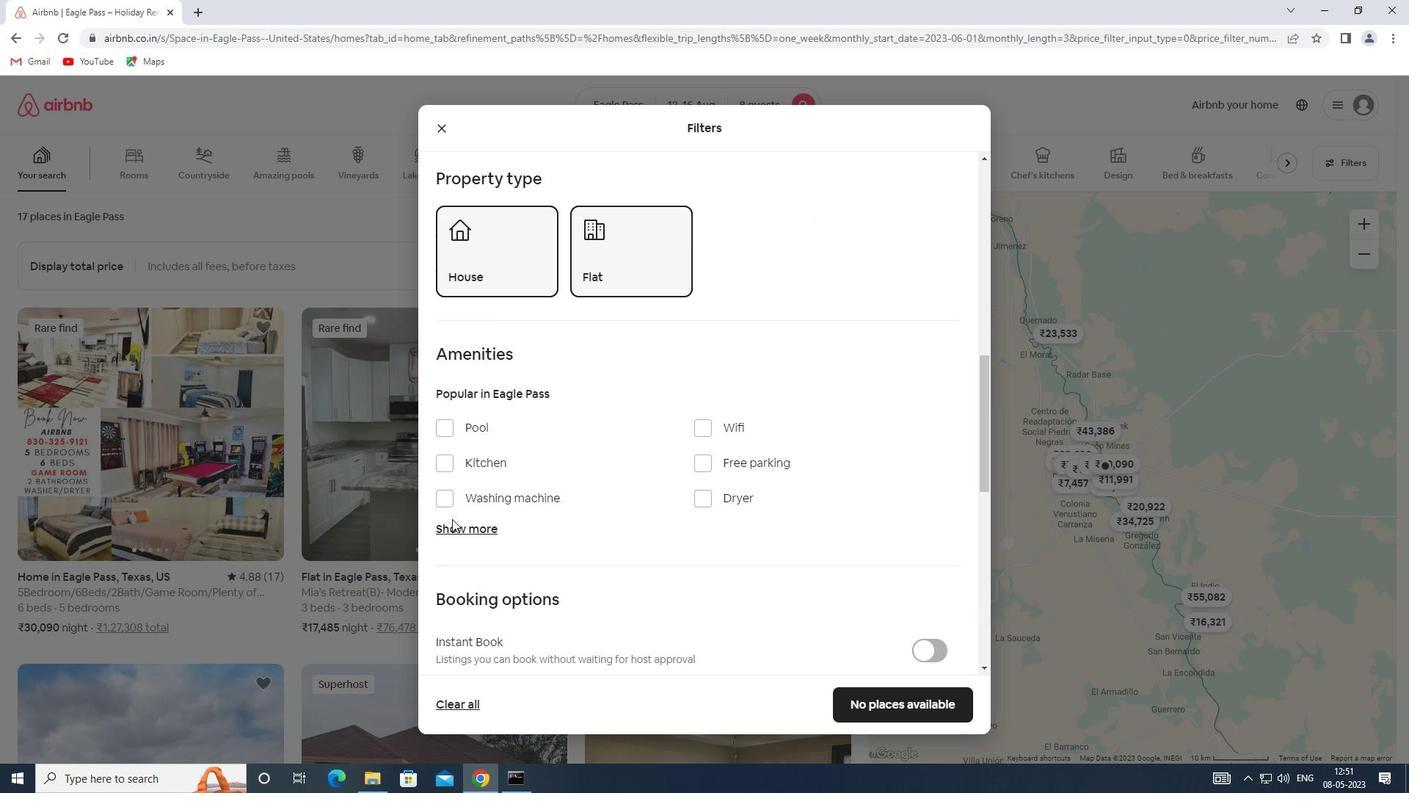 
Action: Mouse moved to (453, 527)
Screenshot: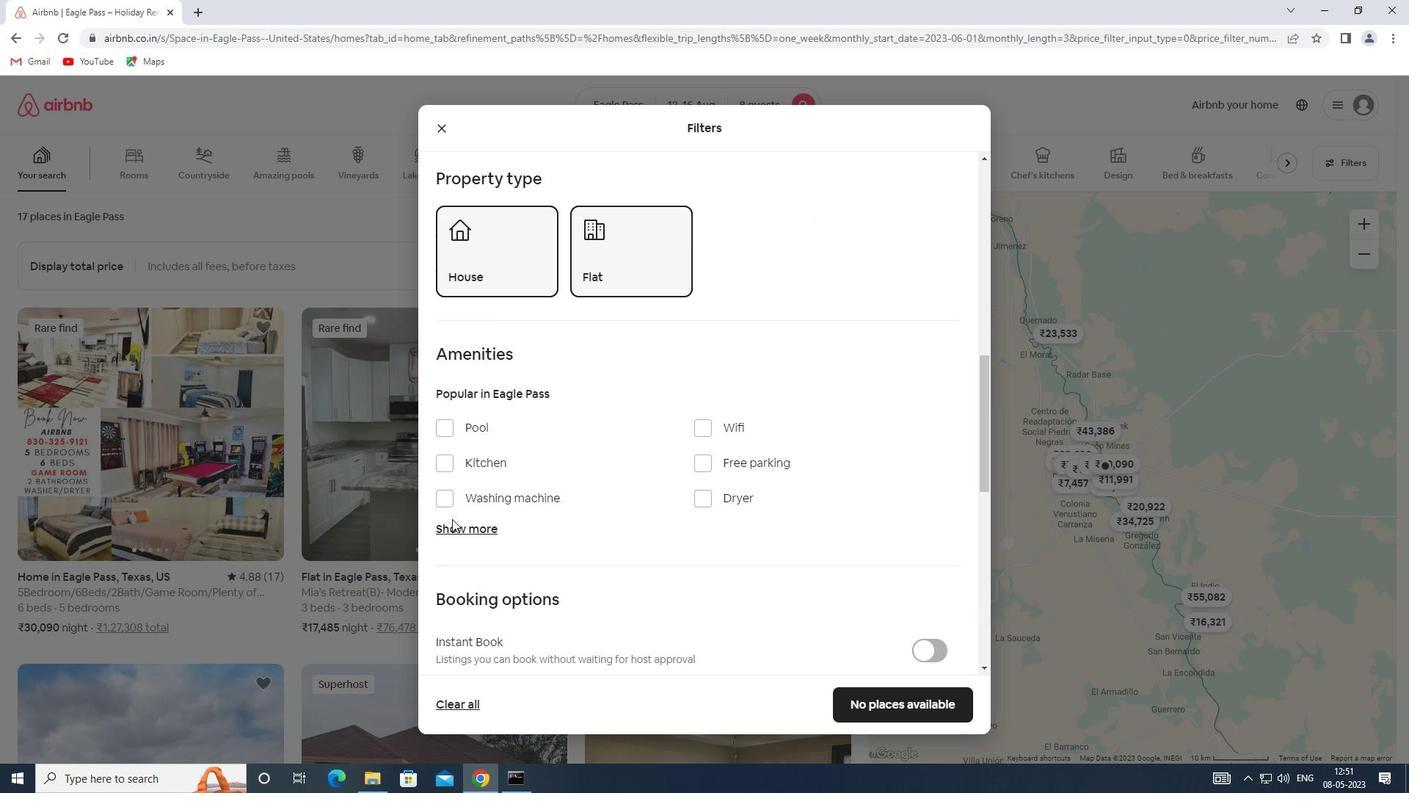 
Action: Mouse pressed left at (453, 527)
Screenshot: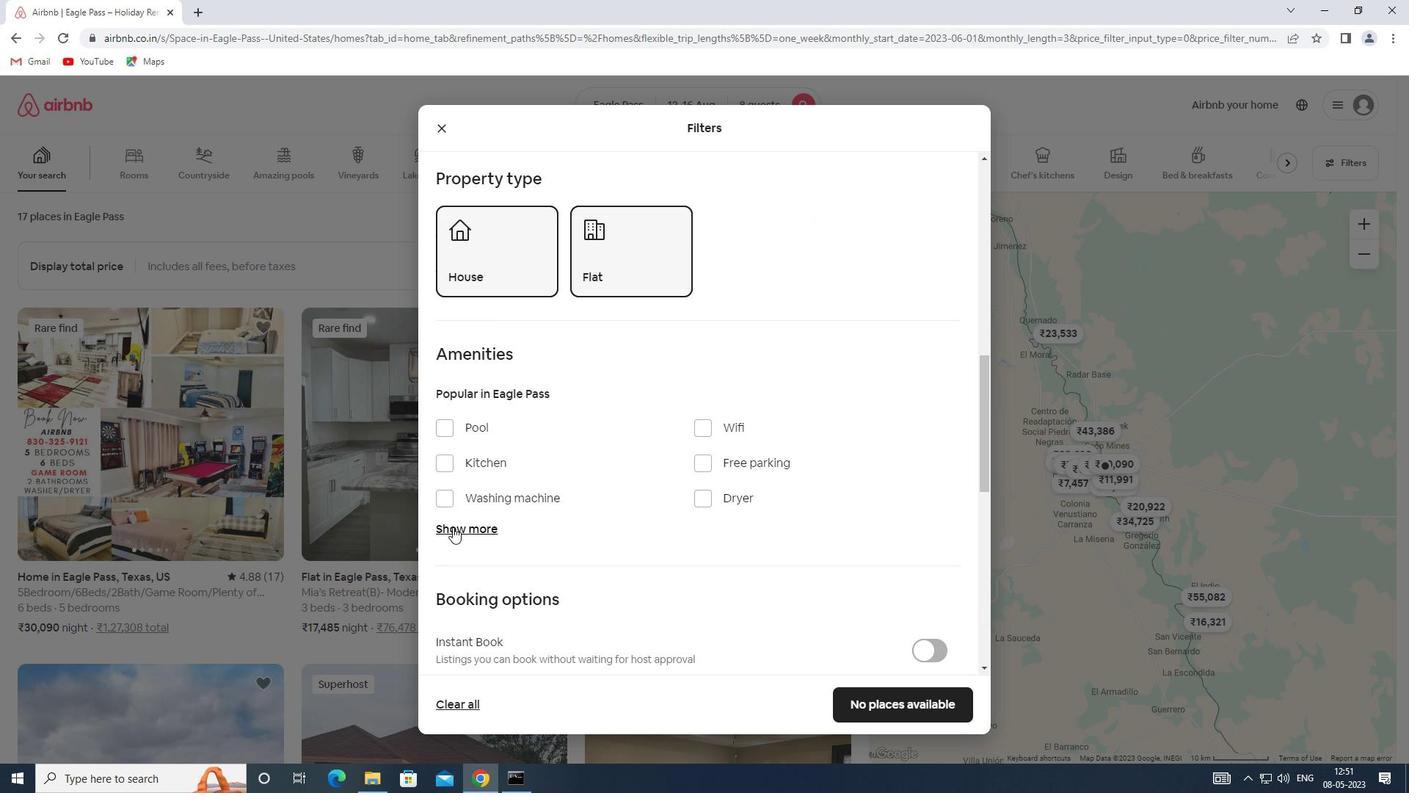
Action: Mouse moved to (706, 431)
Screenshot: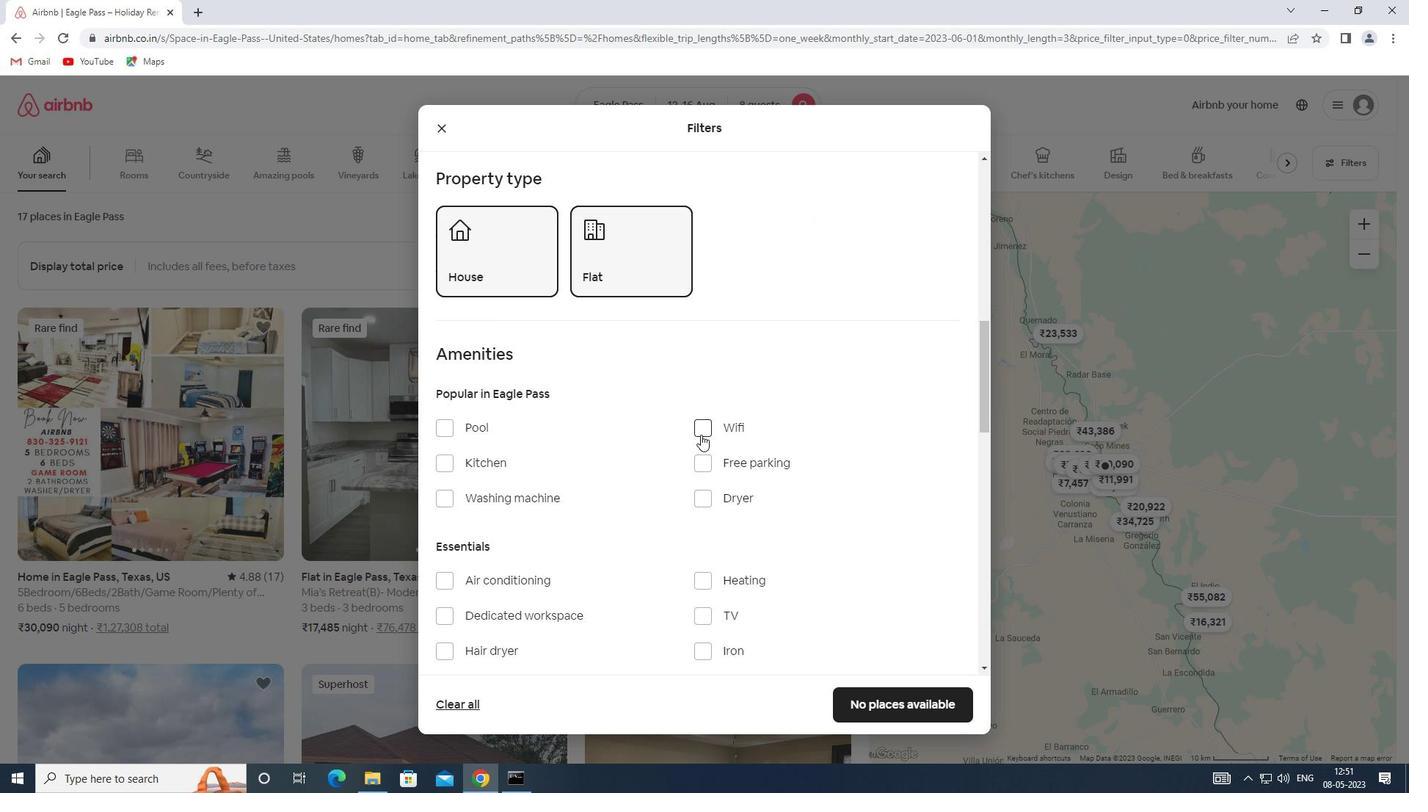 
Action: Mouse pressed left at (706, 431)
Screenshot: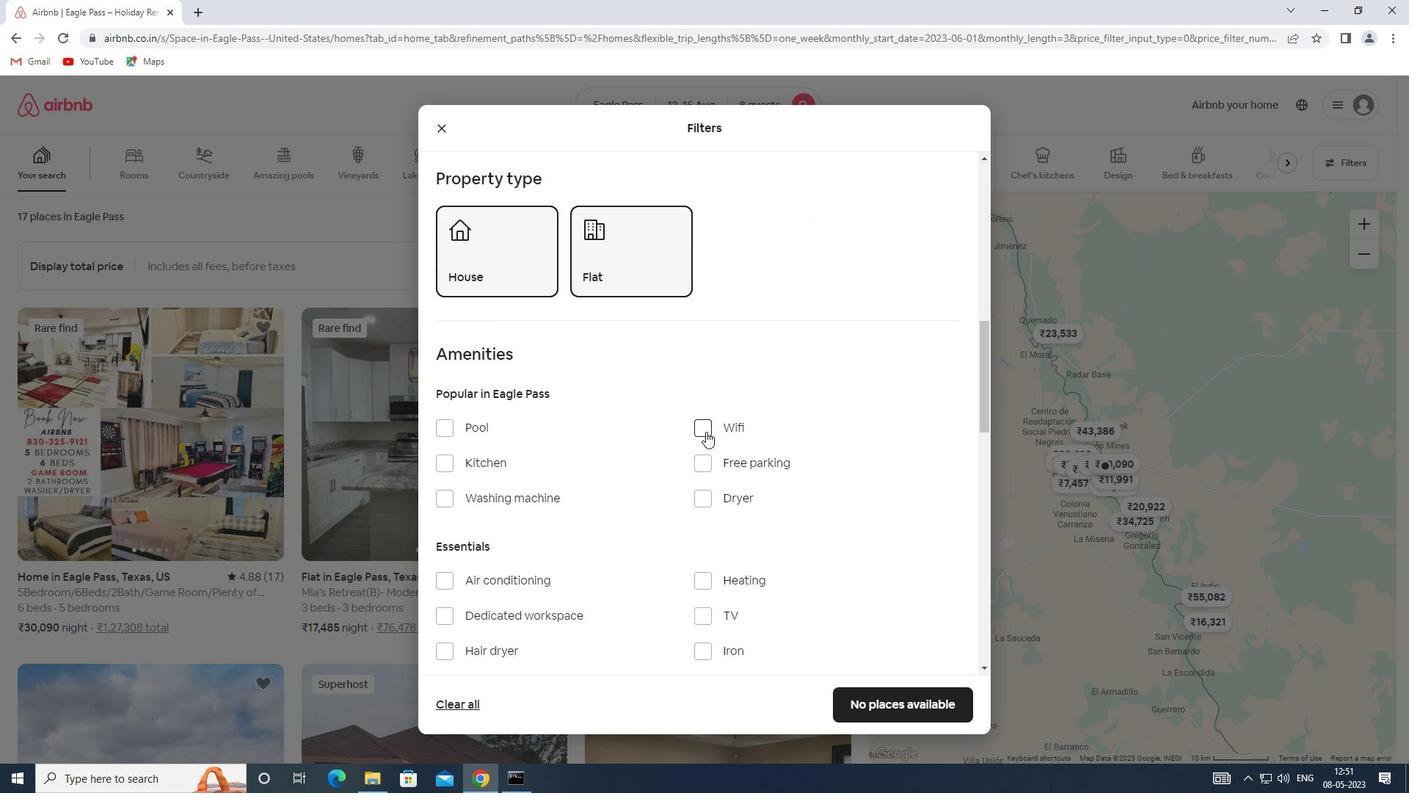 
Action: Mouse moved to (701, 610)
Screenshot: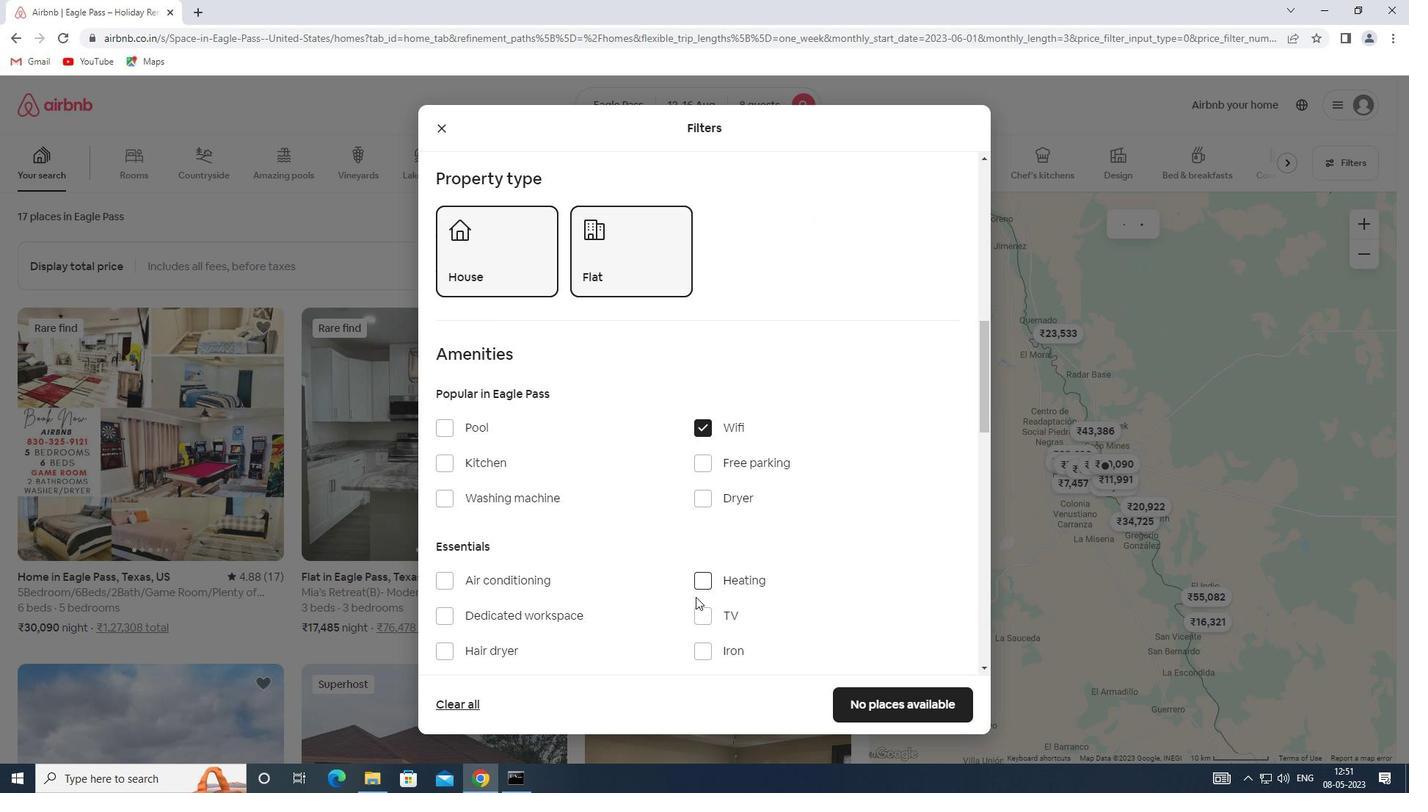 
Action: Mouse pressed left at (701, 610)
Screenshot: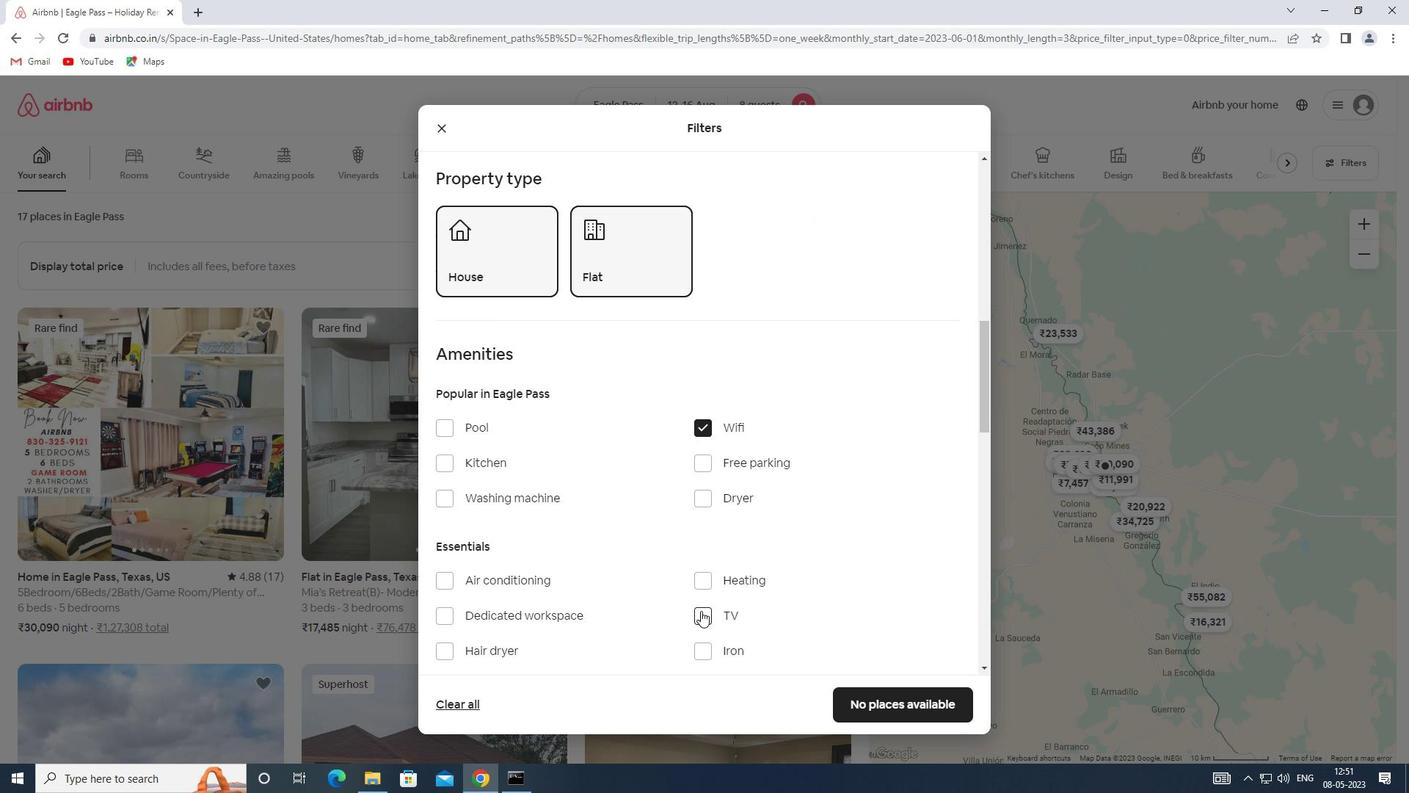 
Action: Mouse moved to (701, 467)
Screenshot: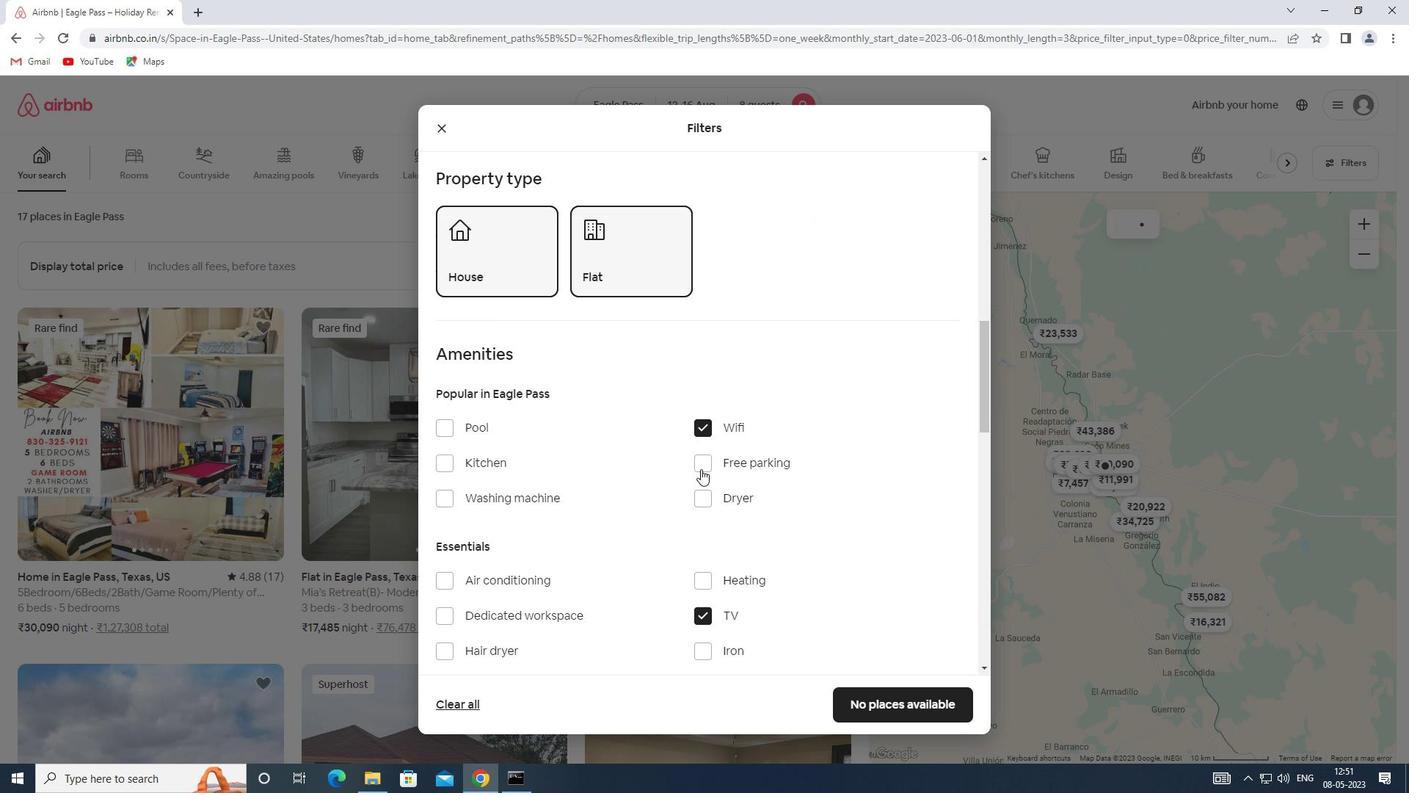 
Action: Mouse pressed left at (701, 467)
Screenshot: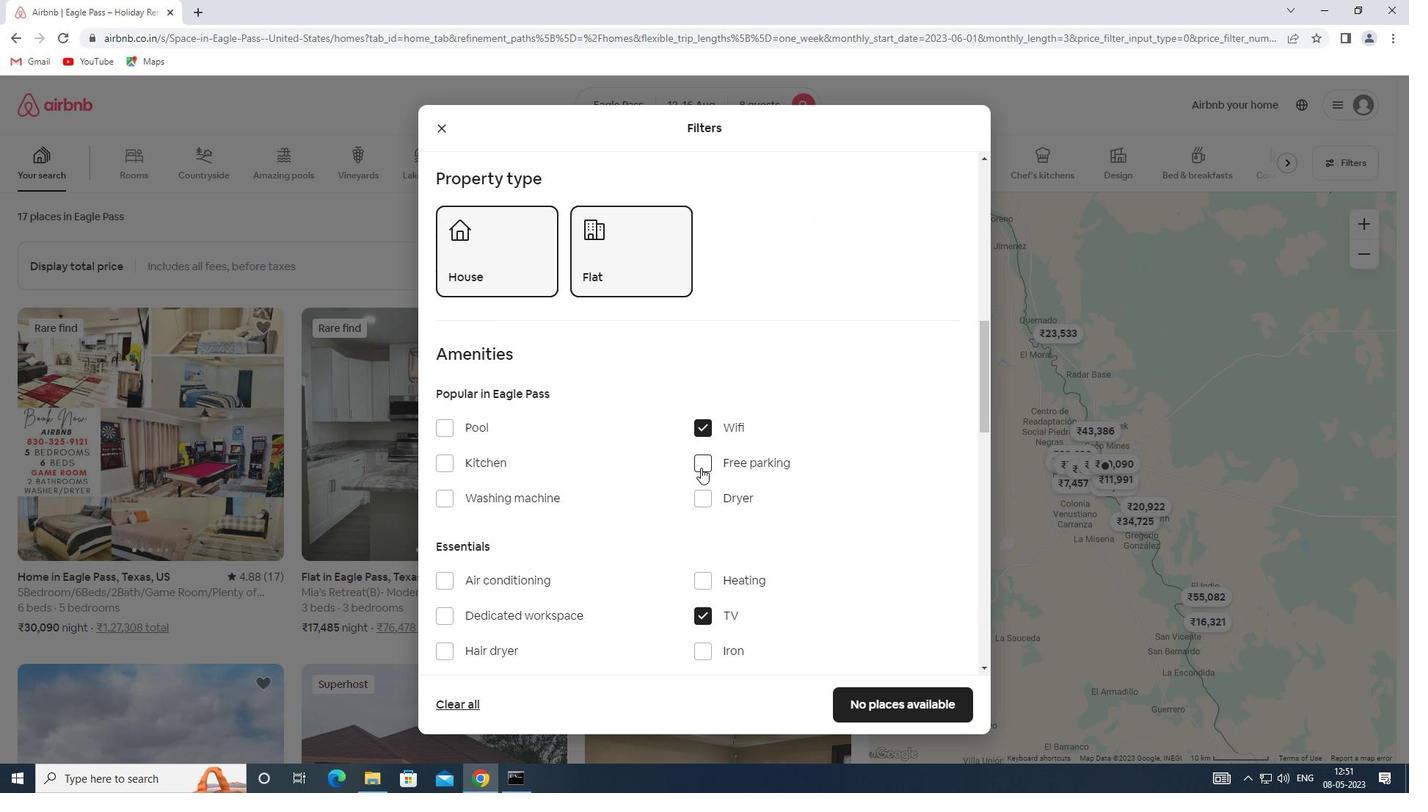 
Action: Mouse moved to (672, 486)
Screenshot: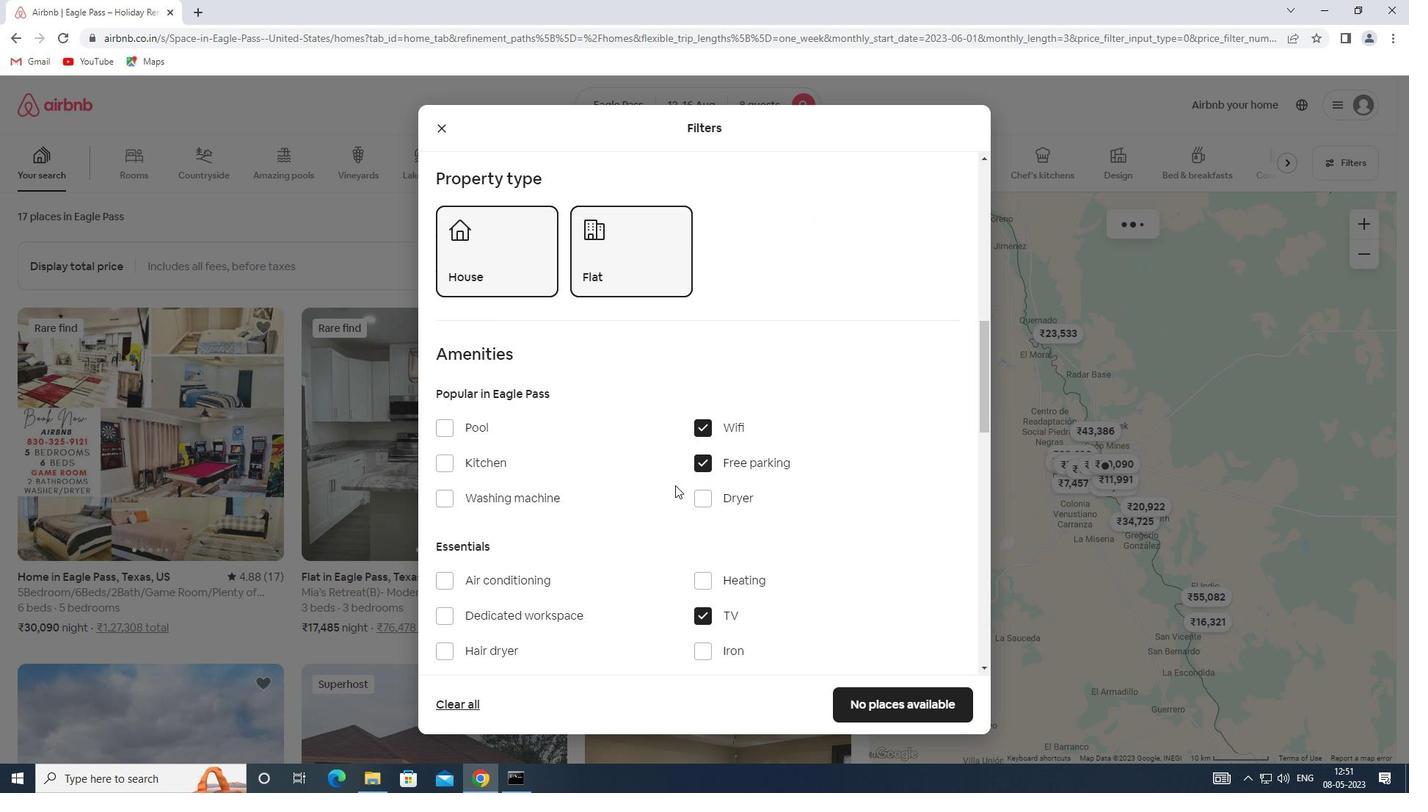 
Action: Mouse scrolled (672, 486) with delta (0, 0)
Screenshot: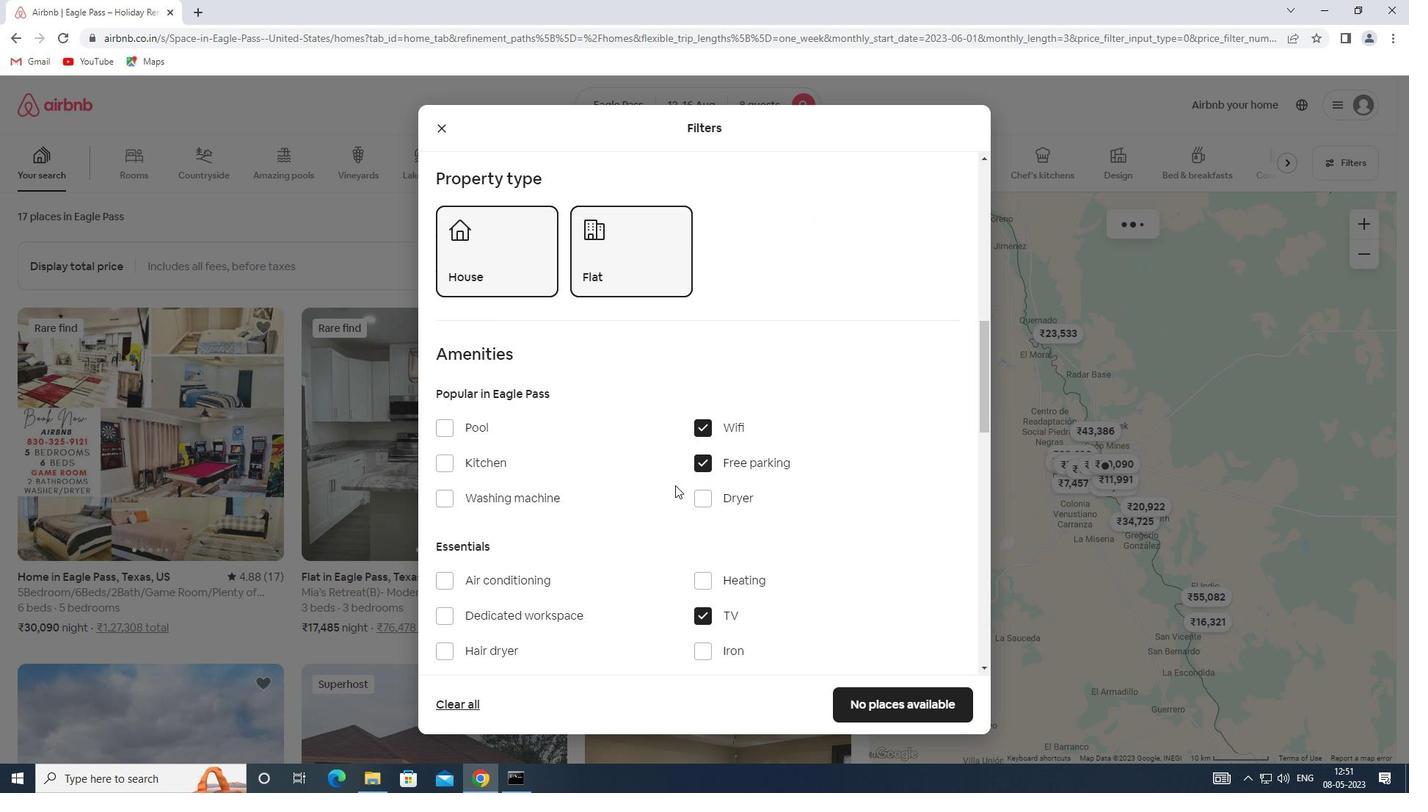 
Action: Mouse scrolled (672, 486) with delta (0, 0)
Screenshot: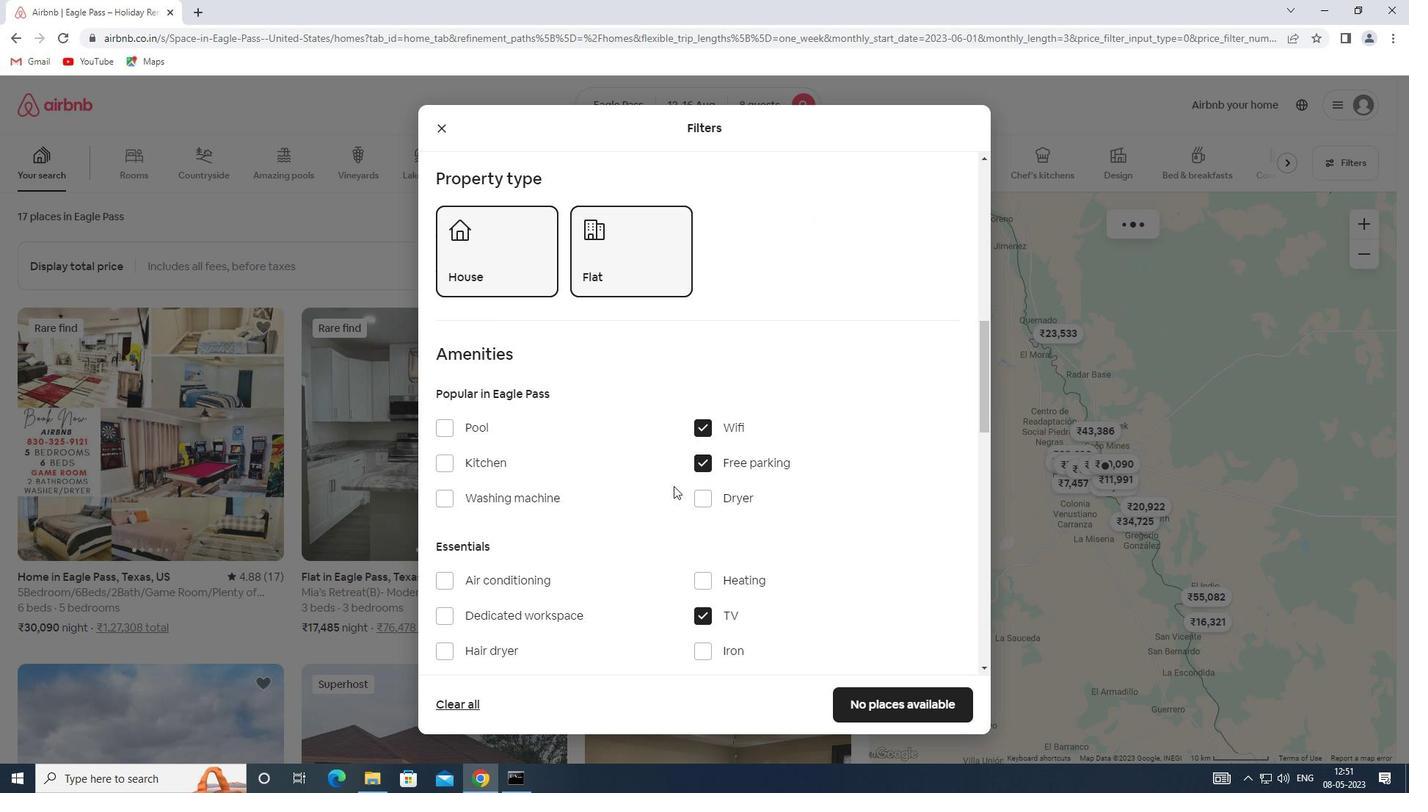 
Action: Mouse scrolled (672, 486) with delta (0, 0)
Screenshot: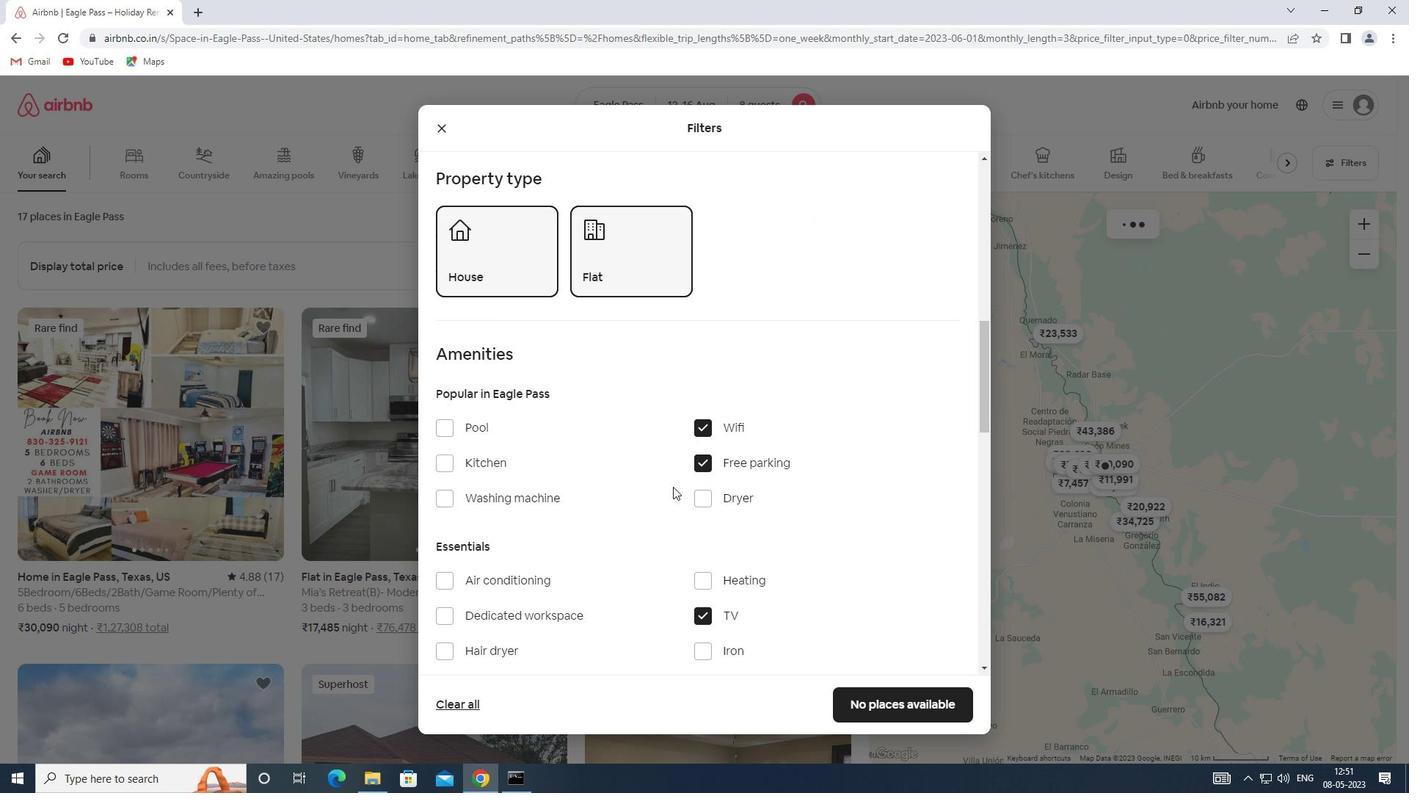 
Action: Mouse scrolled (672, 486) with delta (0, 0)
Screenshot: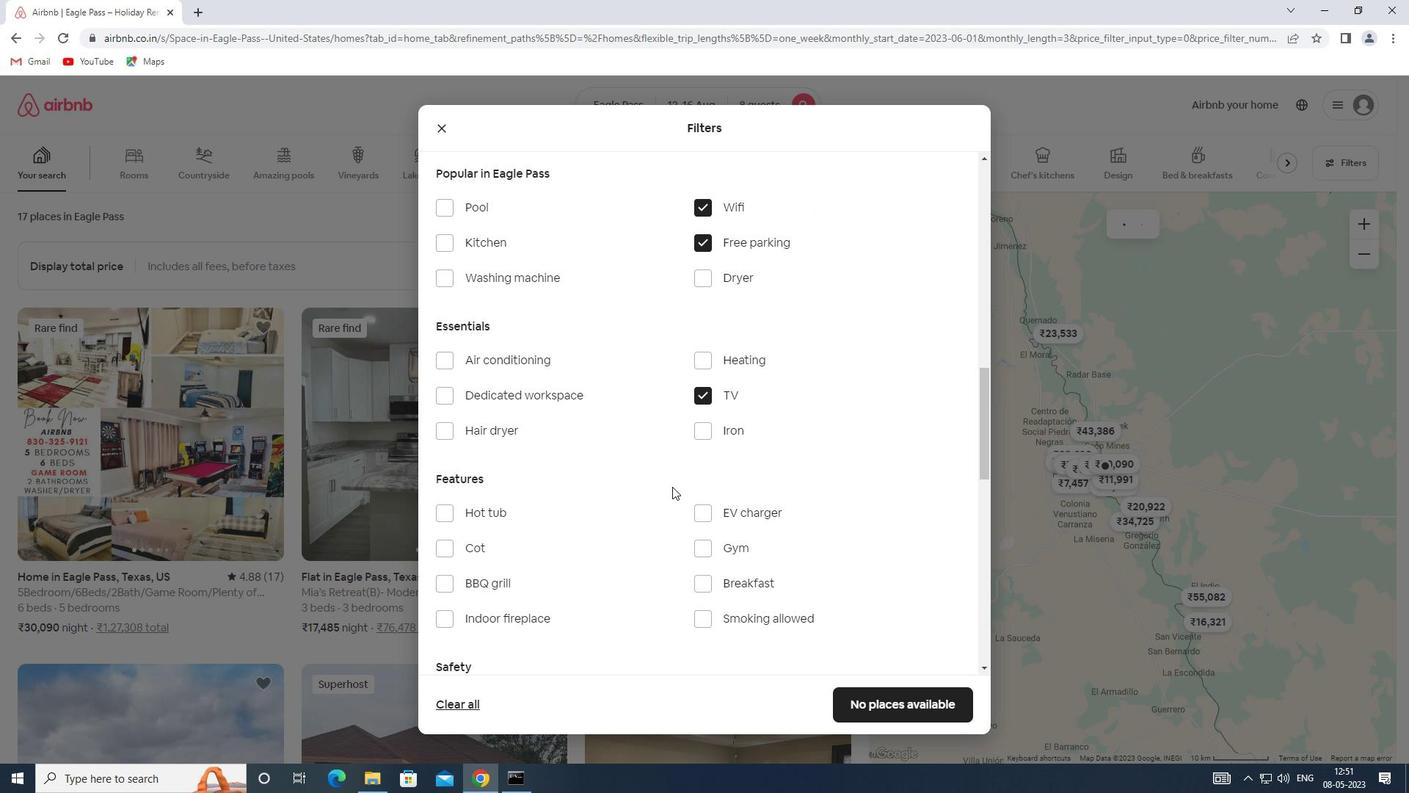 
Action: Mouse moved to (699, 475)
Screenshot: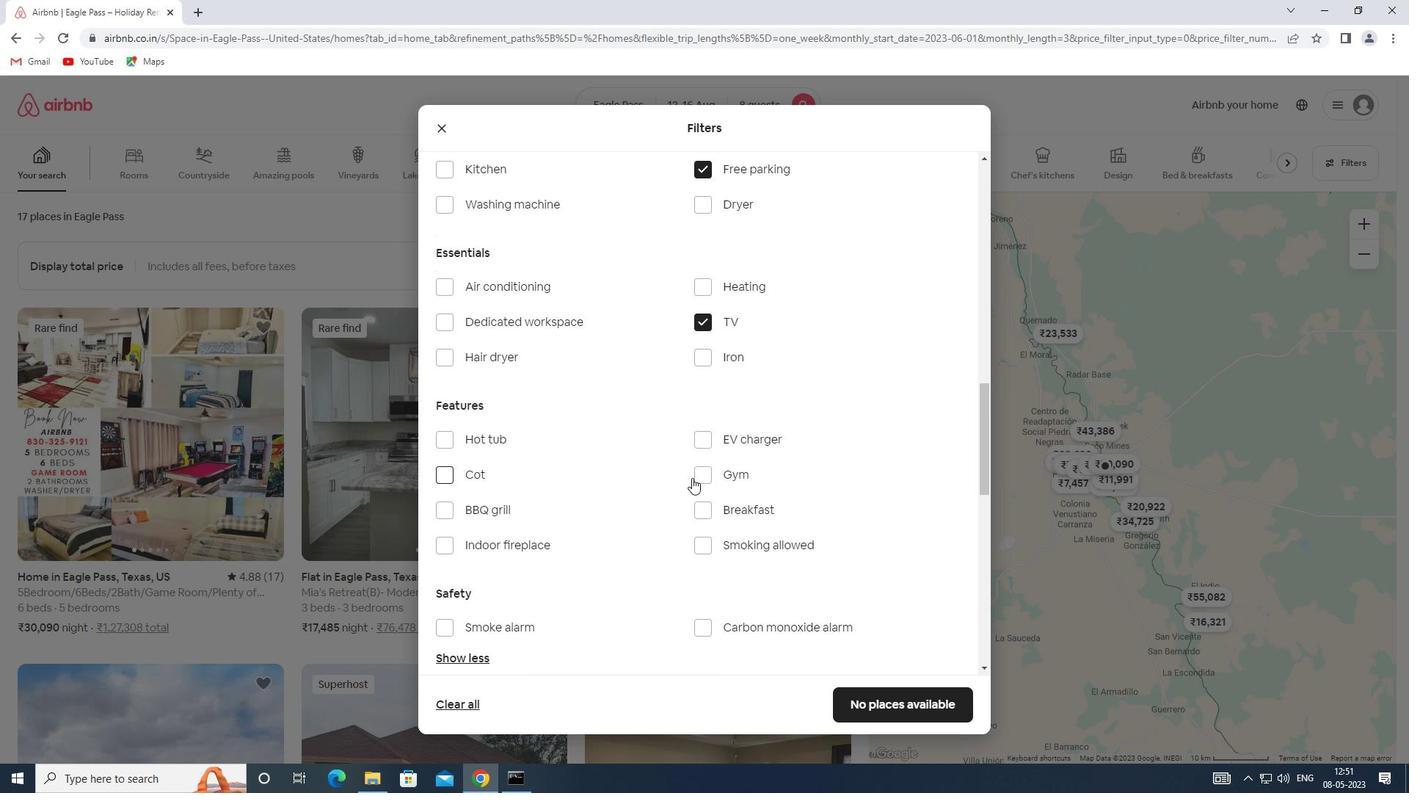 
Action: Mouse pressed left at (699, 475)
Screenshot: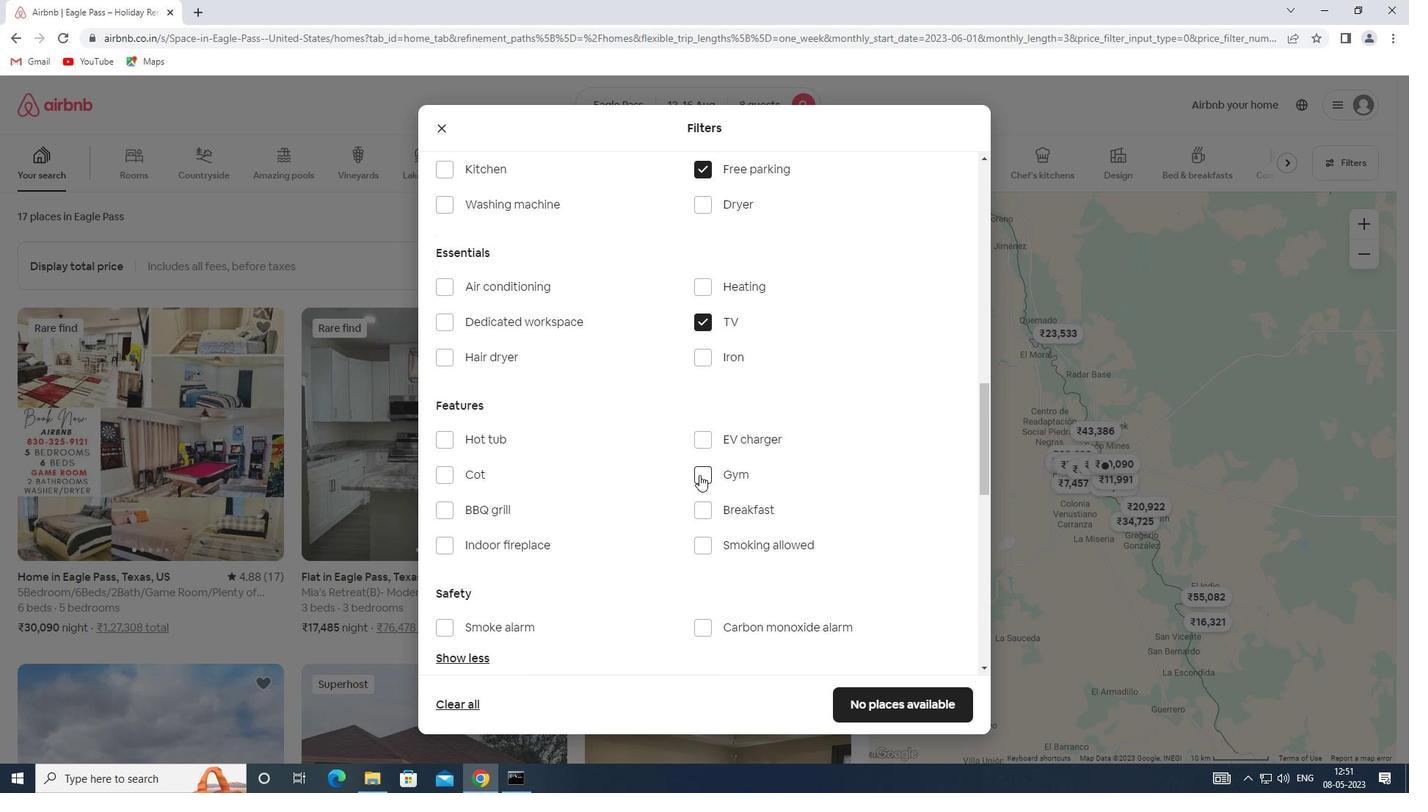 
Action: Mouse moved to (704, 511)
Screenshot: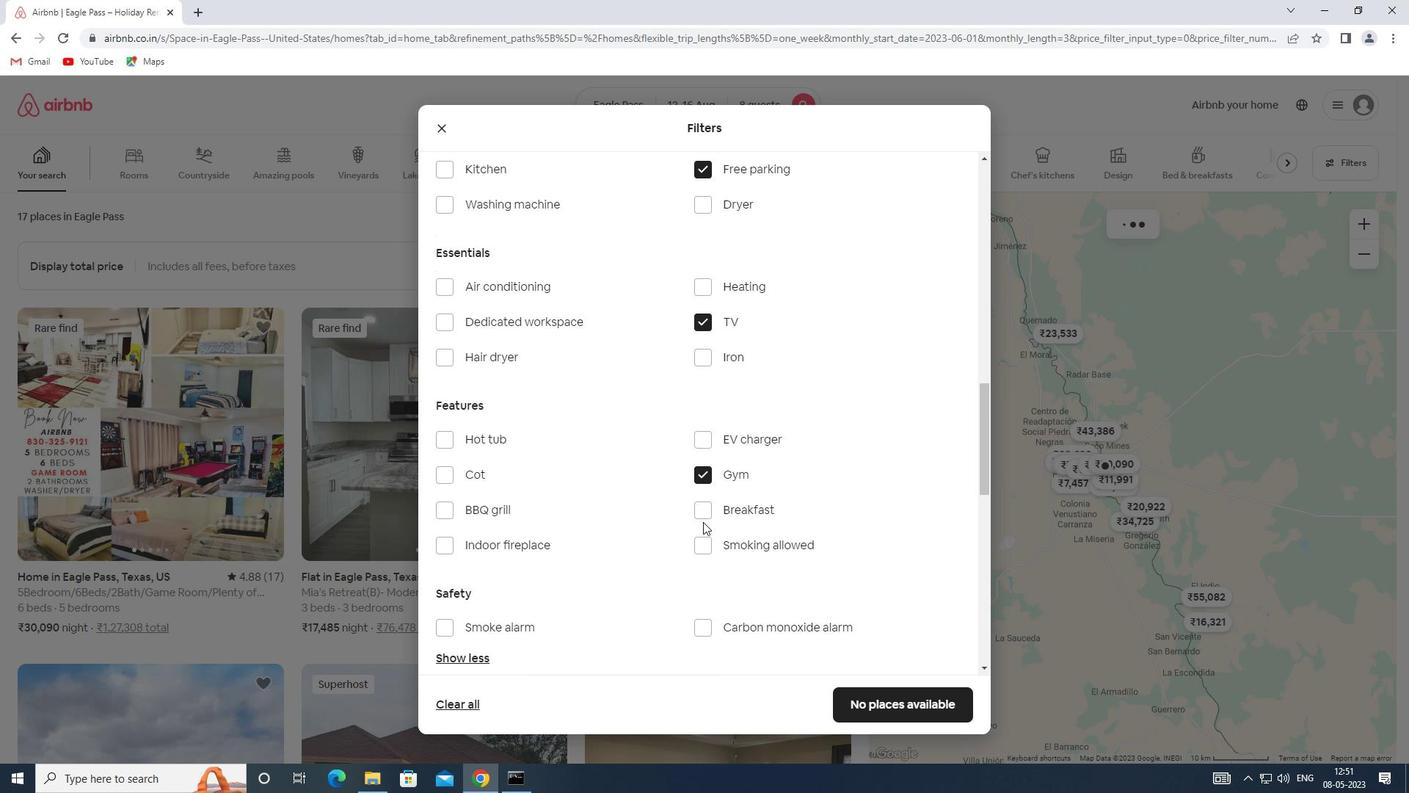 
Action: Mouse pressed left at (704, 511)
Screenshot: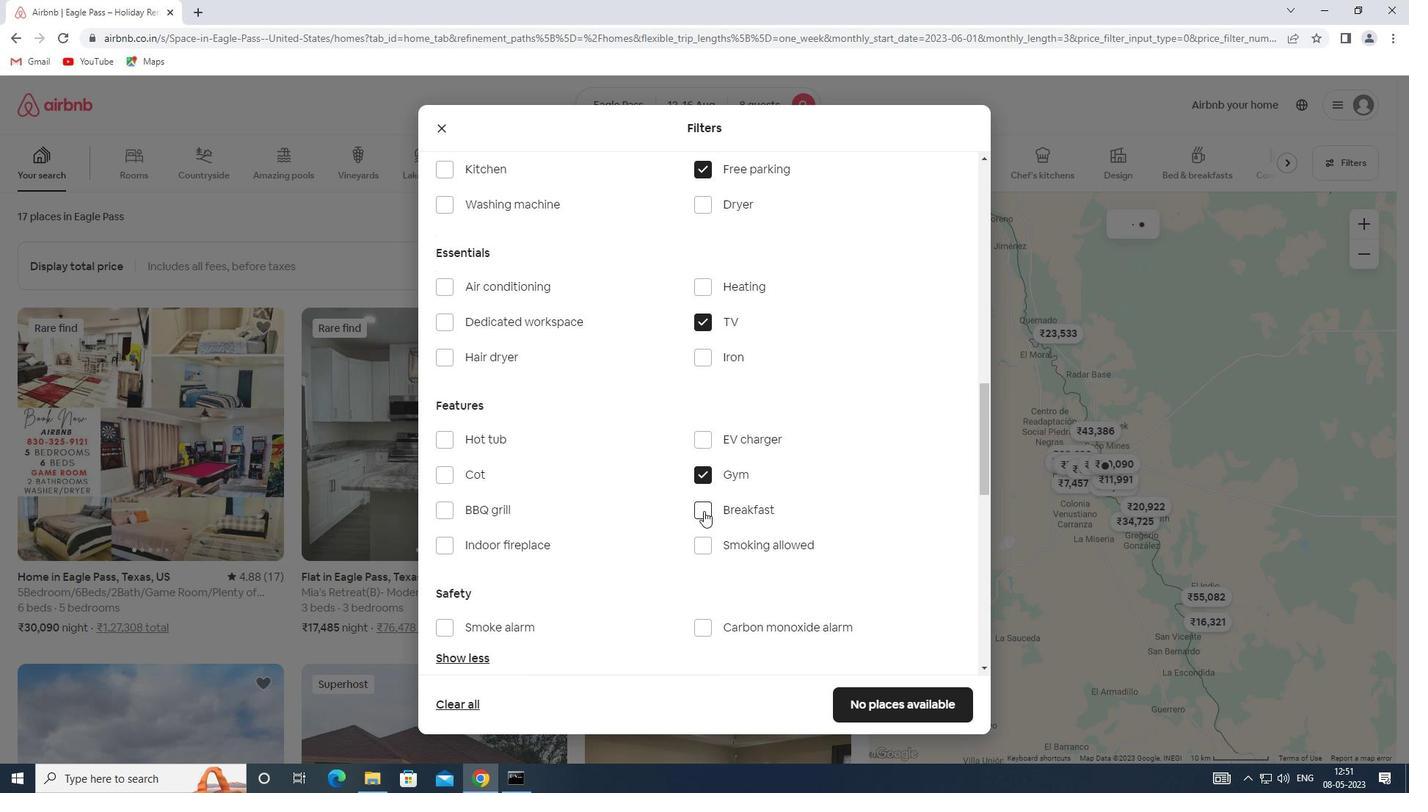 
Action: Mouse moved to (698, 512)
Screenshot: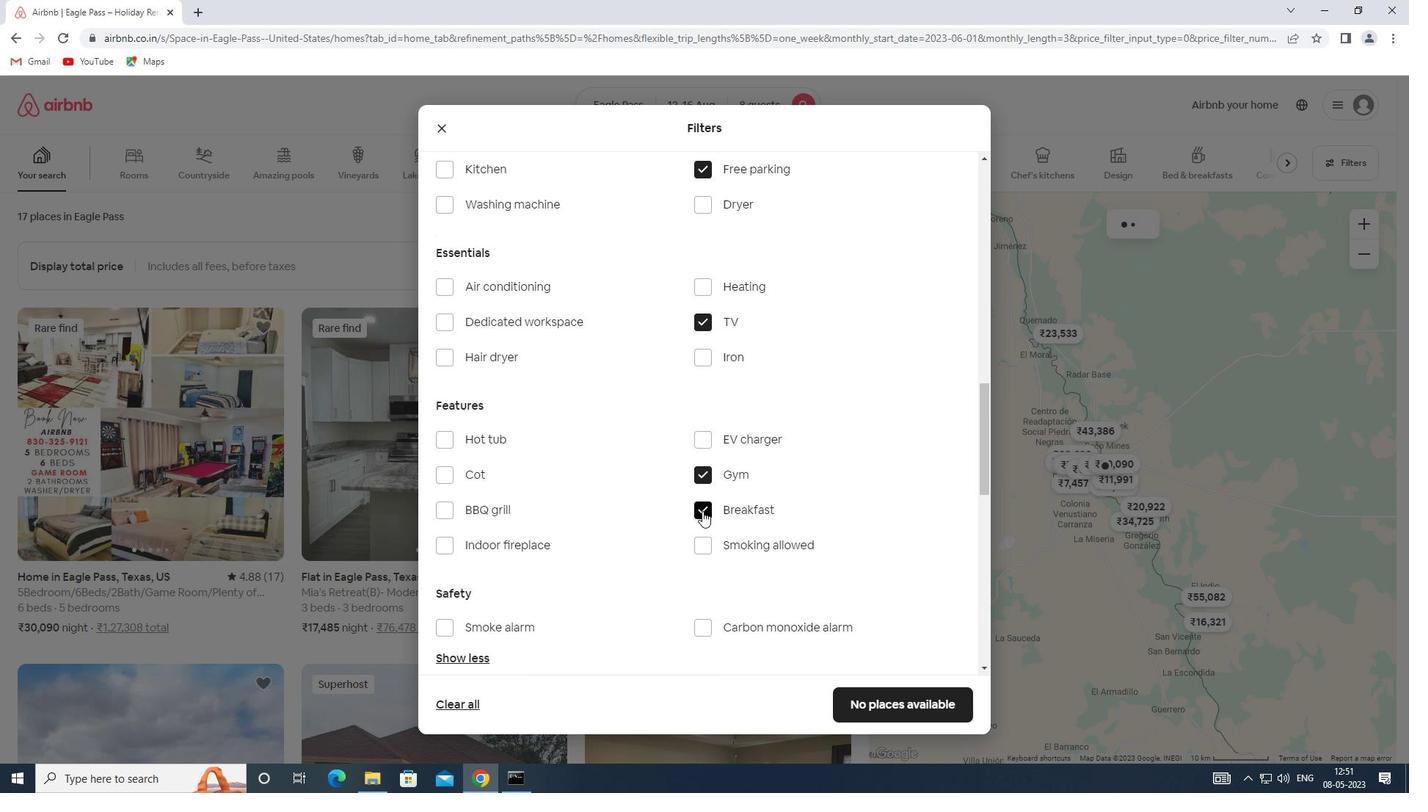 
Action: Mouse scrolled (698, 511) with delta (0, 0)
Screenshot: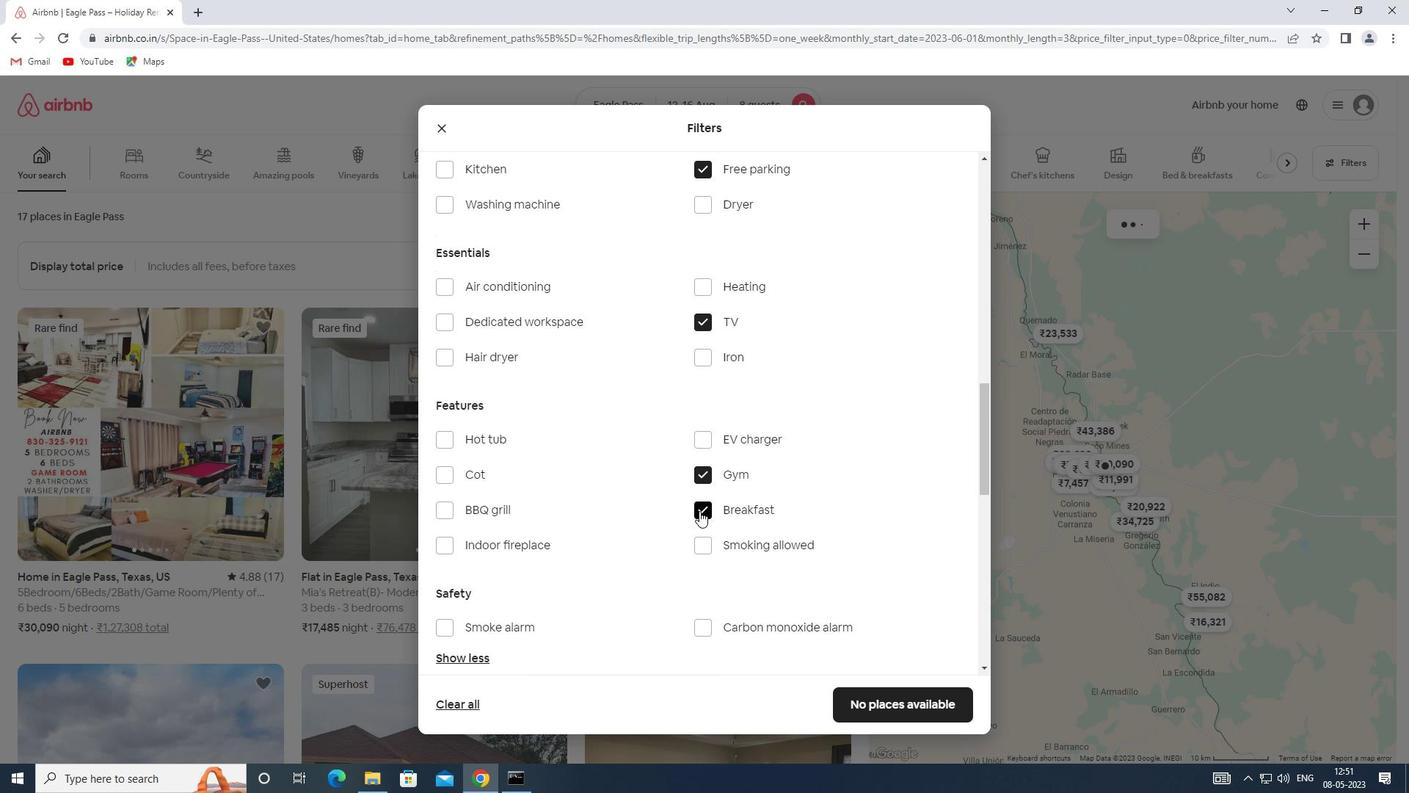 
Action: Mouse scrolled (698, 511) with delta (0, 0)
Screenshot: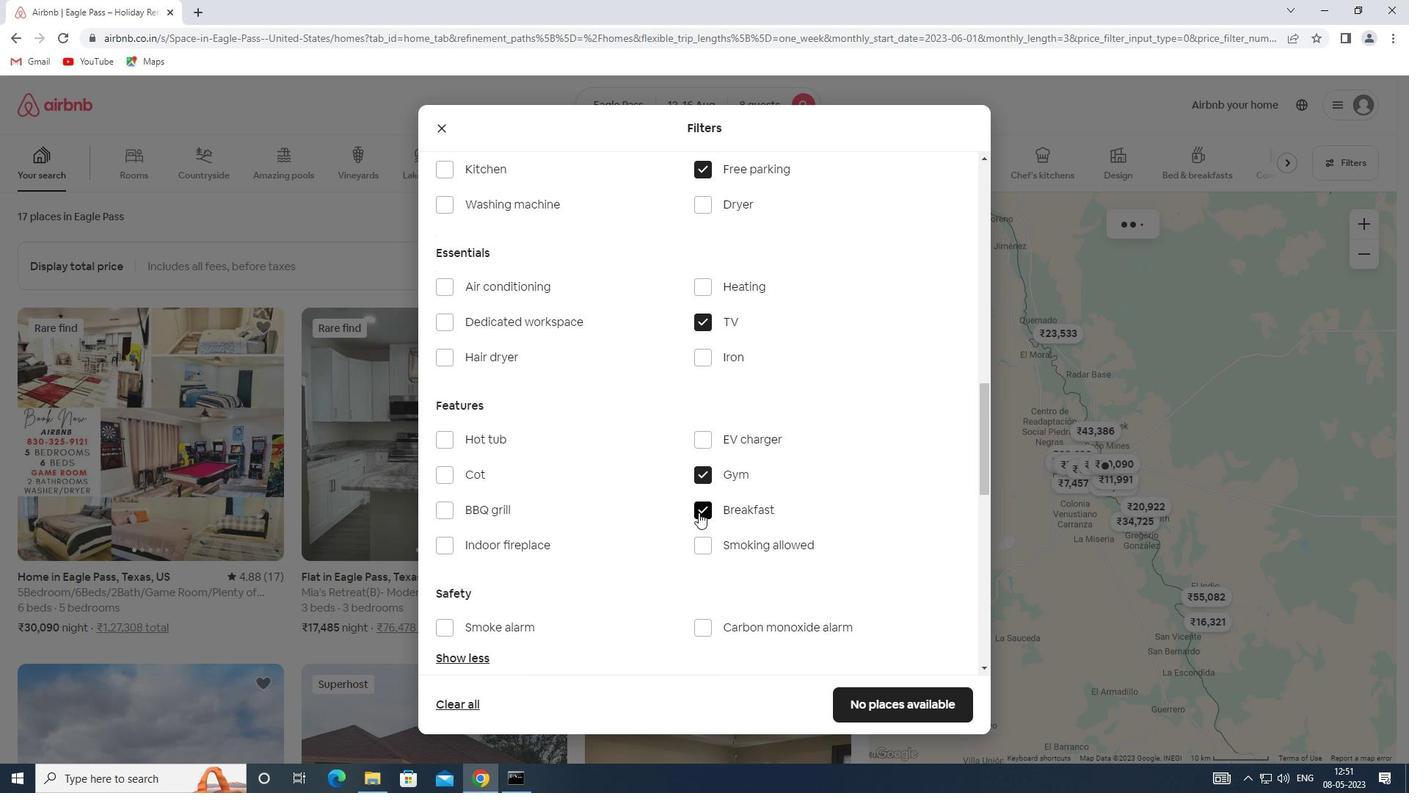 
Action: Mouse scrolled (698, 511) with delta (0, 0)
Screenshot: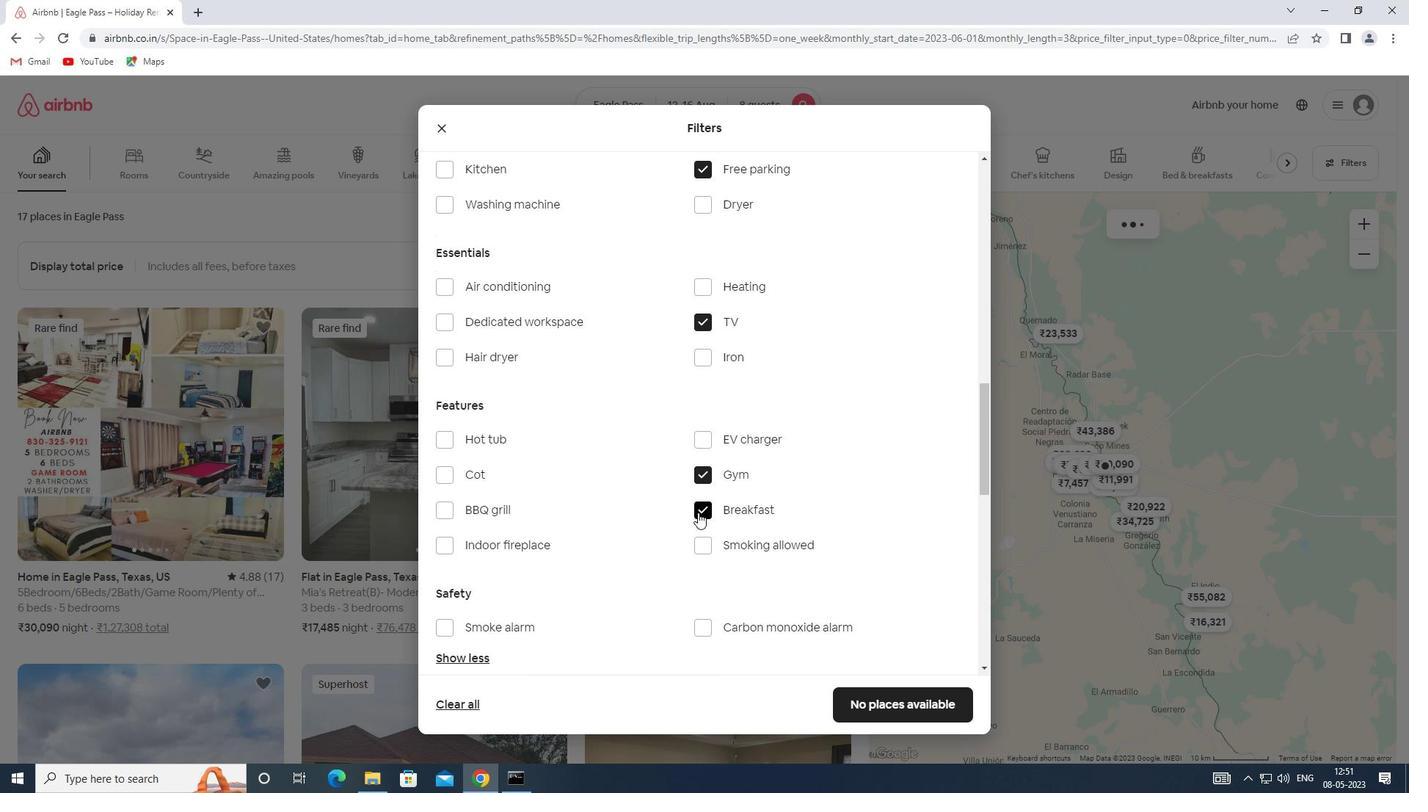 
Action: Mouse scrolled (698, 511) with delta (0, 0)
Screenshot: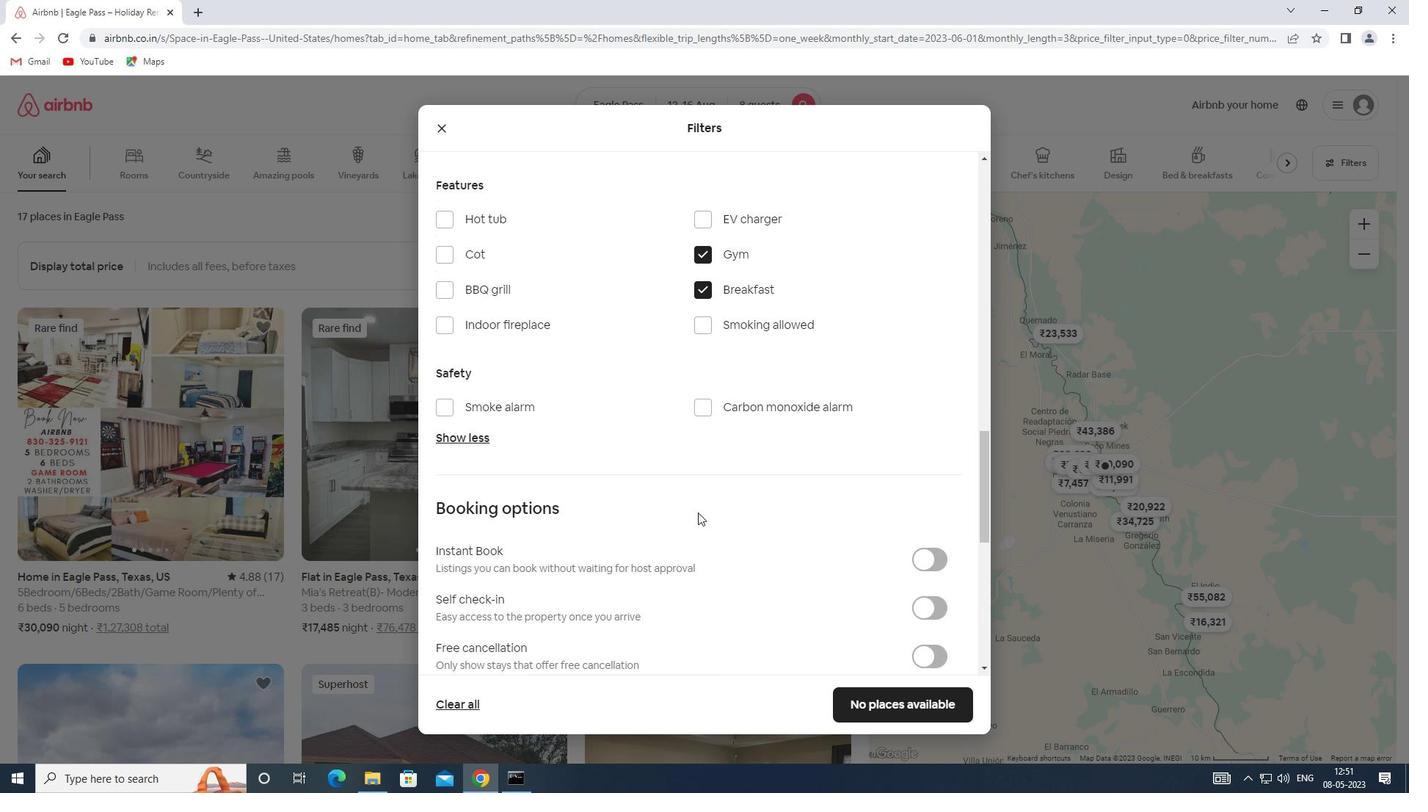 
Action: Mouse scrolled (698, 511) with delta (0, 0)
Screenshot: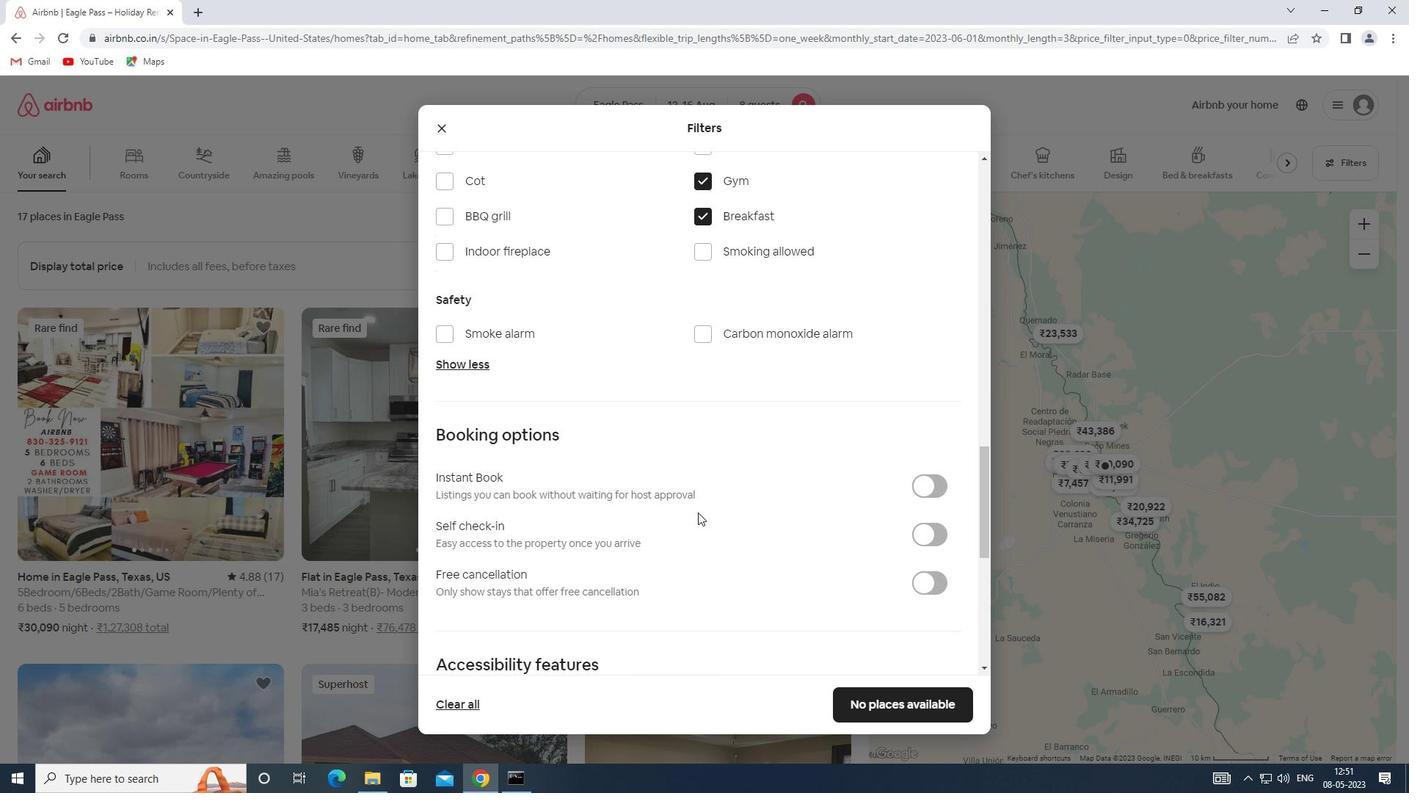 
Action: Mouse scrolled (698, 511) with delta (0, 0)
Screenshot: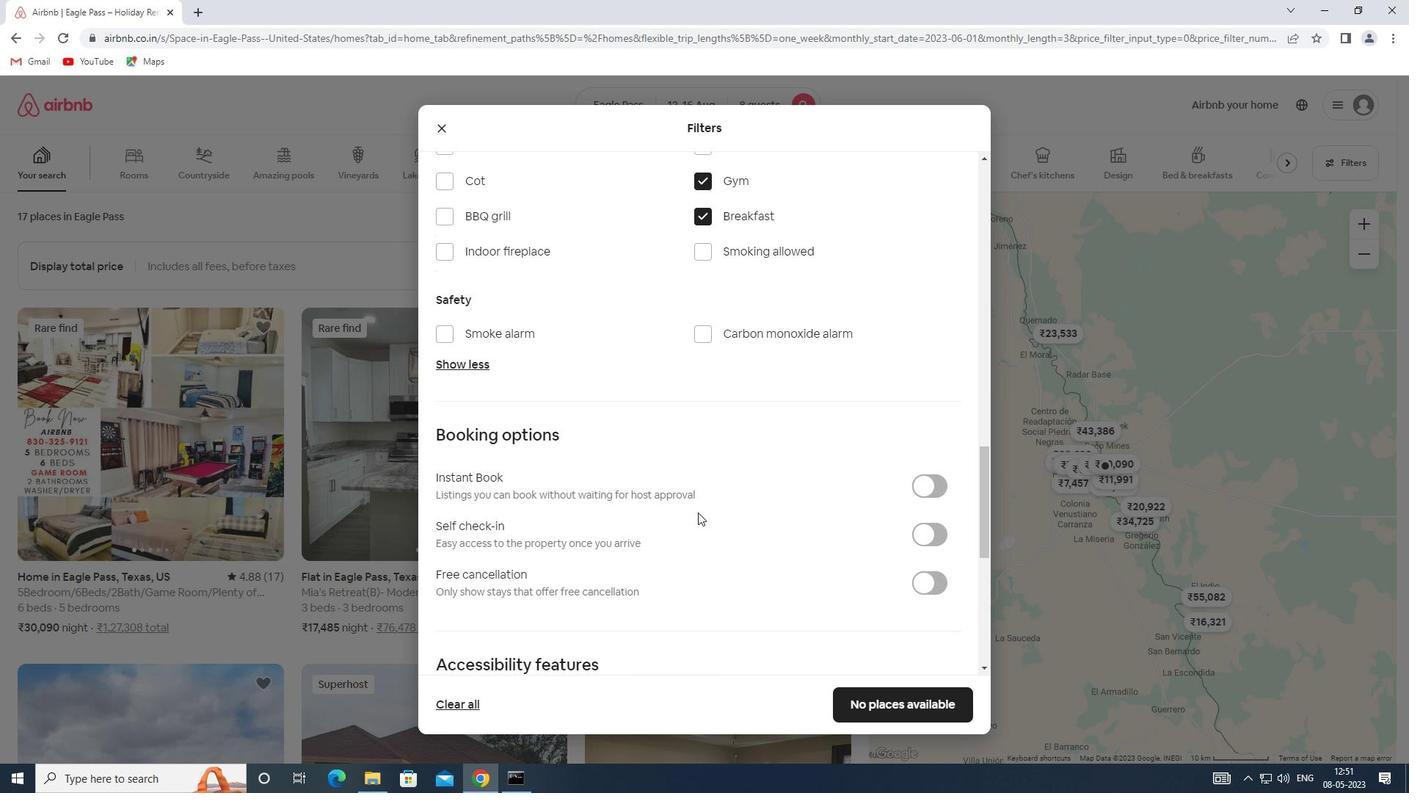
Action: Mouse scrolled (698, 511) with delta (0, 0)
Screenshot: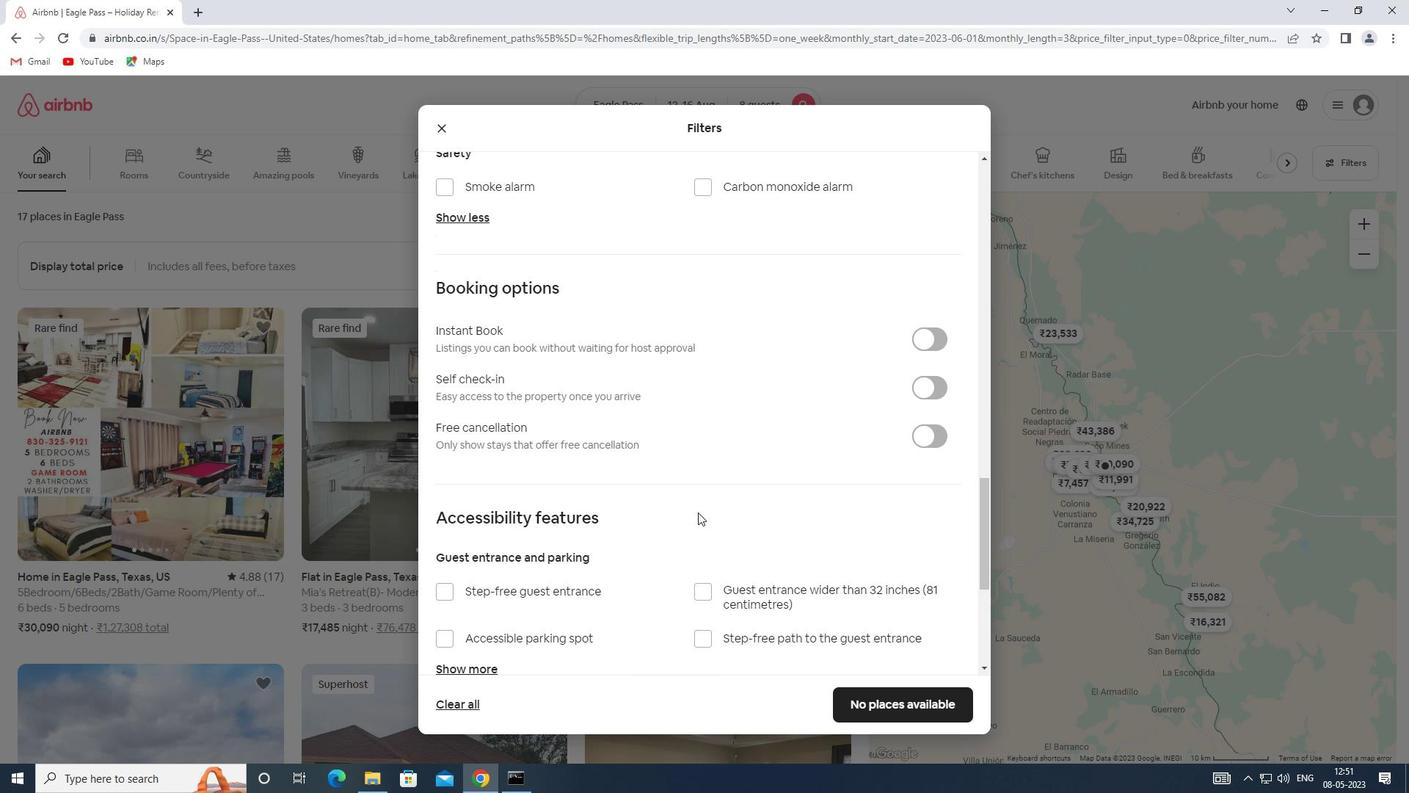 
Action: Mouse moved to (934, 320)
Screenshot: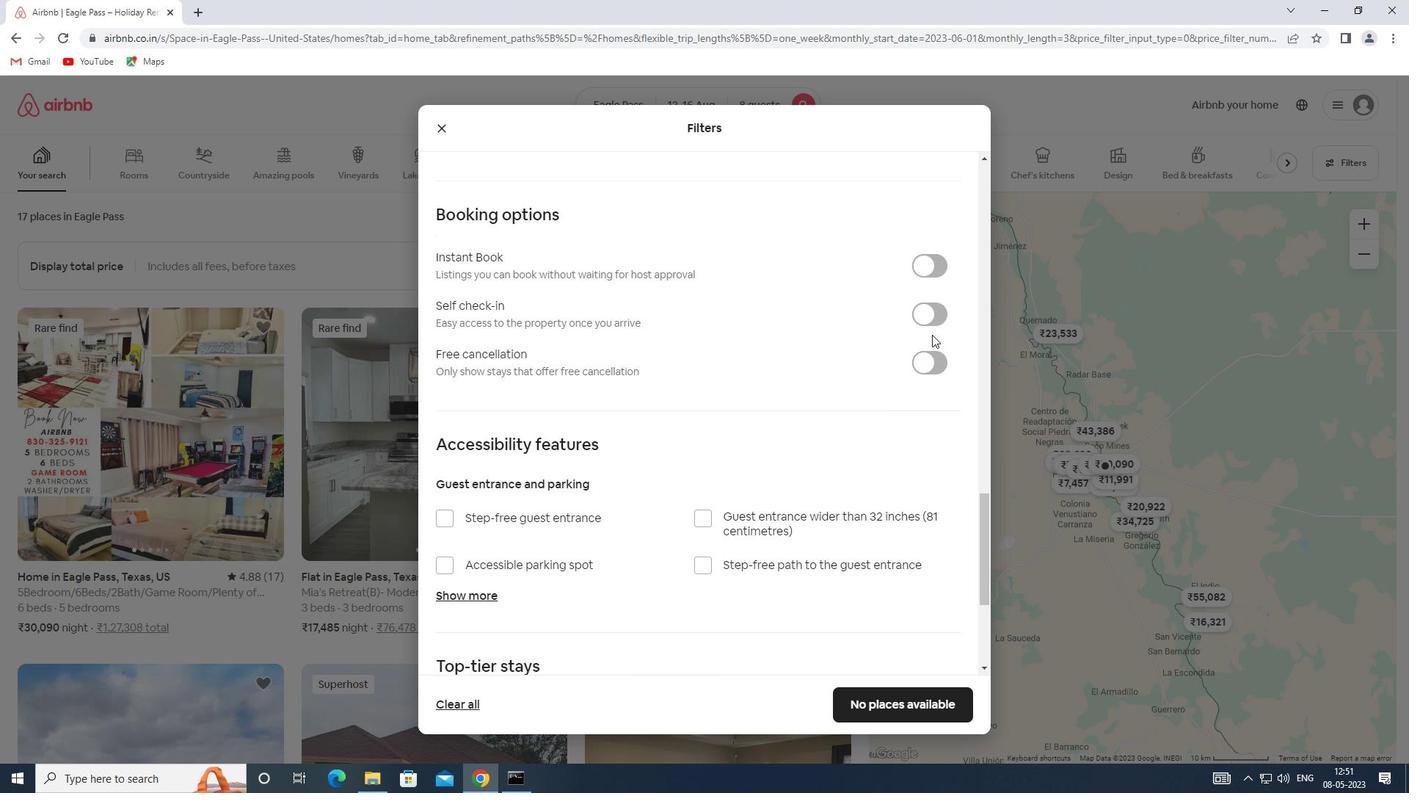 
Action: Mouse pressed left at (934, 320)
Screenshot: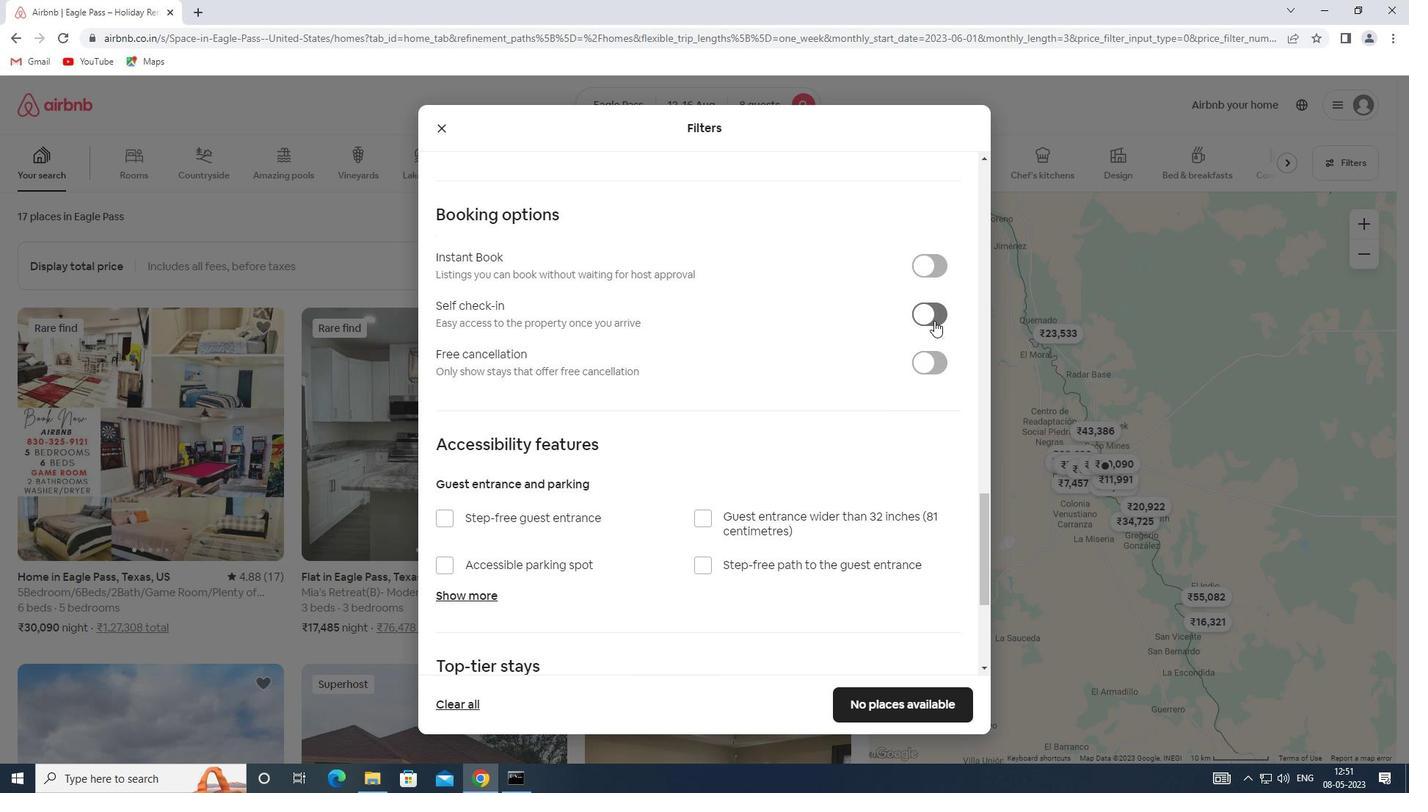 
Action: Mouse moved to (621, 508)
Screenshot: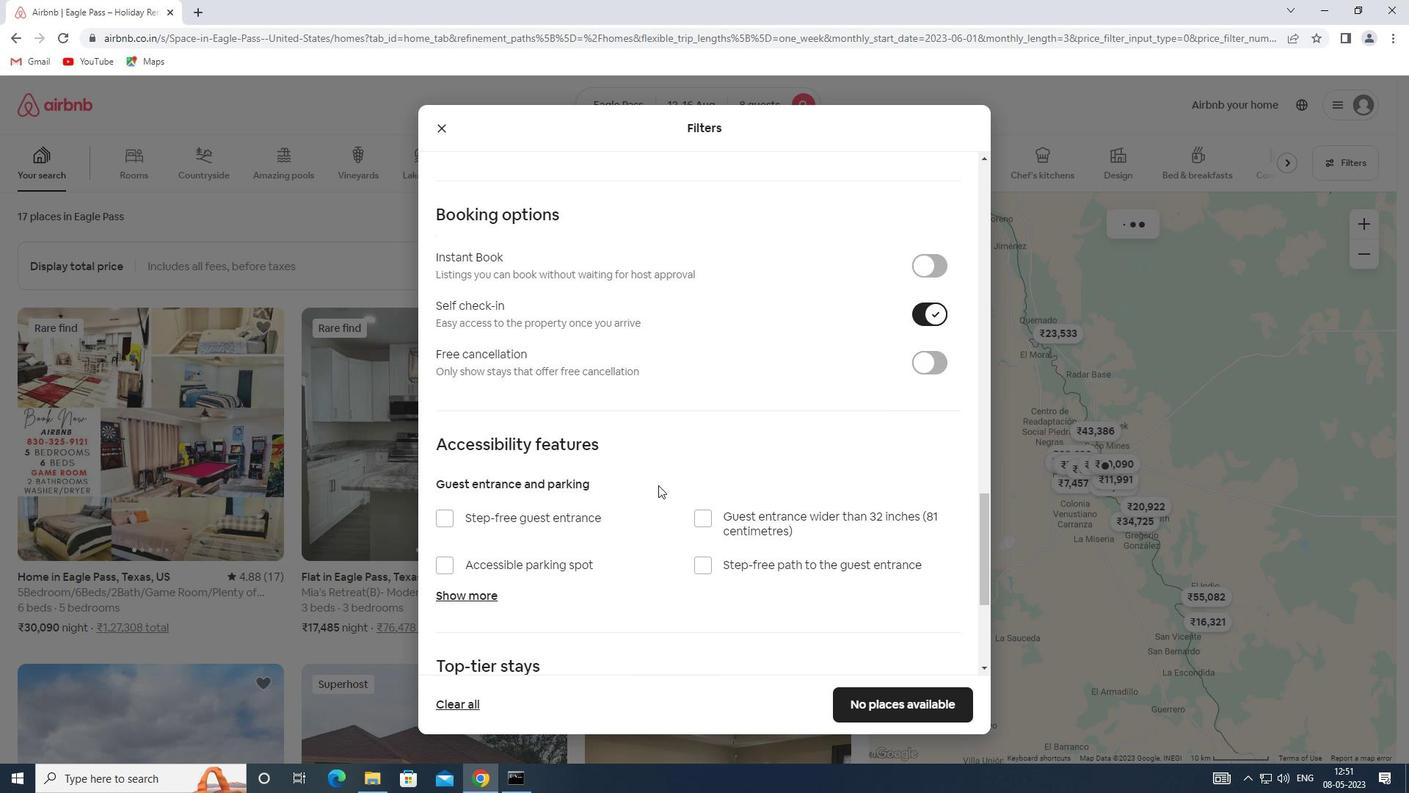 
Action: Mouse scrolled (621, 507) with delta (0, 0)
Screenshot: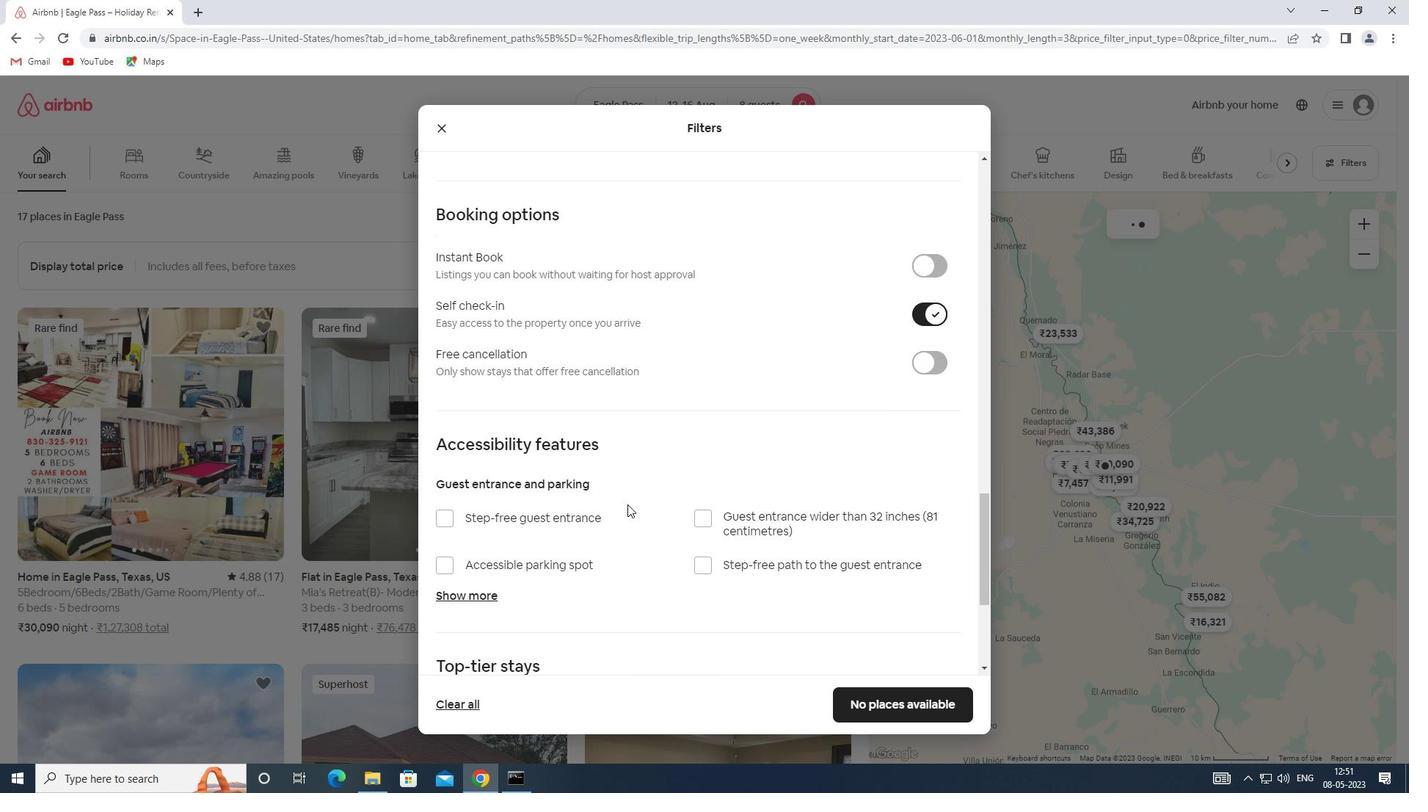 
Action: Mouse scrolled (621, 507) with delta (0, 0)
Screenshot: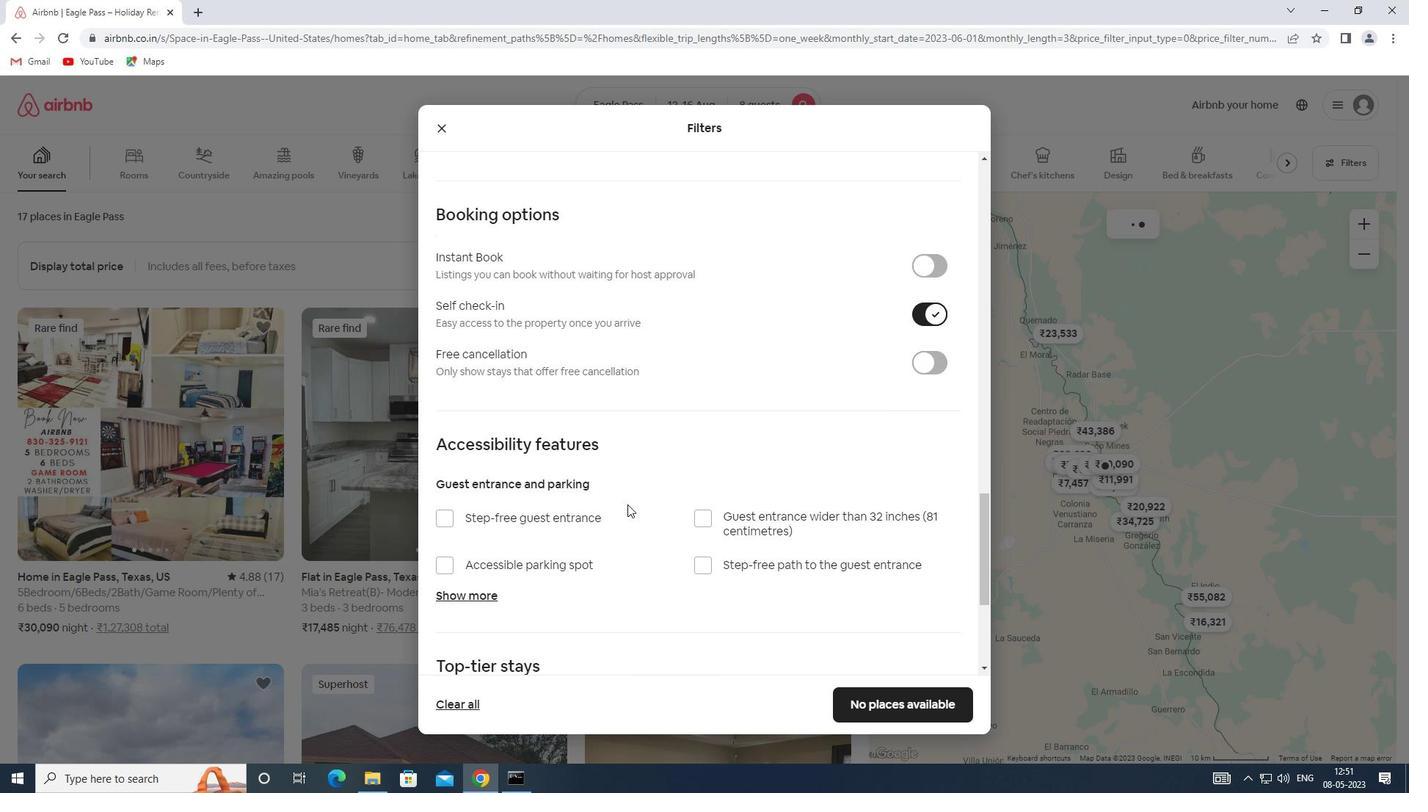 
Action: Mouse scrolled (621, 507) with delta (0, 0)
Screenshot: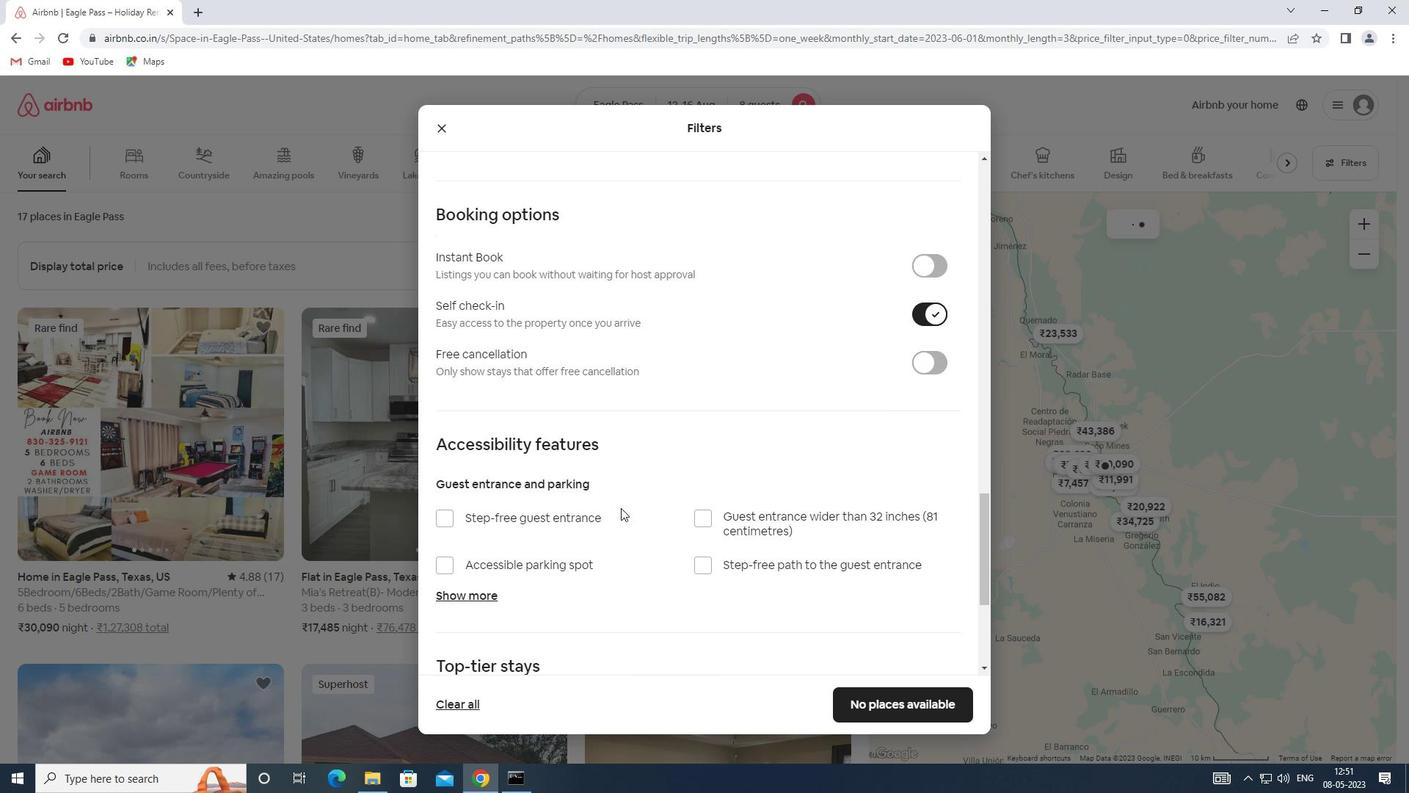 
Action: Mouse scrolled (621, 507) with delta (0, 0)
Screenshot: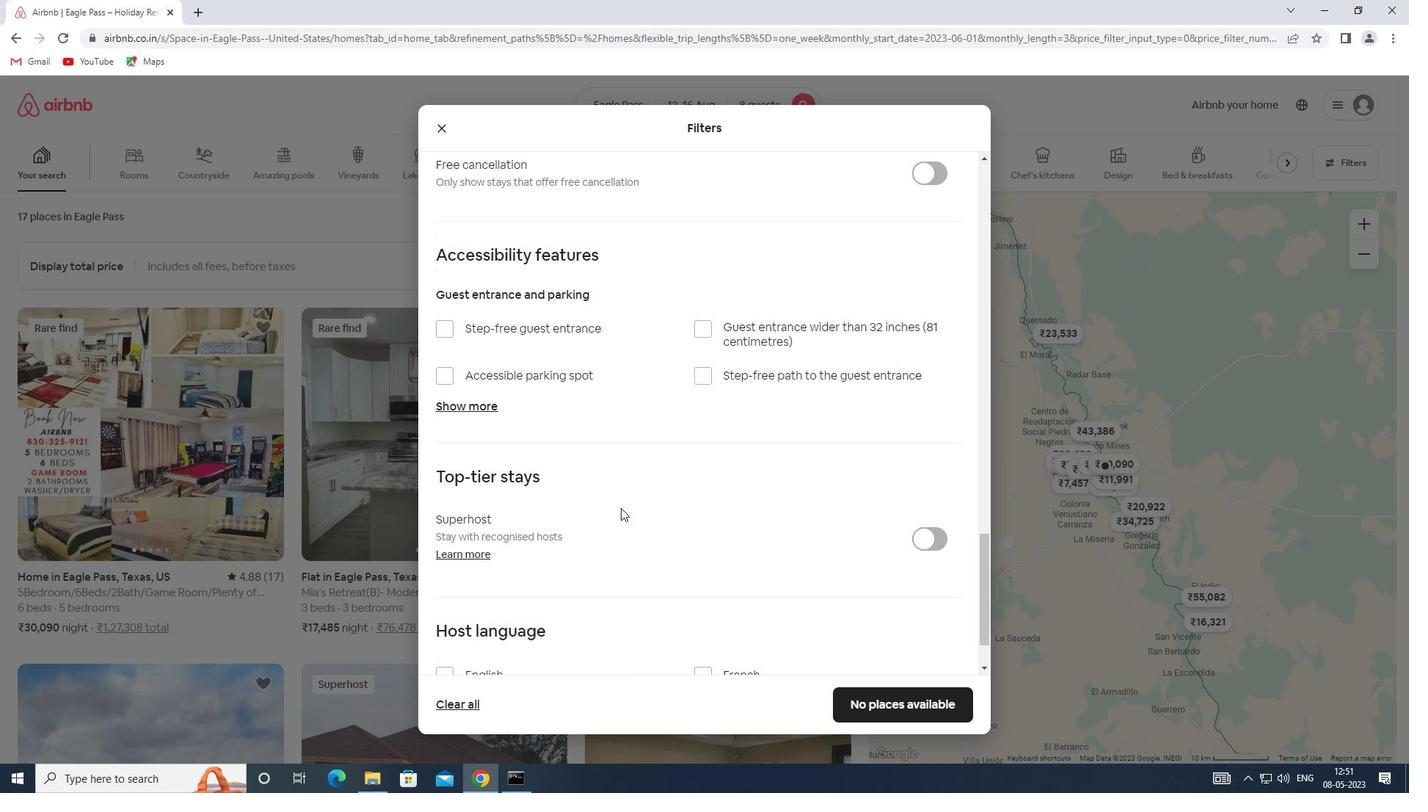 
Action: Mouse scrolled (621, 507) with delta (0, 0)
Screenshot: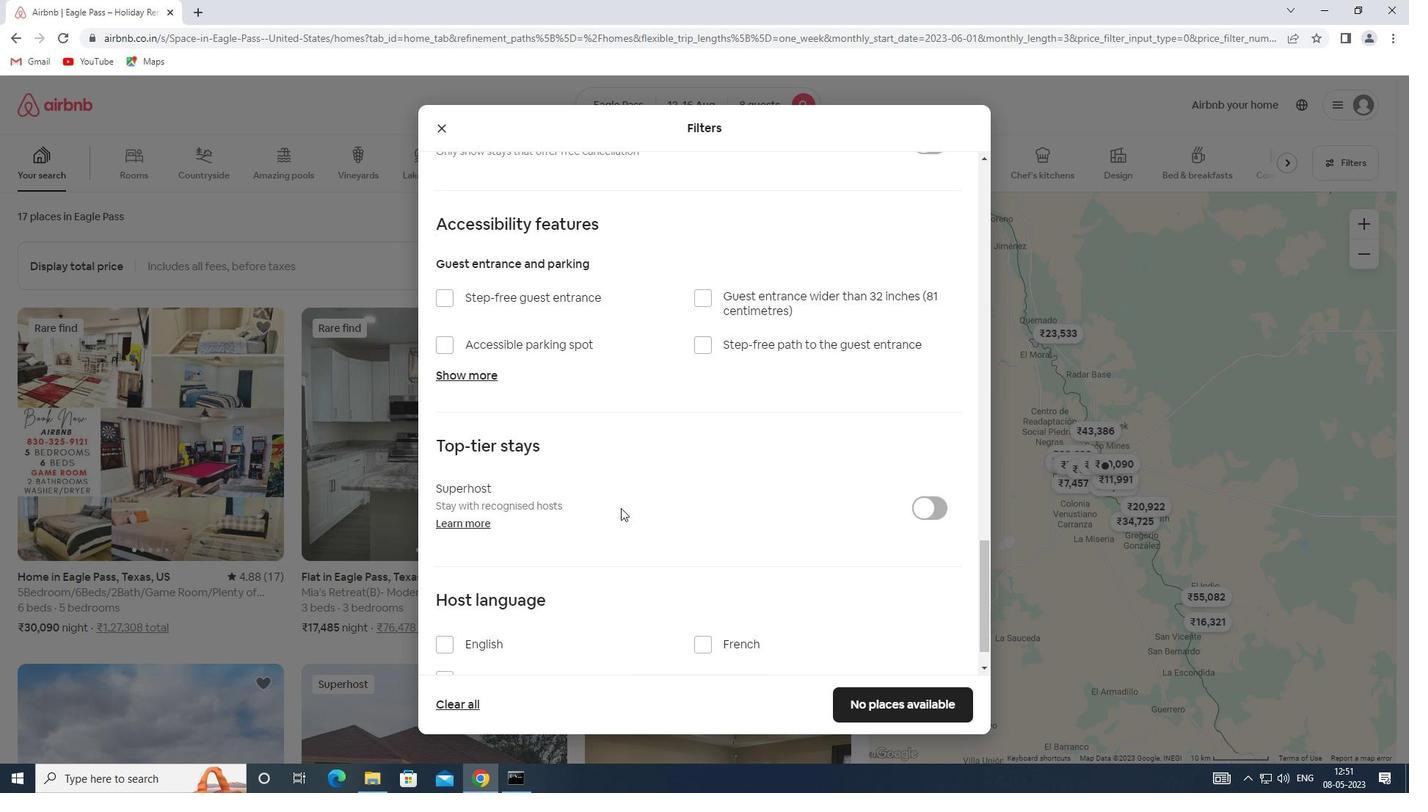 
Action: Mouse scrolled (621, 507) with delta (0, 0)
Screenshot: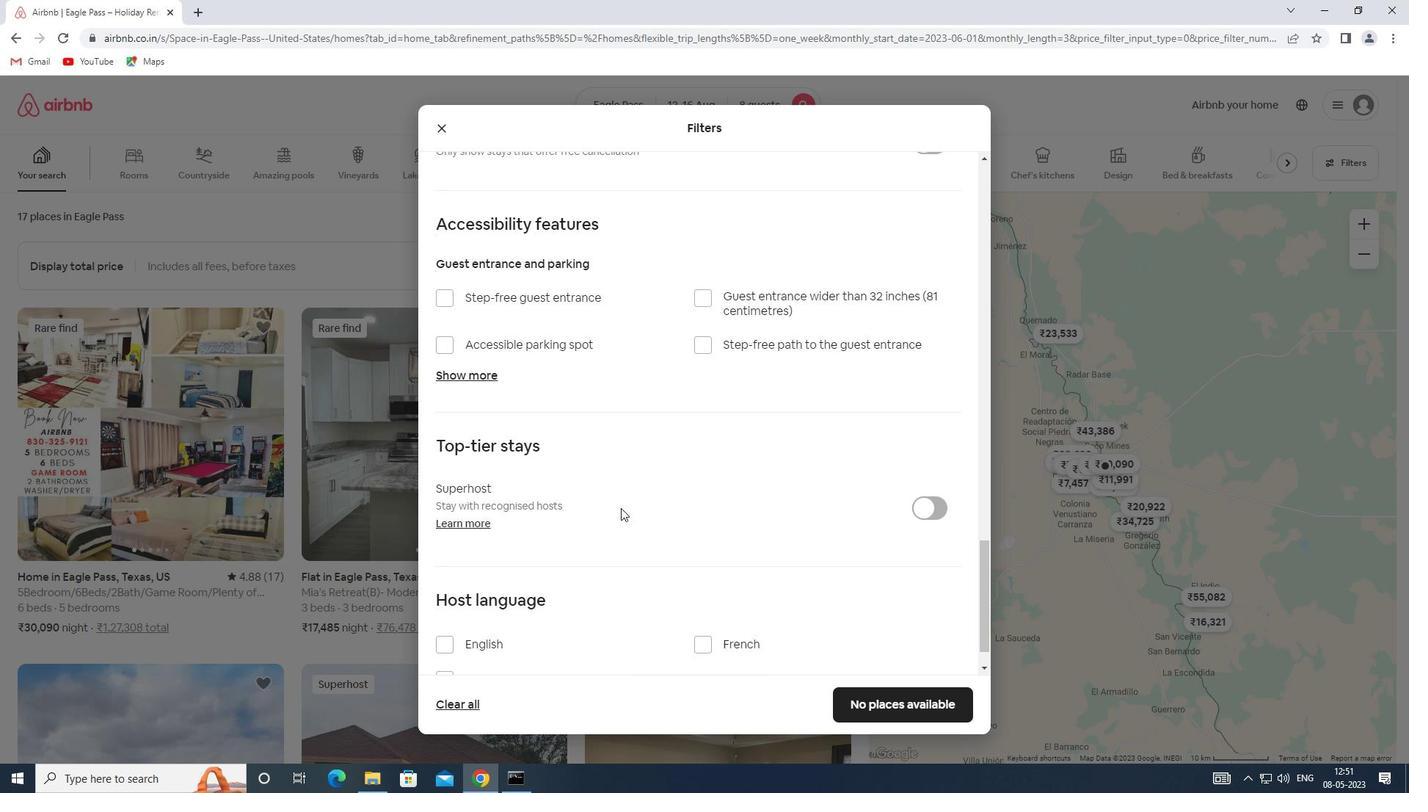 
Action: Mouse moved to (437, 594)
Screenshot: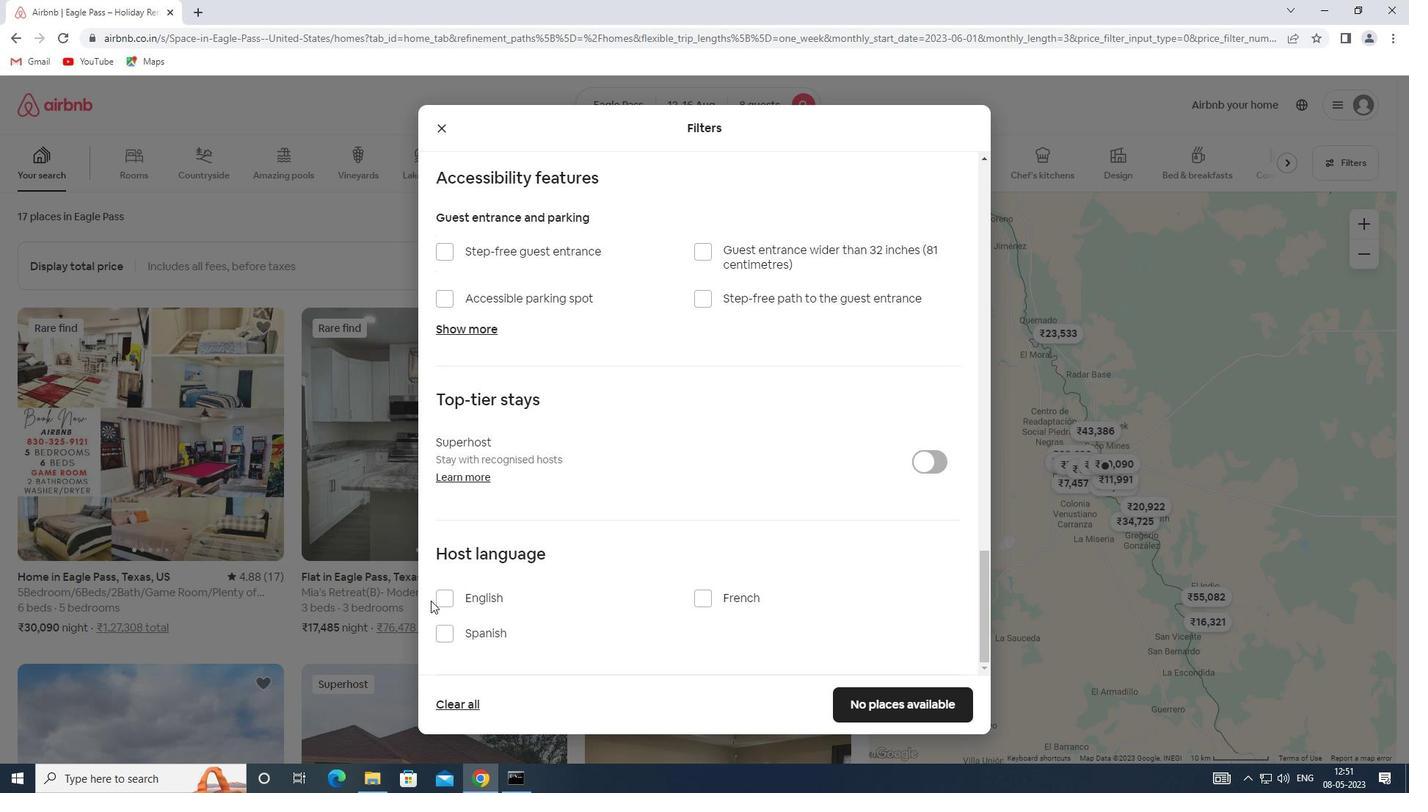 
Action: Mouse pressed left at (437, 594)
Screenshot: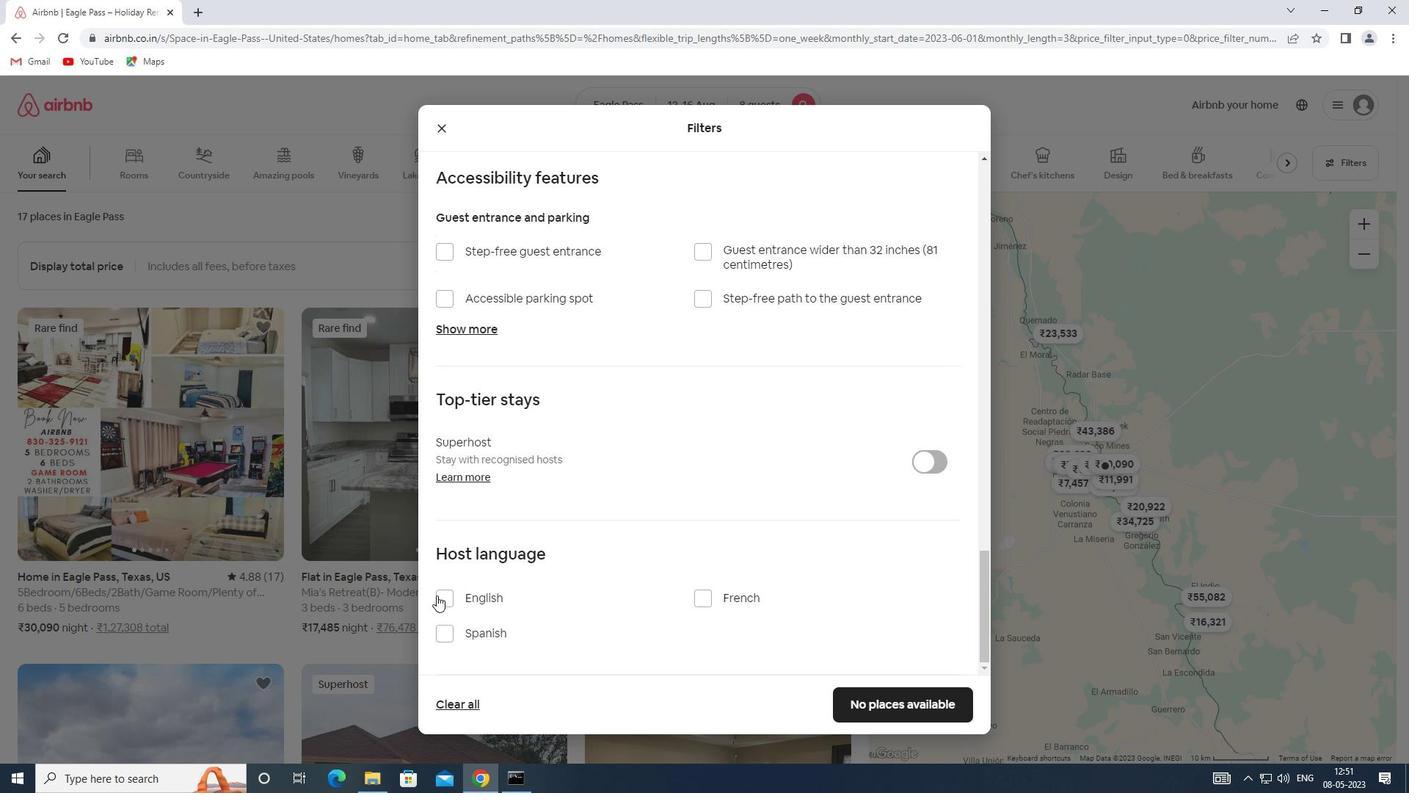 
Action: Mouse moved to (851, 697)
Screenshot: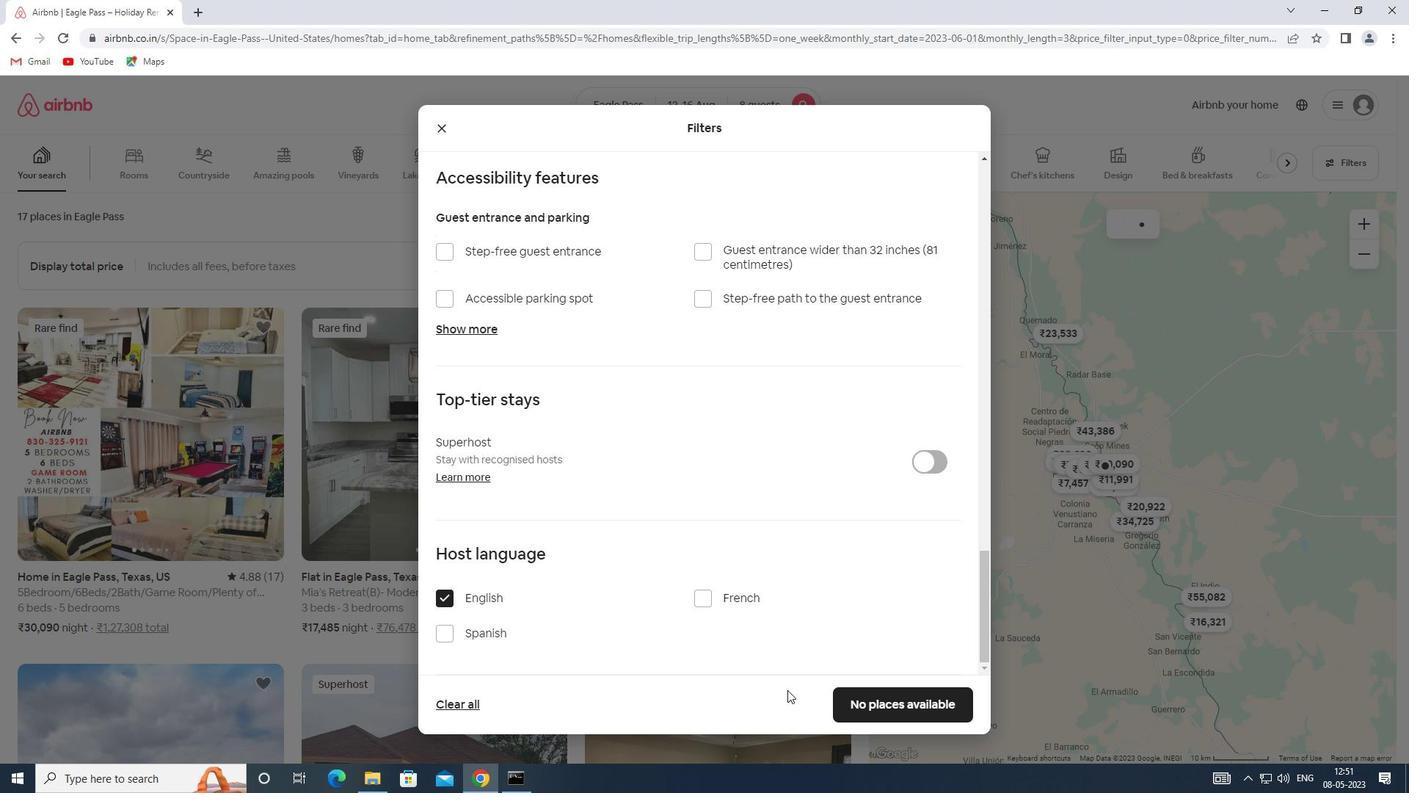 
Action: Mouse pressed left at (851, 697)
Screenshot: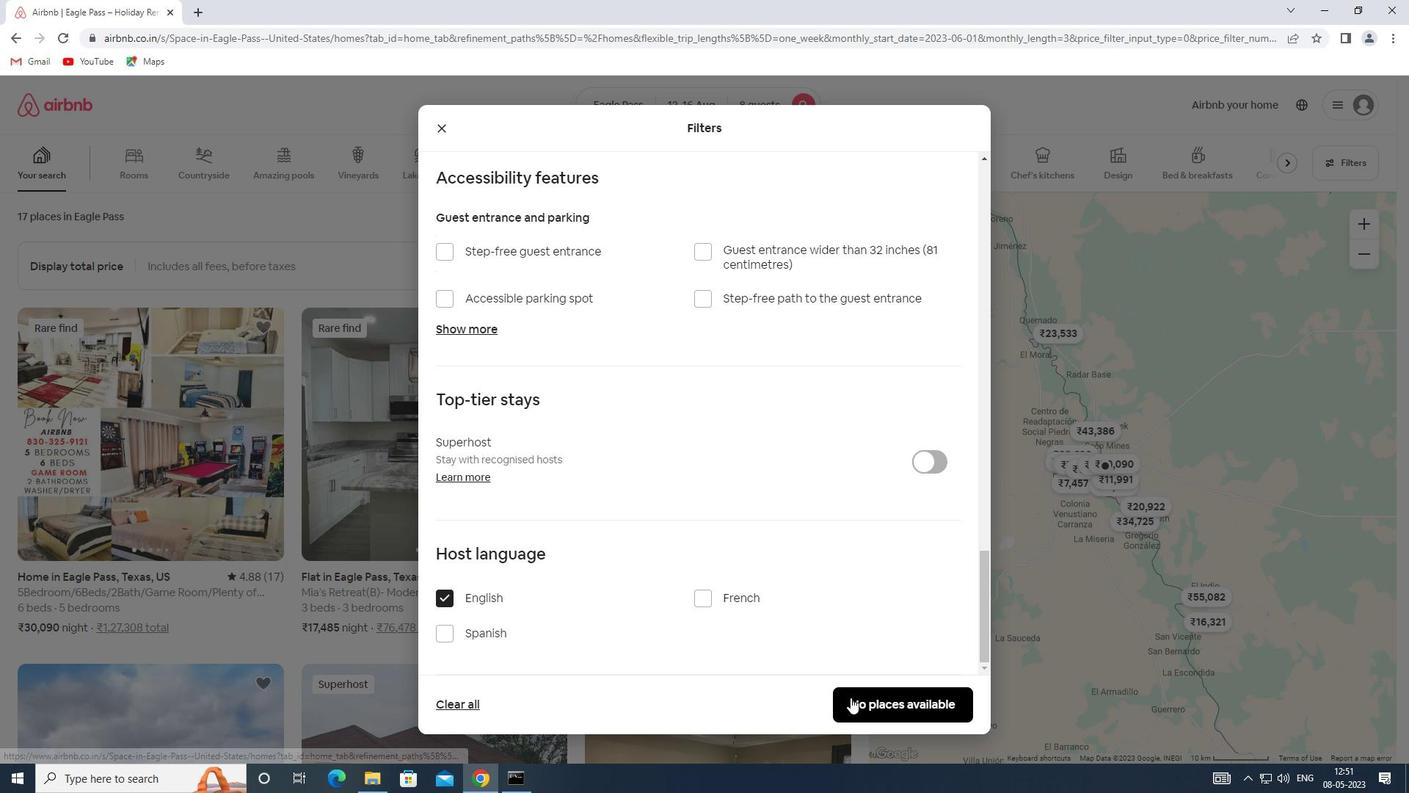 
